 Task: Look for space in Ashland, United States from 24th August, 2023 to 10th September, 2023 for 8 adults, 2 children in price range Rs.12000 to Rs.15000. Place can be entire place or shared room with 4 bedrooms having 8 beds and 4 bathrooms. Property type can be house, flat, guest house. Amenities needed are: wifi, TV, free parkinig on premises, gym, breakfast. Booking option can be shelf check-in. Required host language is English.
Action: Mouse moved to (492, 97)
Screenshot: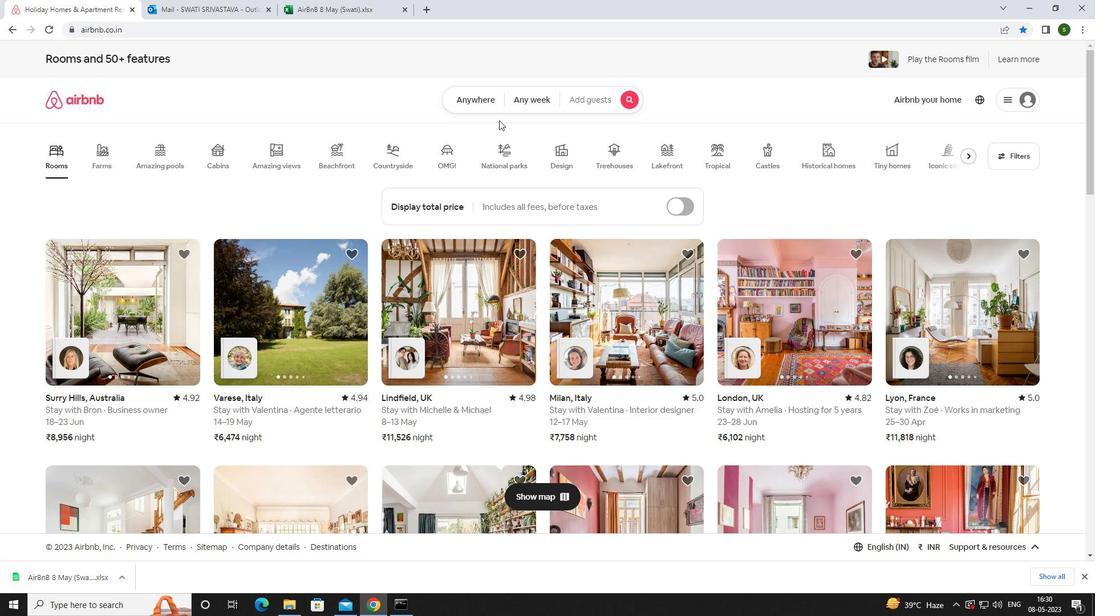 
Action: Mouse pressed left at (492, 97)
Screenshot: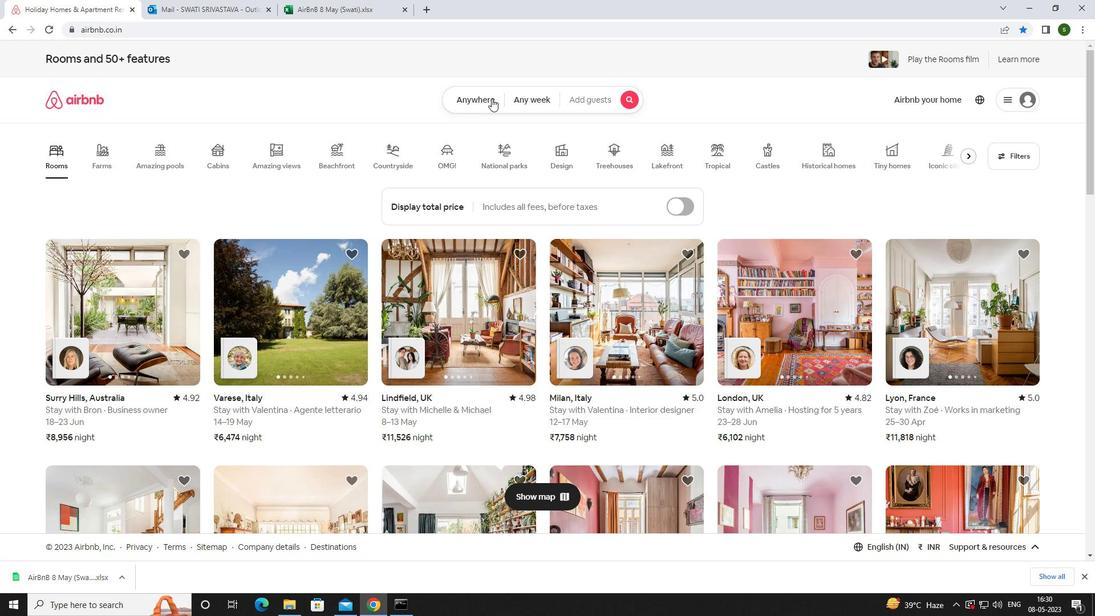 
Action: Mouse moved to (432, 143)
Screenshot: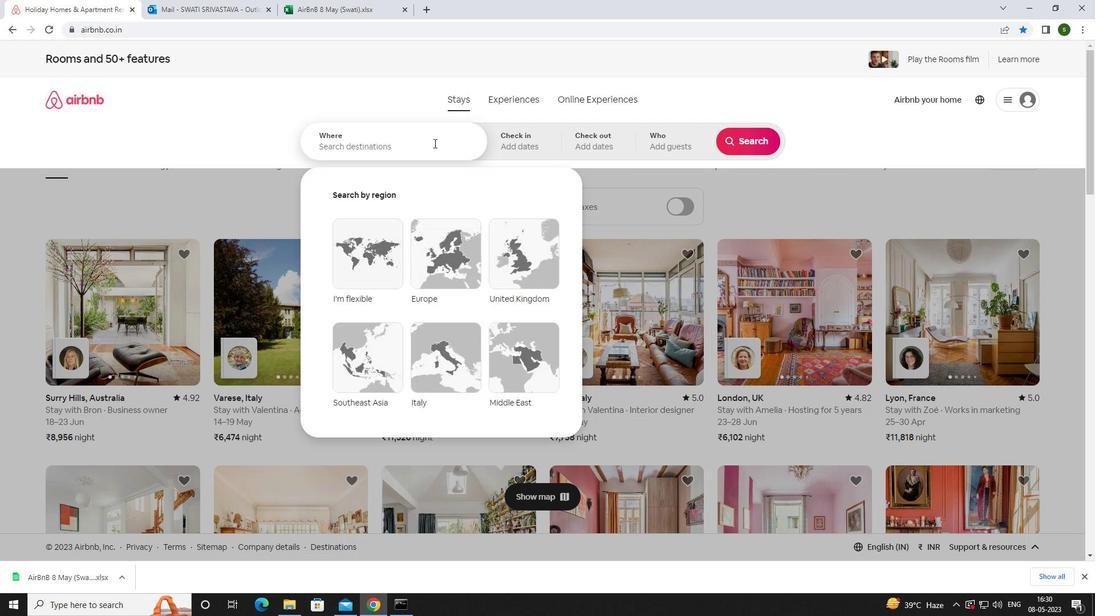 
Action: Mouse pressed left at (432, 143)
Screenshot: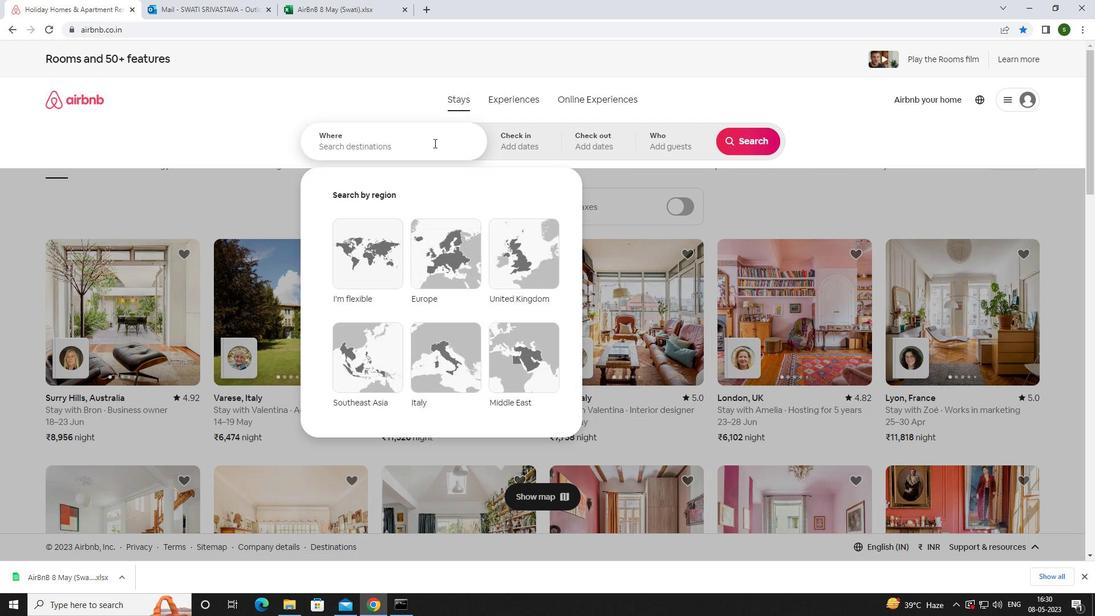 
Action: Mouse moved to (432, 143)
Screenshot: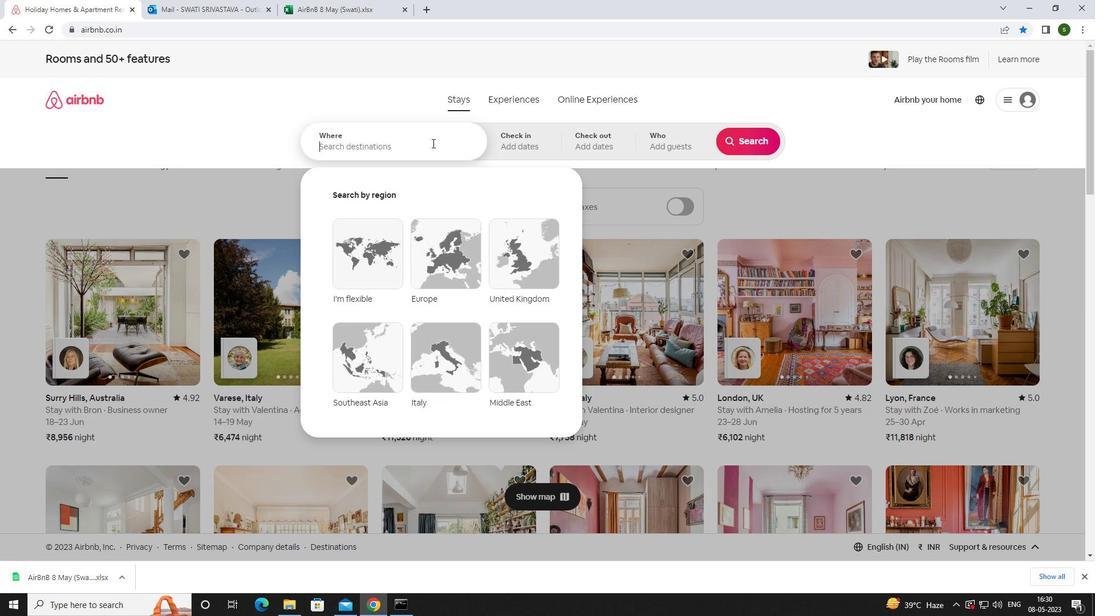 
Action: Key pressed <Key.caps_lock>a<Key.caps_lock>shlan
Screenshot: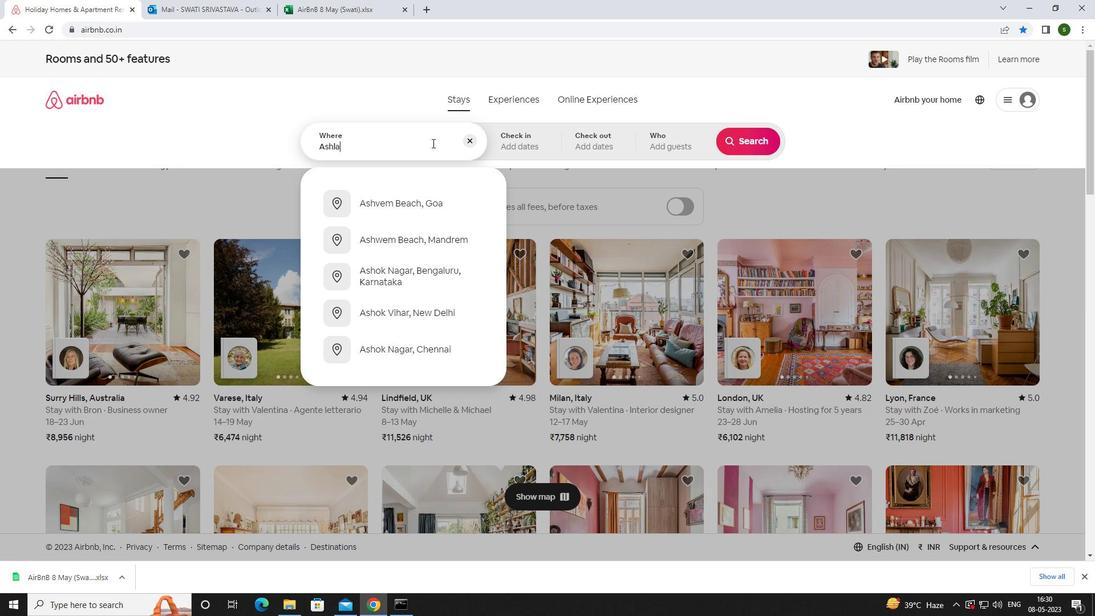 
Action: Mouse moved to (432, 143)
Screenshot: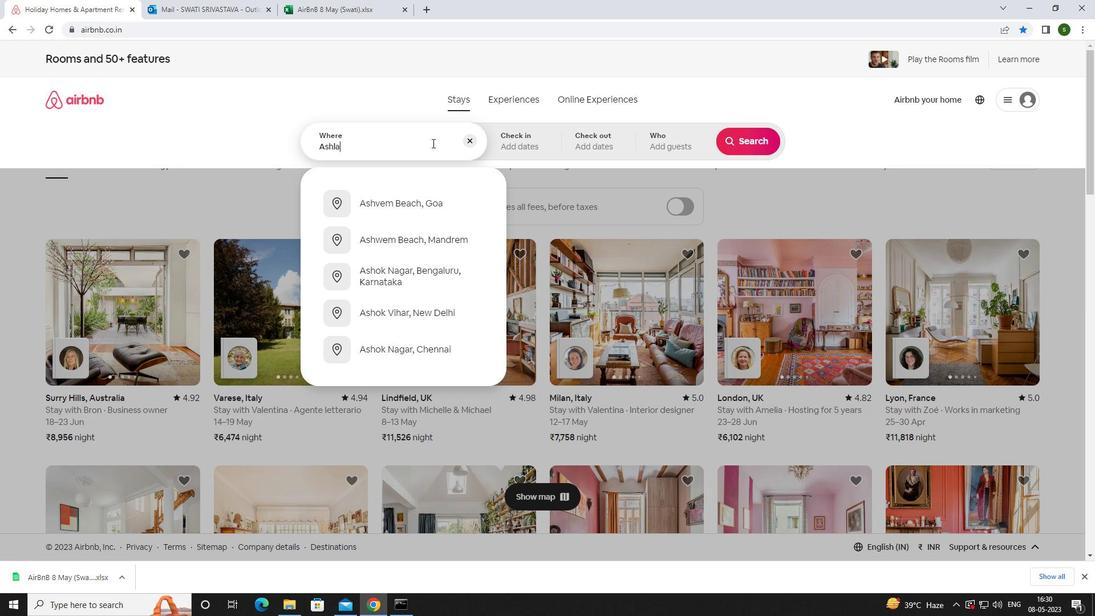 
Action: Key pressed d,<Key.space><Key.caps_lock>u<Key.caps_lock>nited<Key.space><Key.caps_lock>
Screenshot: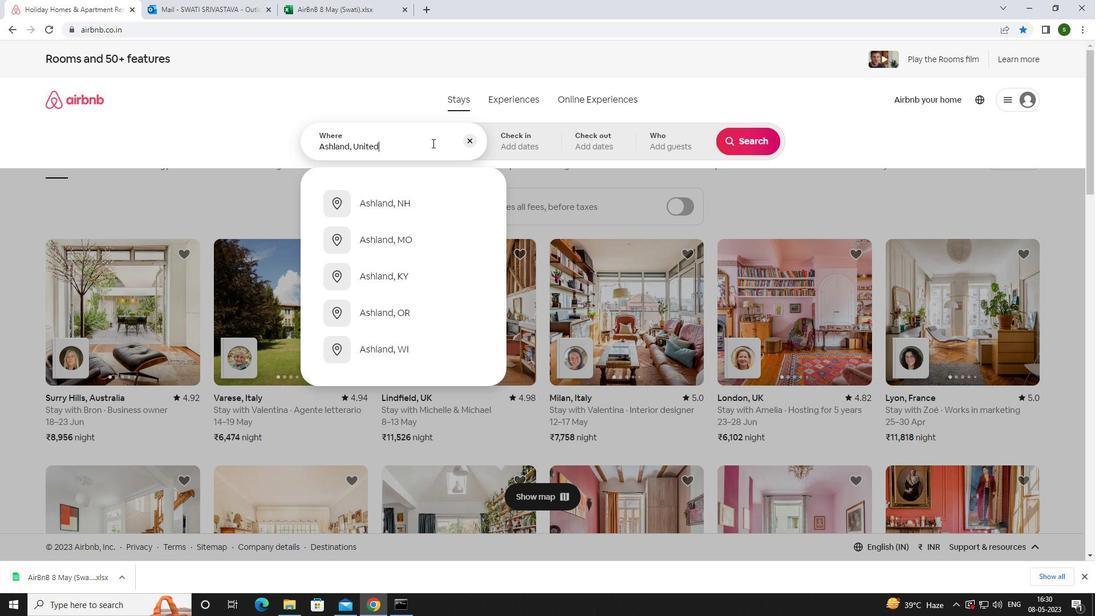 
Action: Mouse moved to (433, 143)
Screenshot: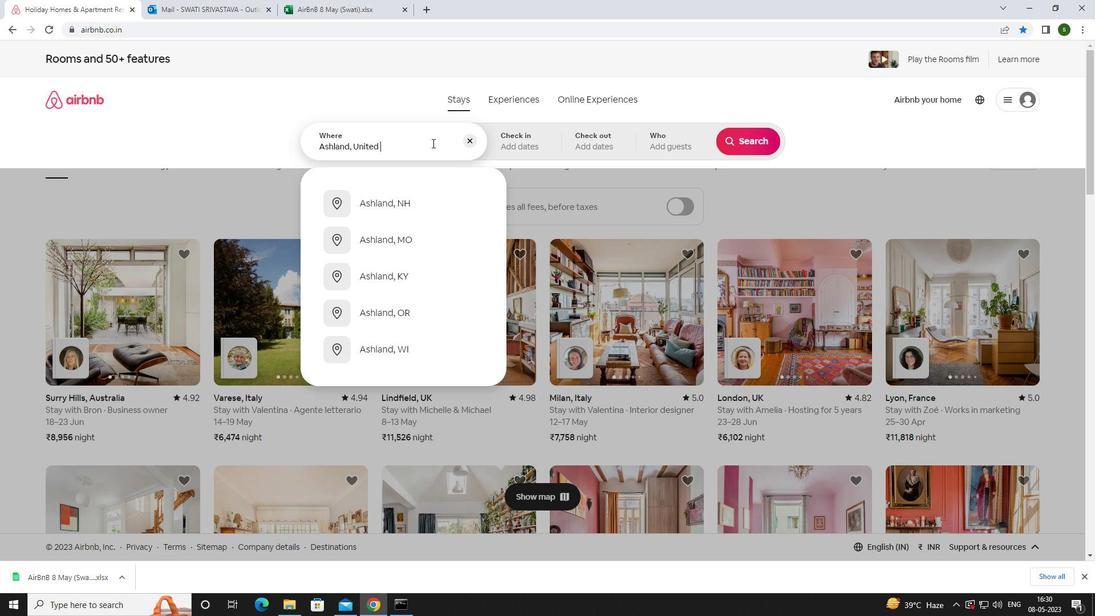 
Action: Key pressed s<Key.caps_lock>tates<Key.enter>
Screenshot: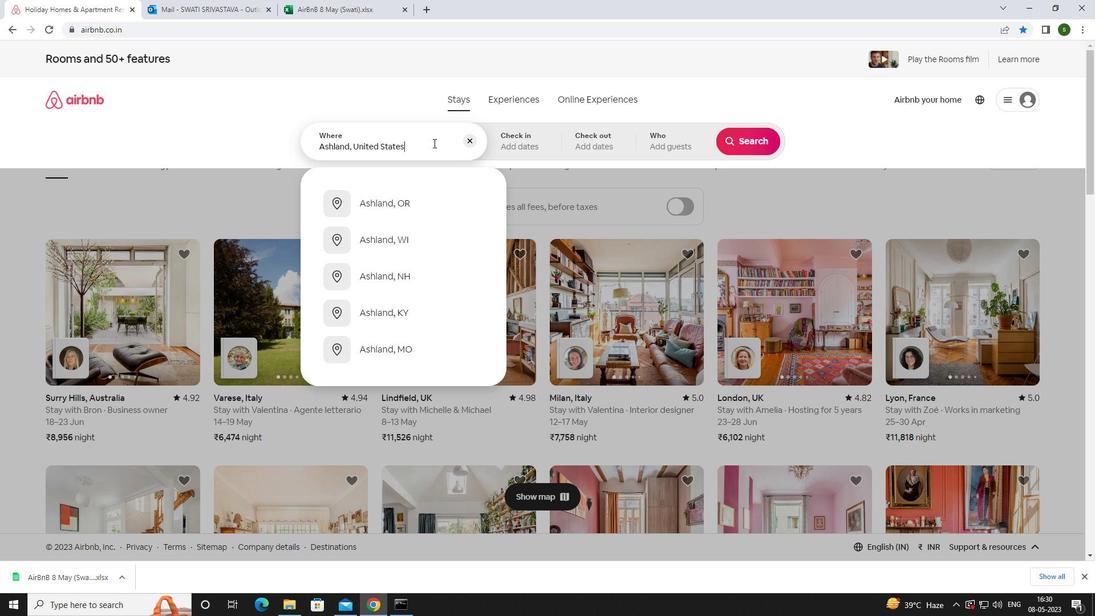 
Action: Mouse moved to (744, 235)
Screenshot: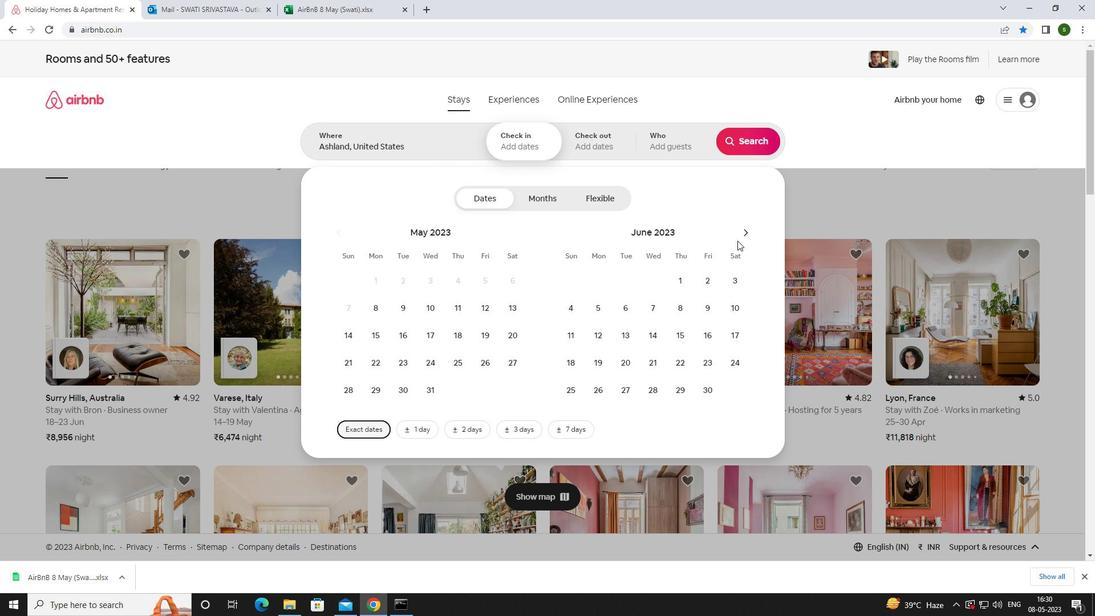 
Action: Mouse pressed left at (744, 235)
Screenshot: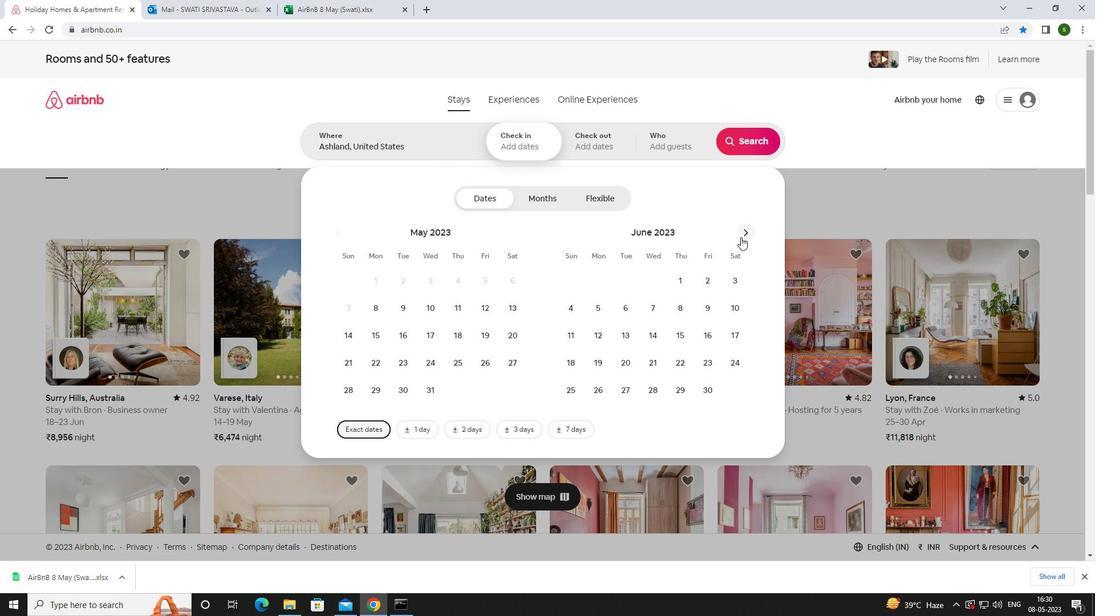 
Action: Mouse pressed left at (744, 235)
Screenshot: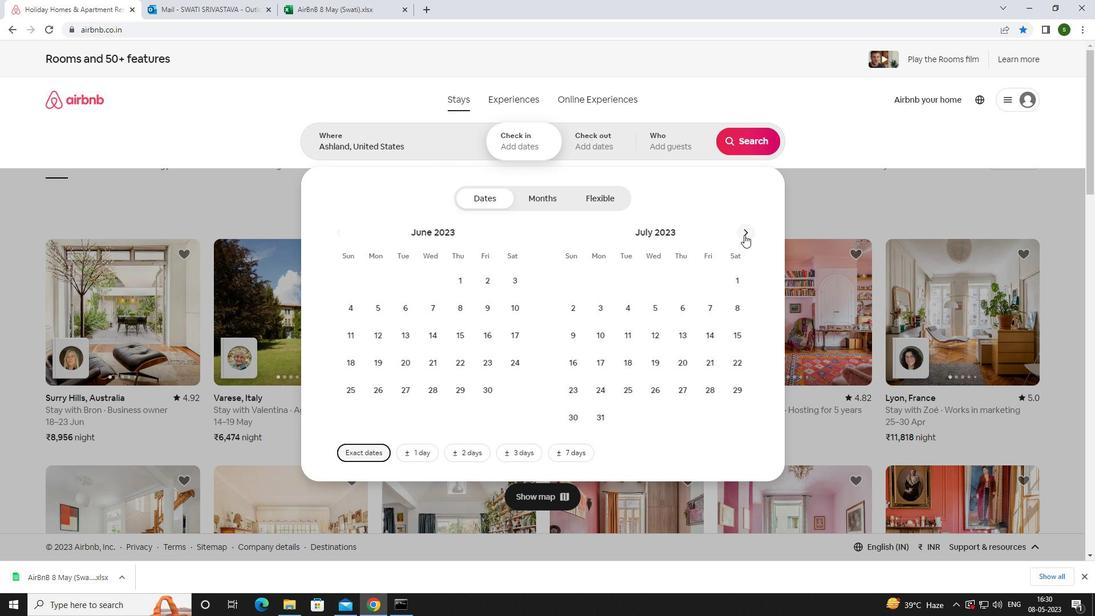 
Action: Mouse moved to (680, 364)
Screenshot: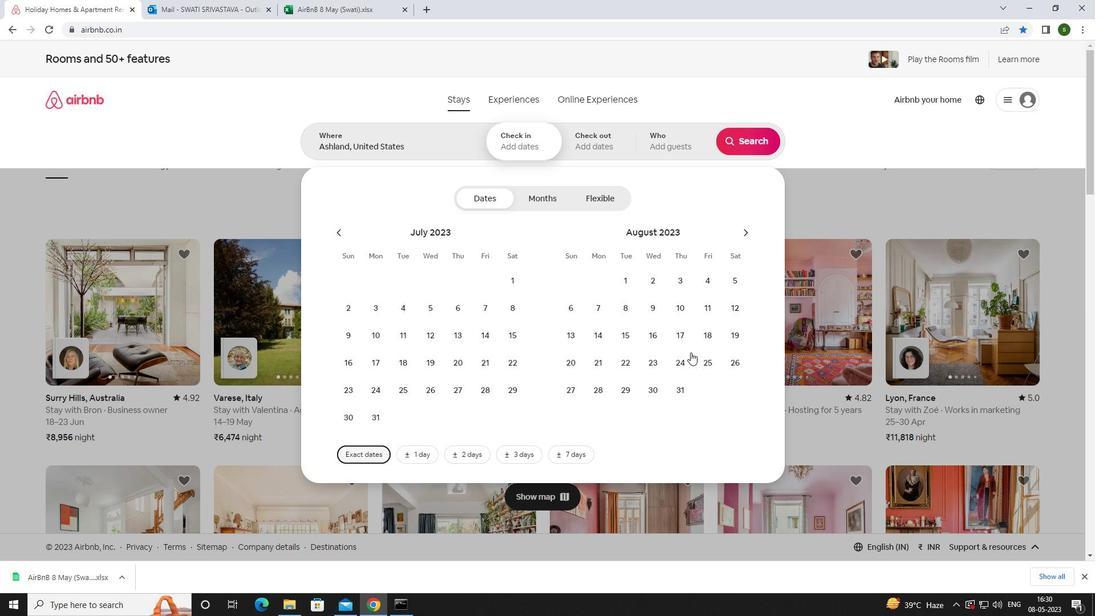 
Action: Mouse pressed left at (680, 364)
Screenshot: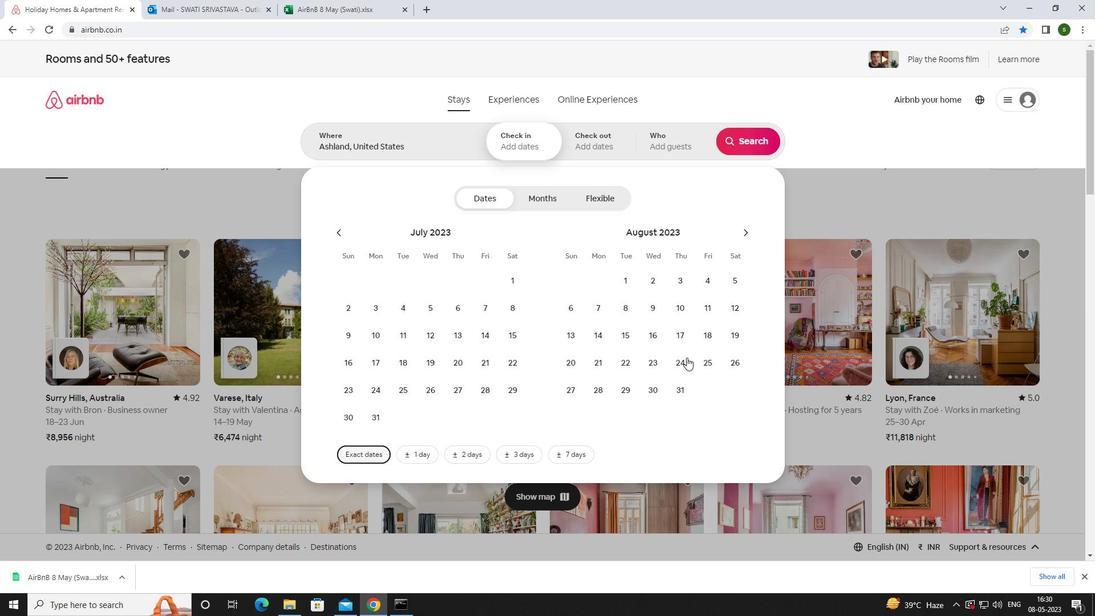 
Action: Mouse moved to (743, 232)
Screenshot: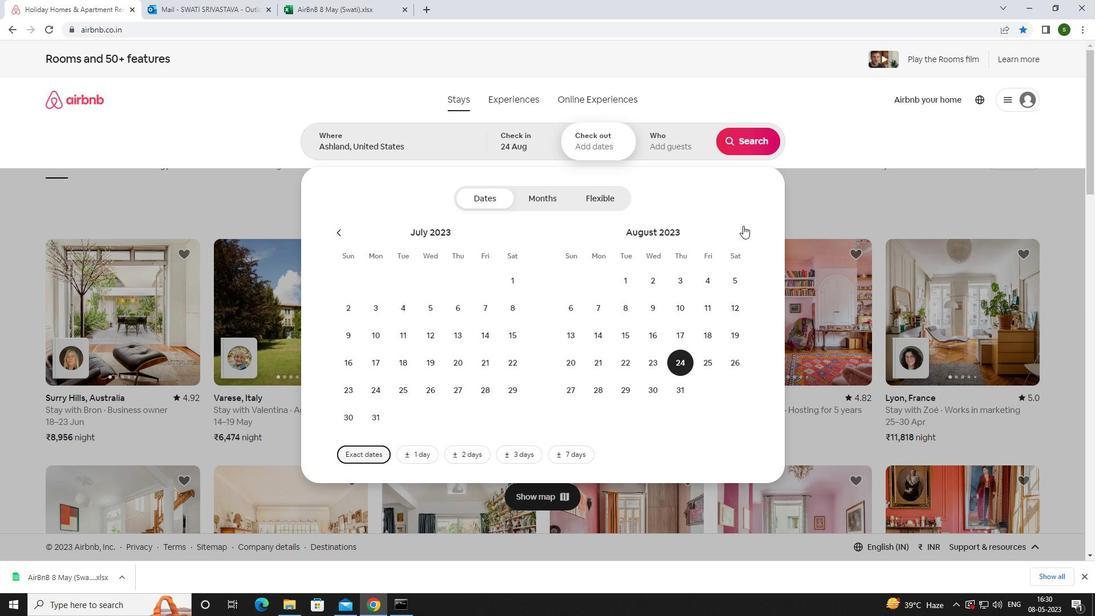 
Action: Mouse pressed left at (743, 232)
Screenshot: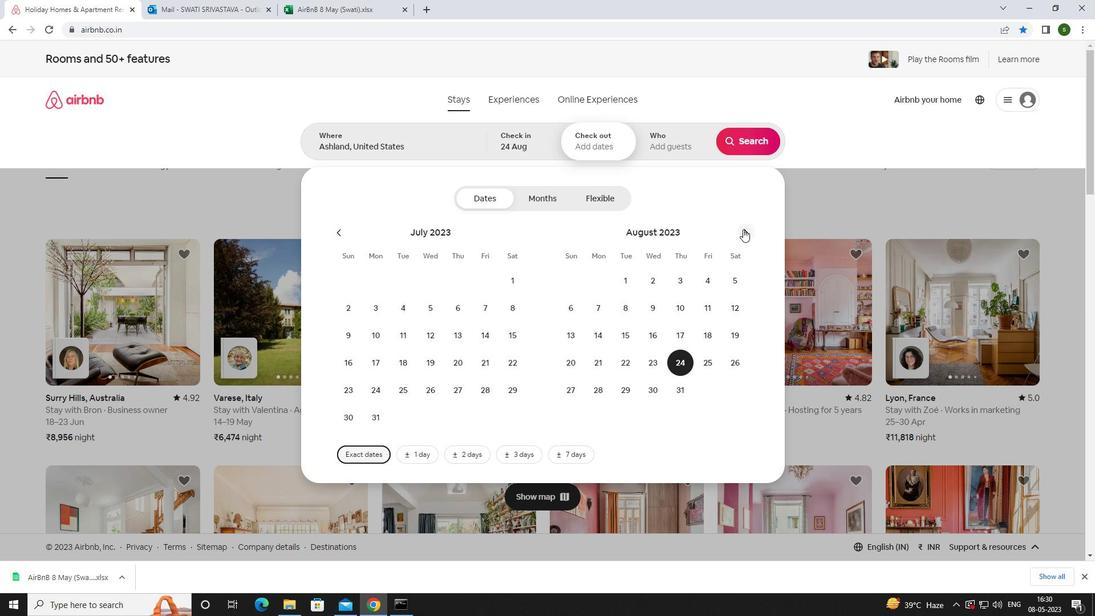 
Action: Mouse moved to (571, 333)
Screenshot: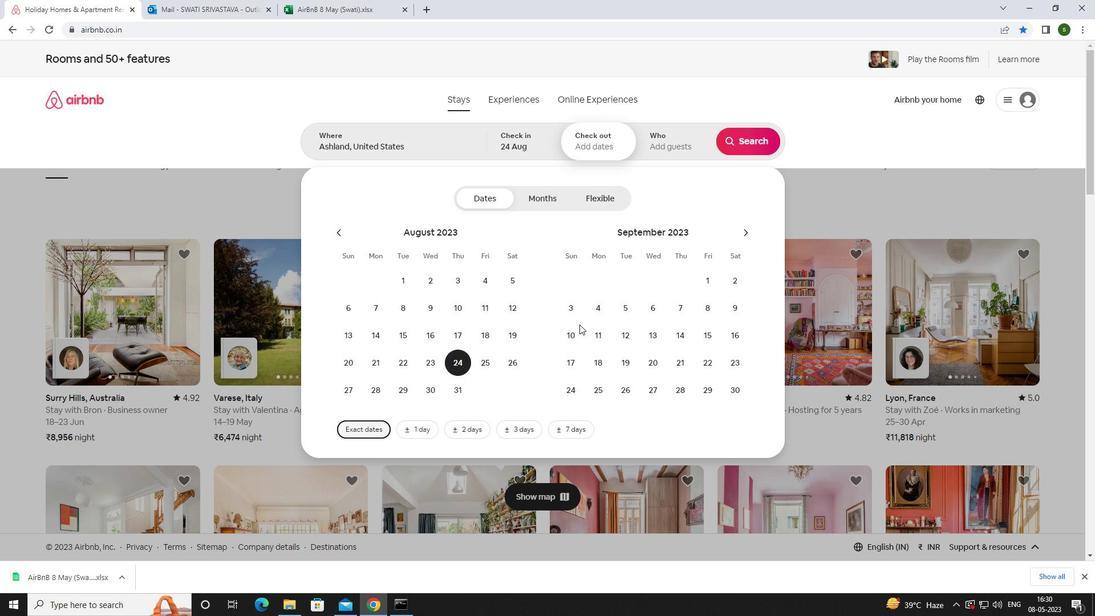 
Action: Mouse pressed left at (571, 333)
Screenshot: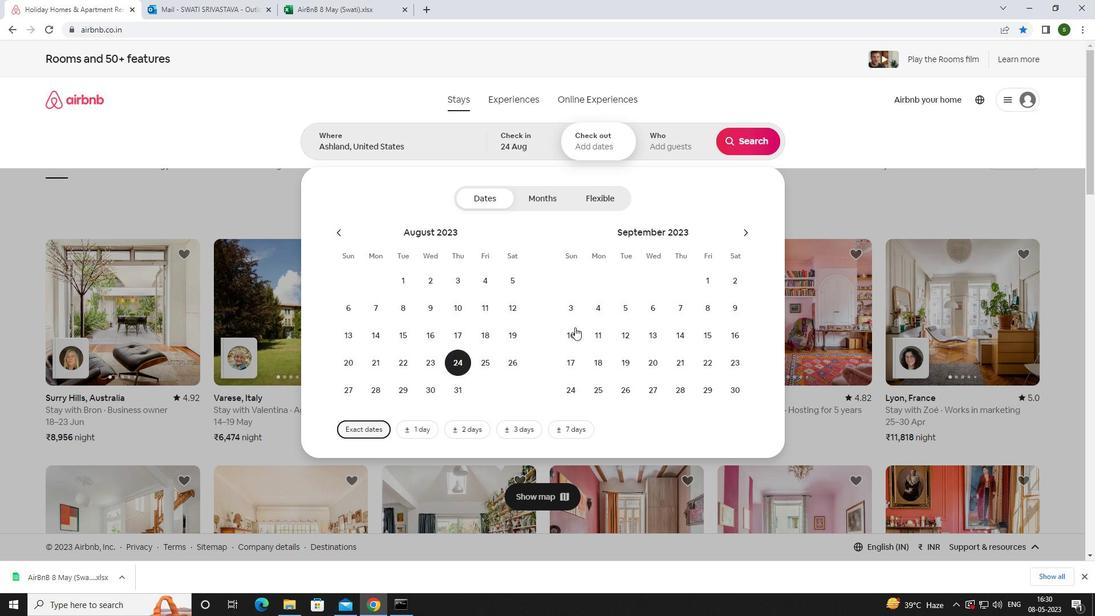 
Action: Mouse moved to (667, 142)
Screenshot: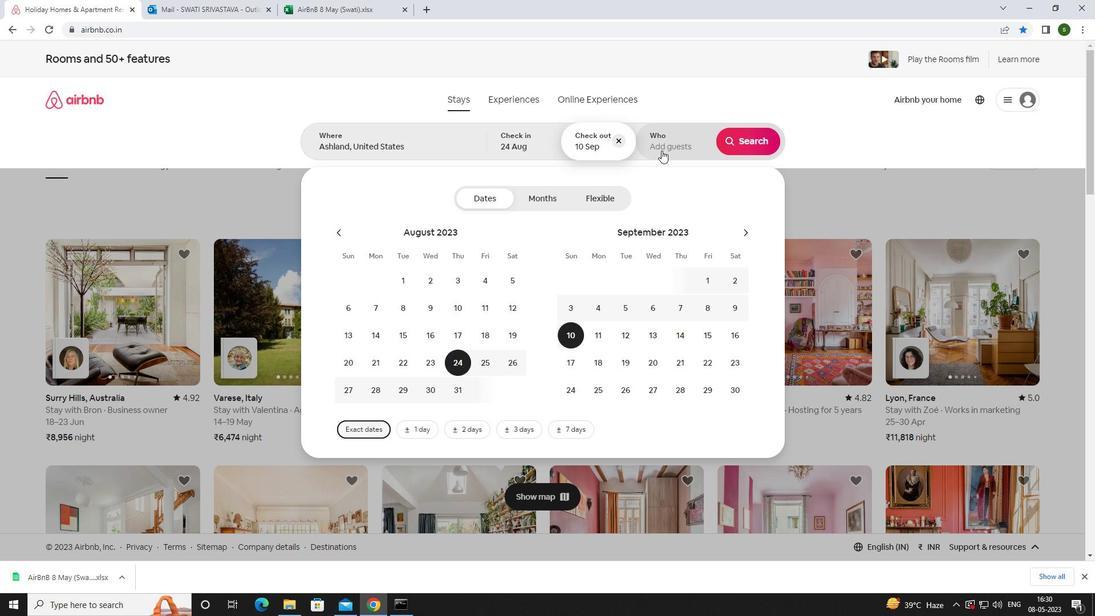
Action: Mouse pressed left at (667, 142)
Screenshot: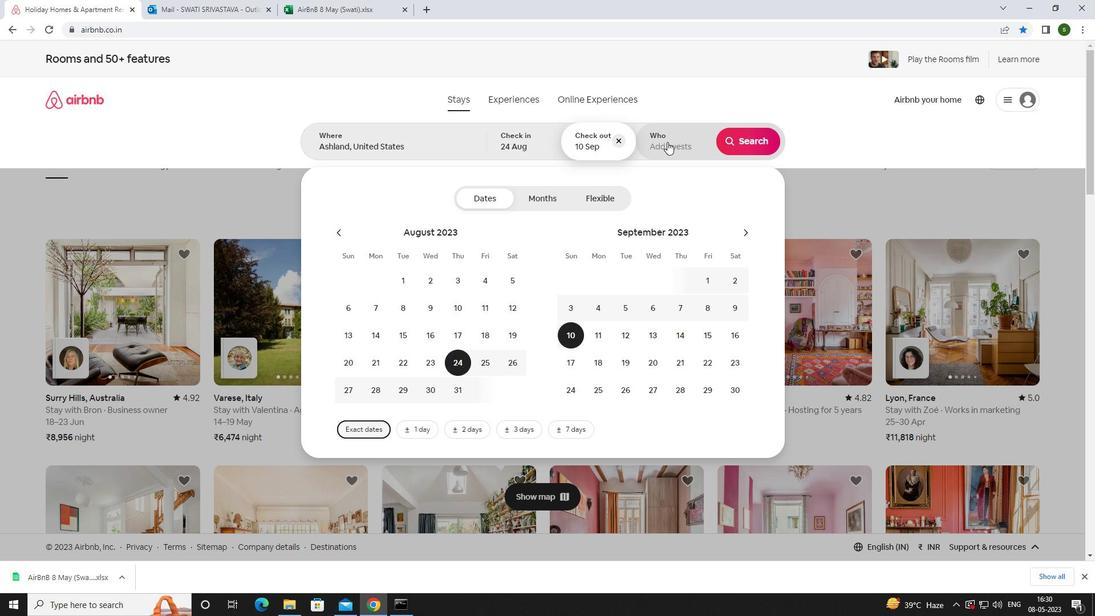 
Action: Mouse moved to (749, 199)
Screenshot: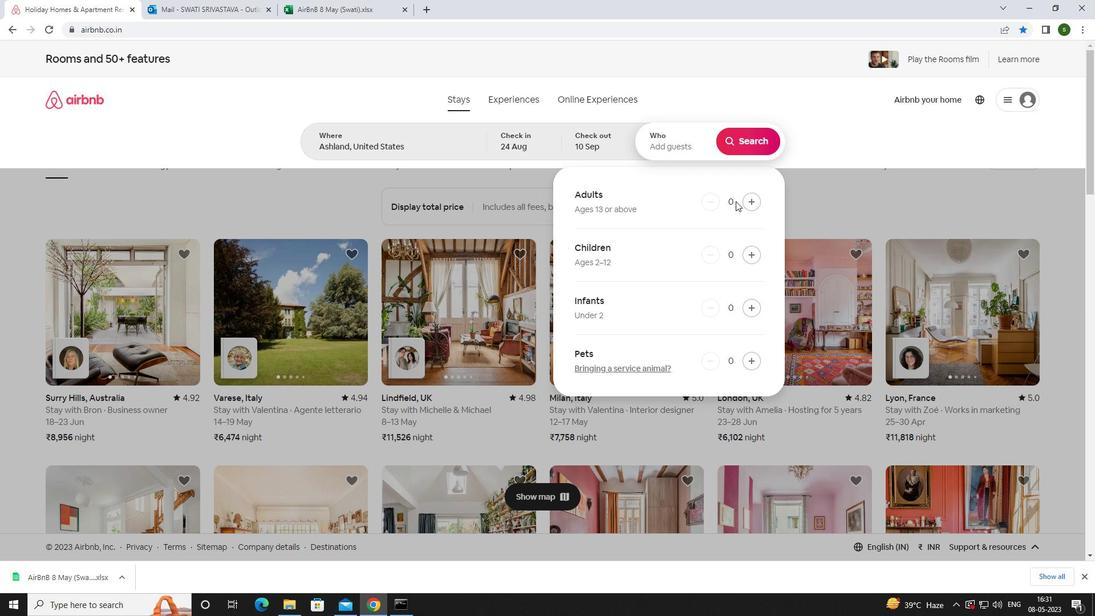 
Action: Mouse pressed left at (749, 199)
Screenshot: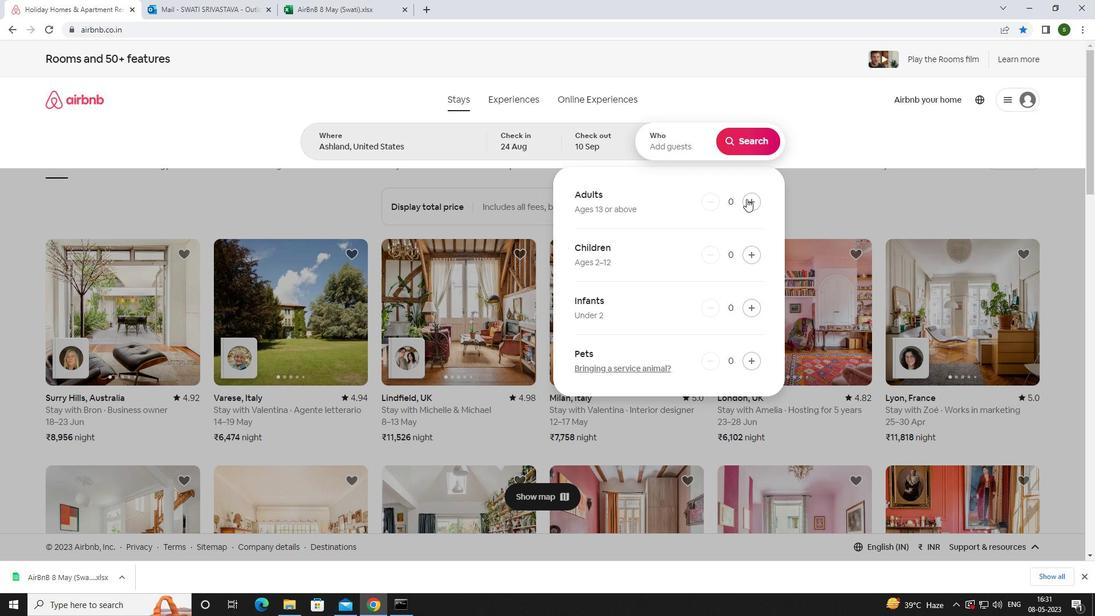 
Action: Mouse pressed left at (749, 199)
Screenshot: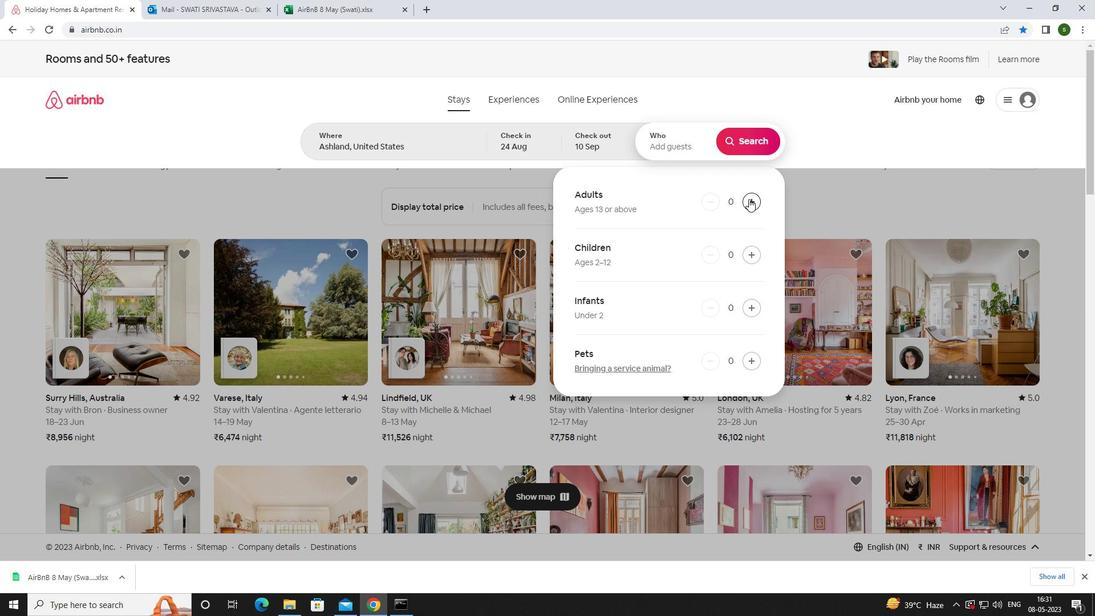 
Action: Mouse pressed left at (749, 199)
Screenshot: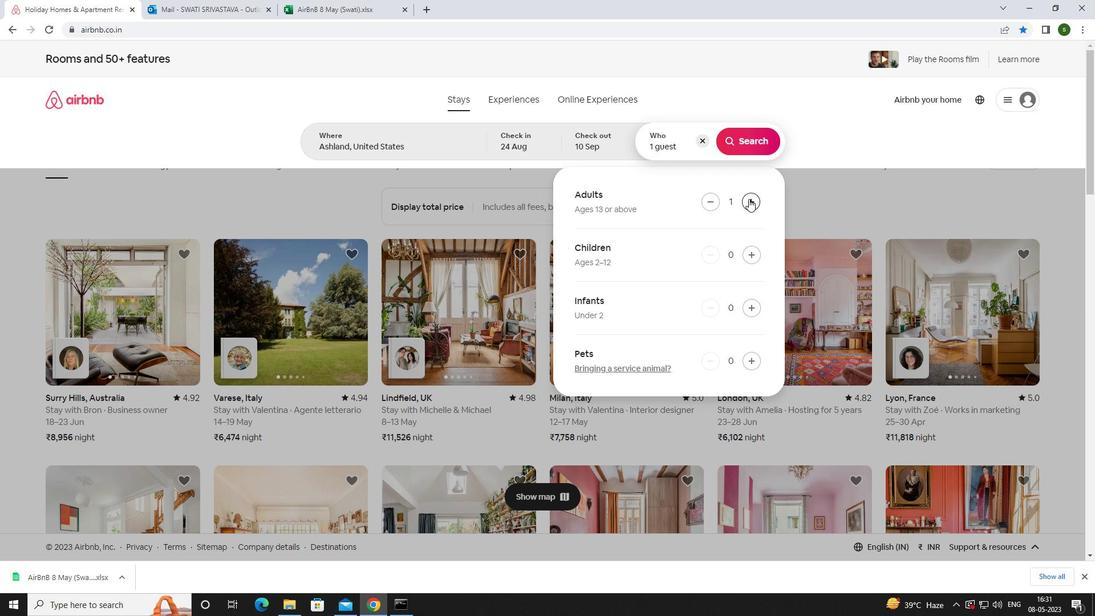 
Action: Mouse pressed left at (749, 199)
Screenshot: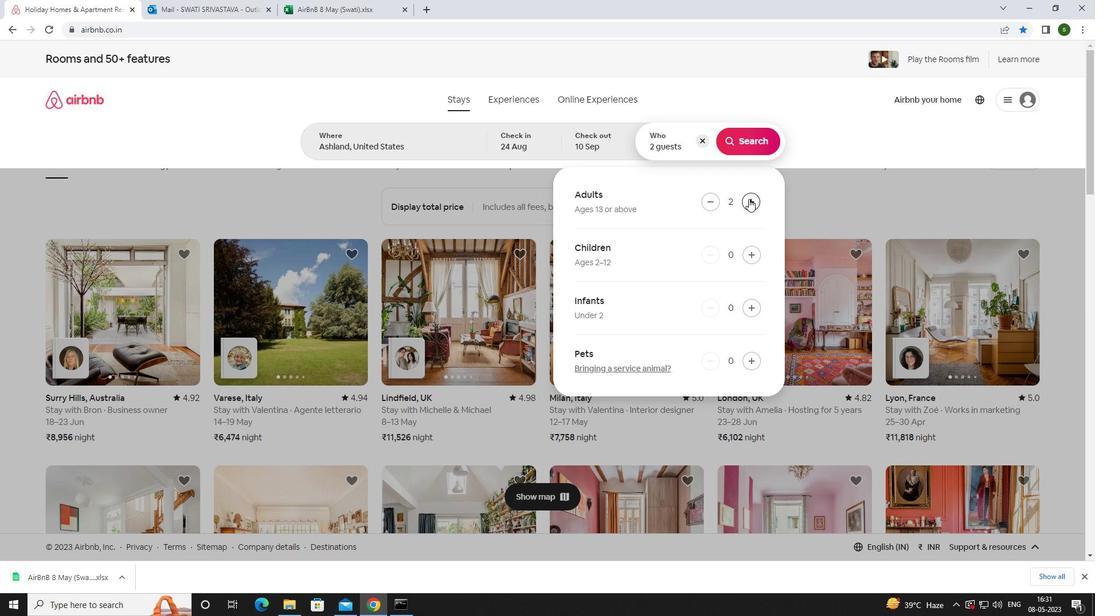 
Action: Mouse pressed left at (749, 199)
Screenshot: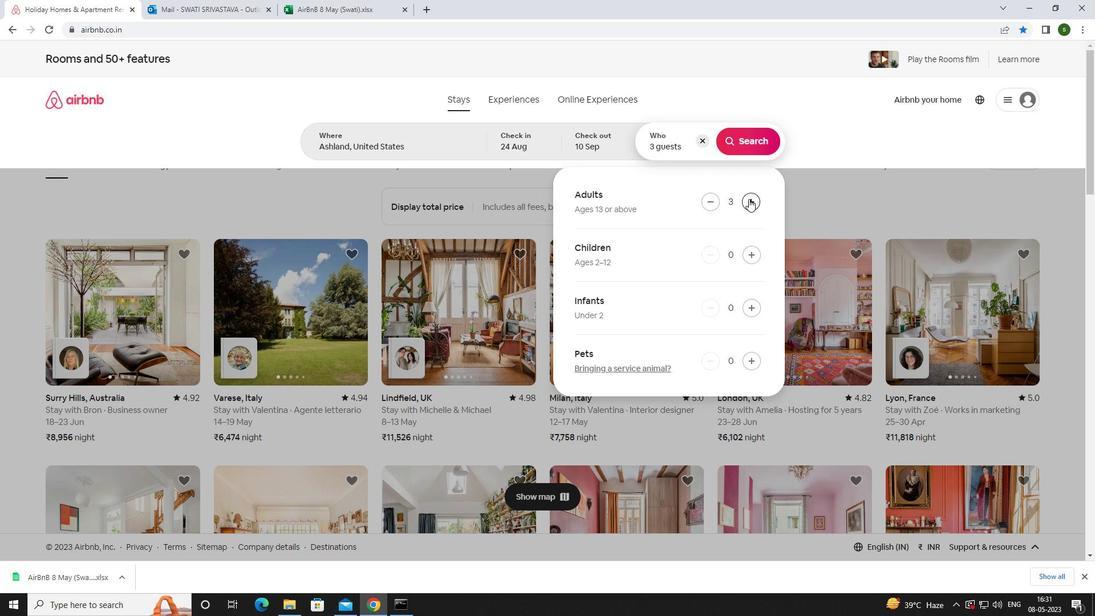 
Action: Mouse pressed left at (749, 199)
Screenshot: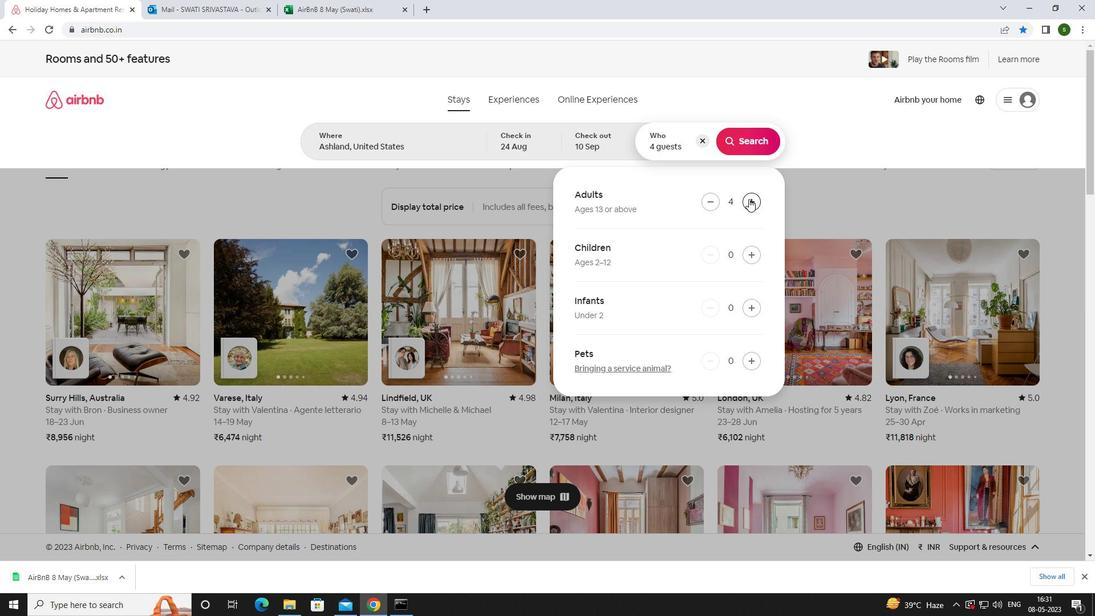 
Action: Mouse pressed left at (749, 199)
Screenshot: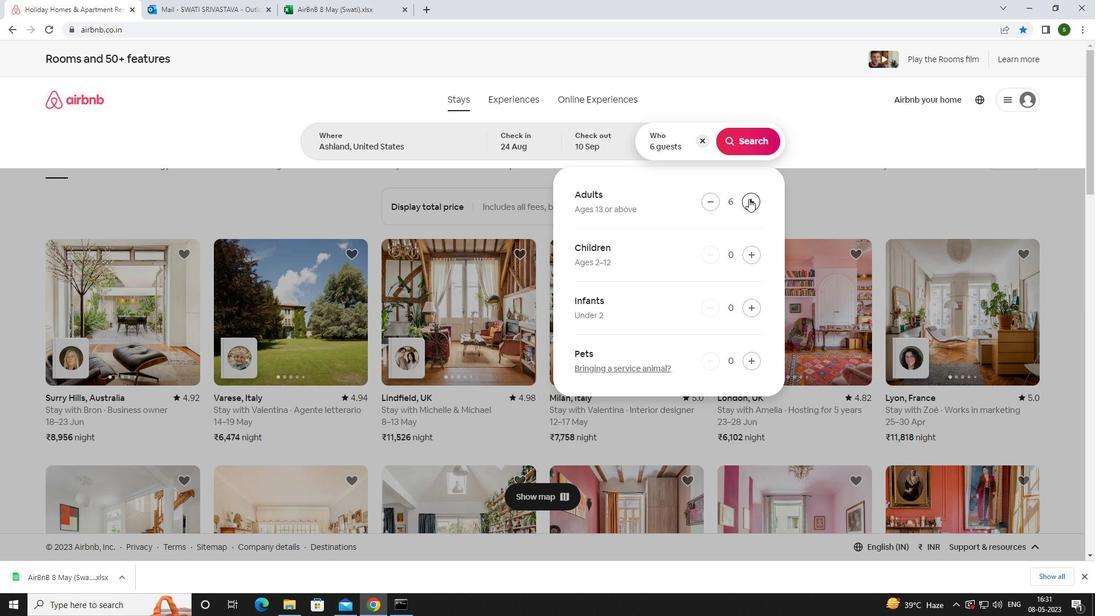 
Action: Mouse pressed left at (749, 199)
Screenshot: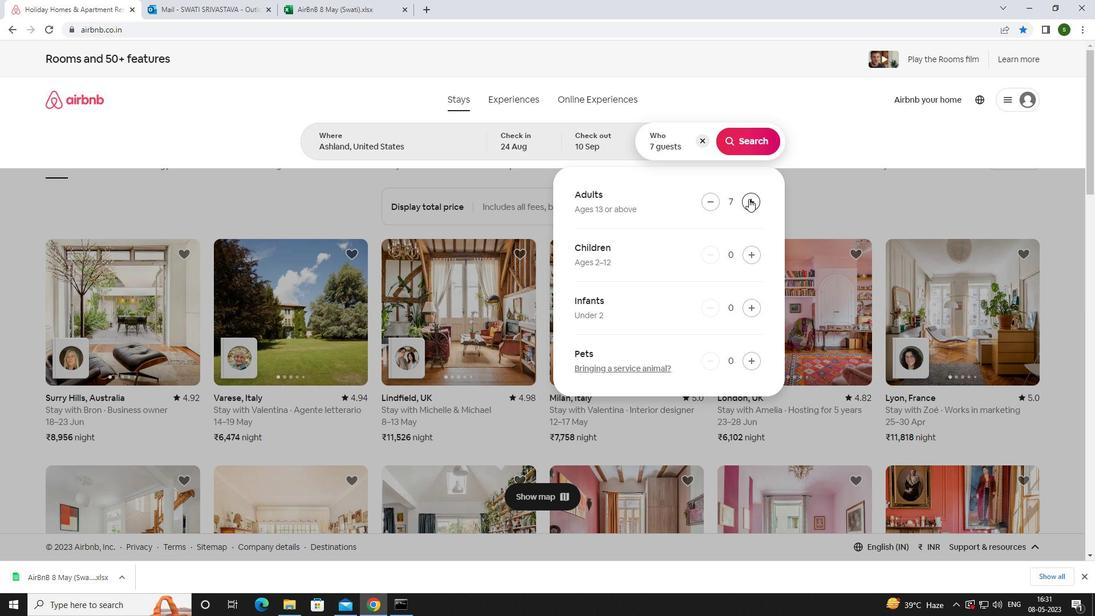 
Action: Mouse moved to (748, 246)
Screenshot: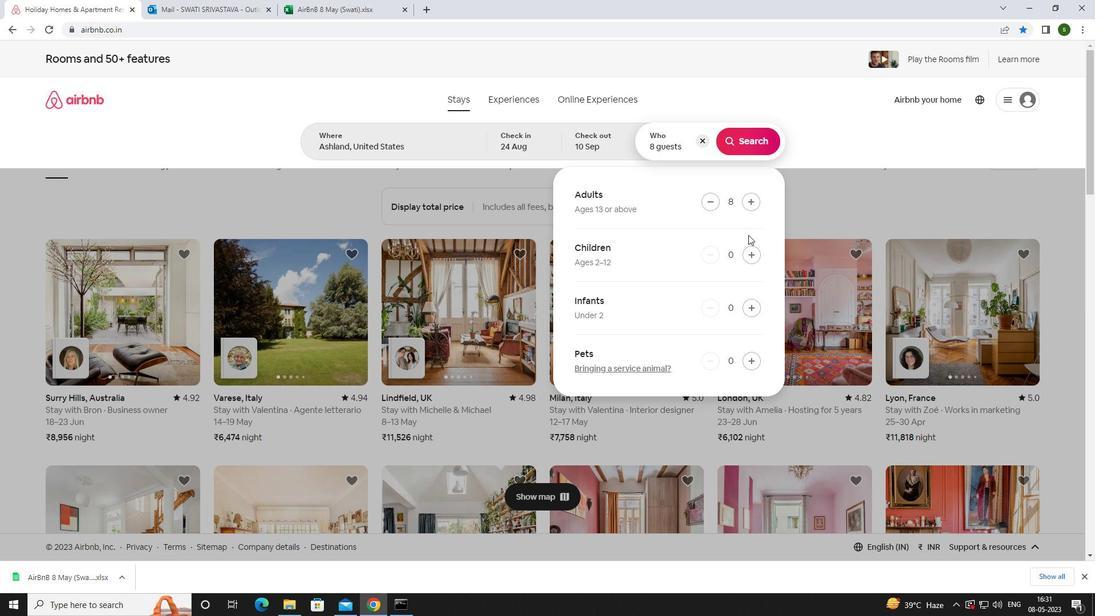 
Action: Mouse pressed left at (748, 246)
Screenshot: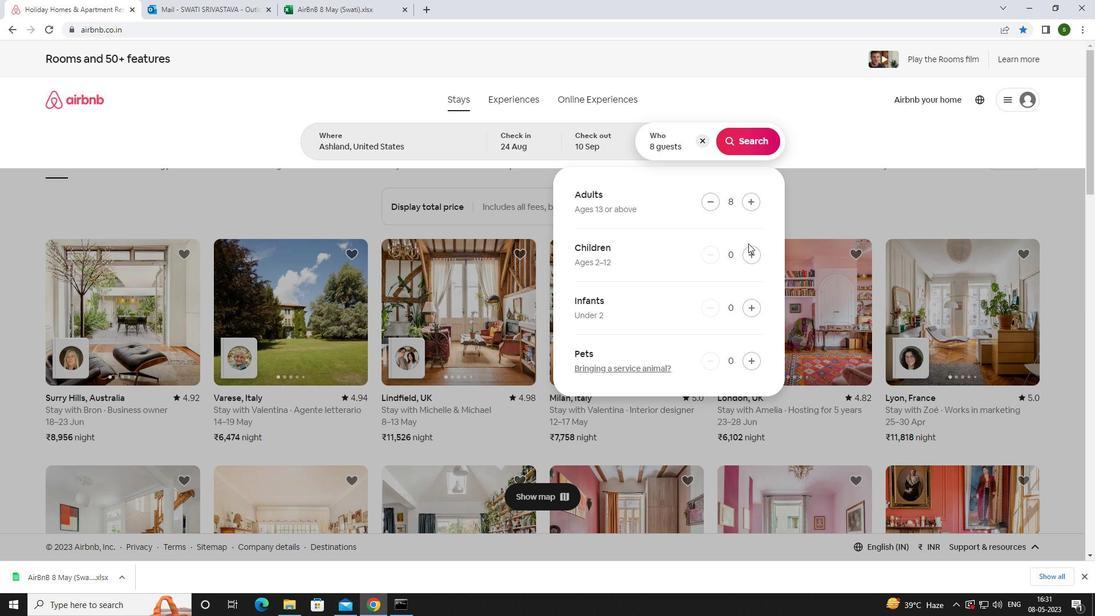 
Action: Mouse moved to (748, 246)
Screenshot: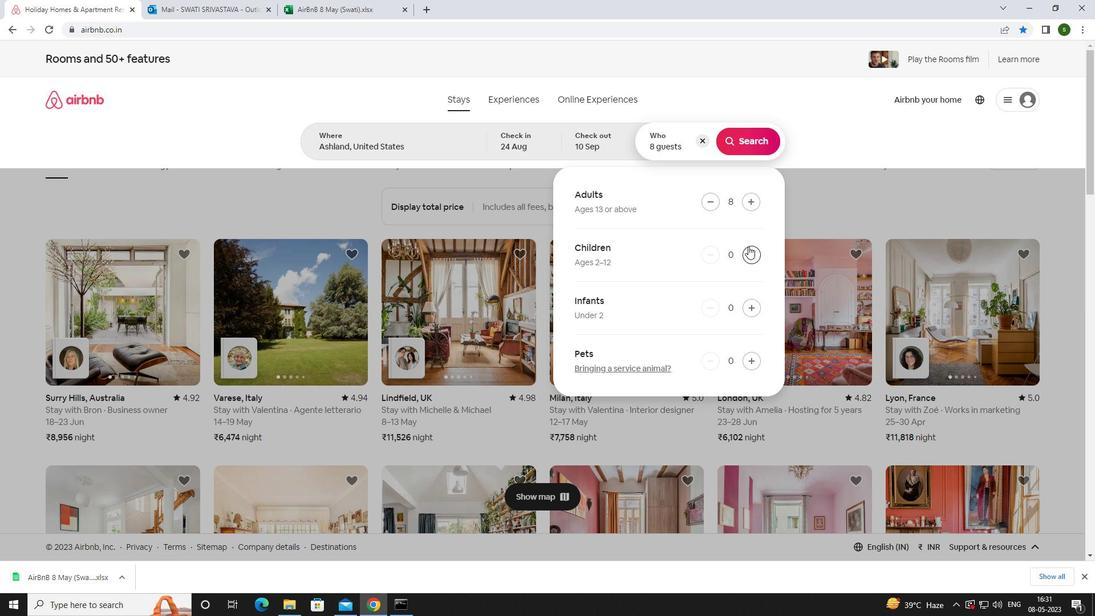 
Action: Mouse pressed left at (748, 246)
Screenshot: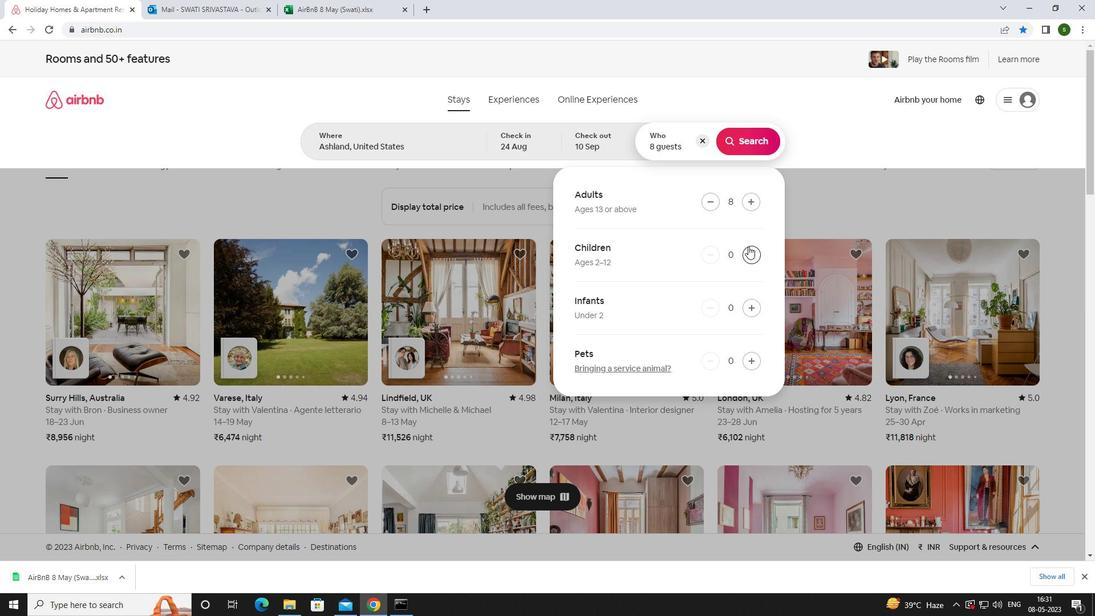 
Action: Mouse moved to (739, 147)
Screenshot: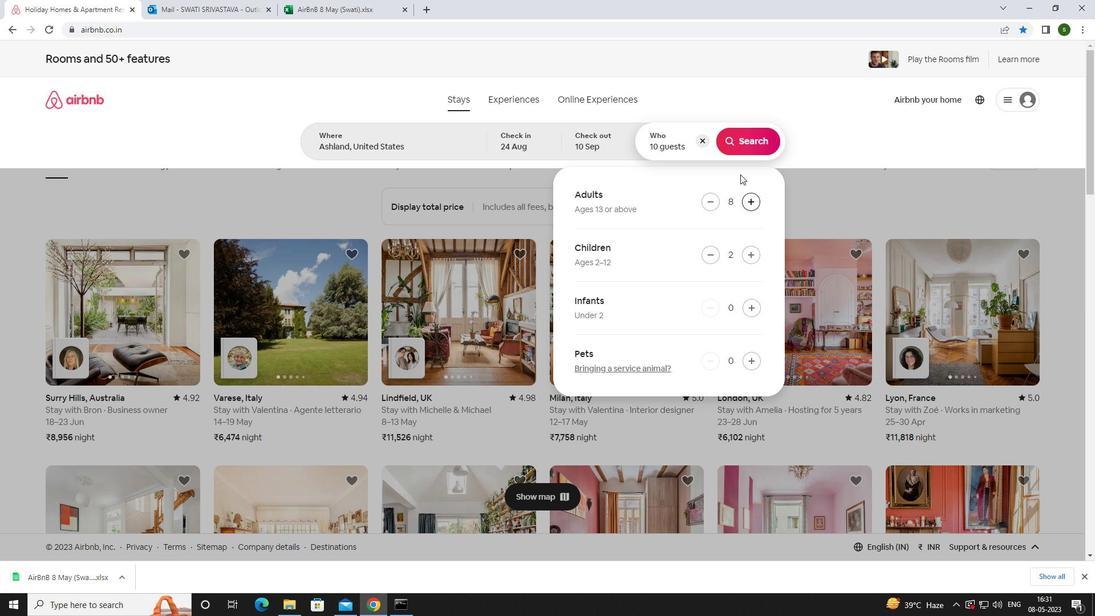
Action: Mouse pressed left at (739, 147)
Screenshot: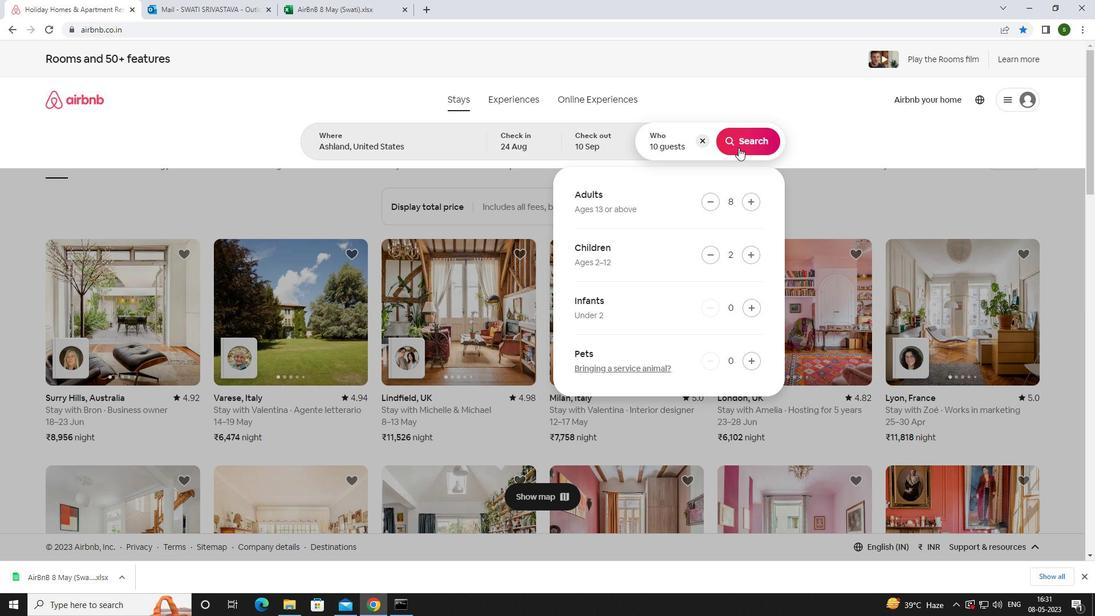 
Action: Mouse moved to (1045, 103)
Screenshot: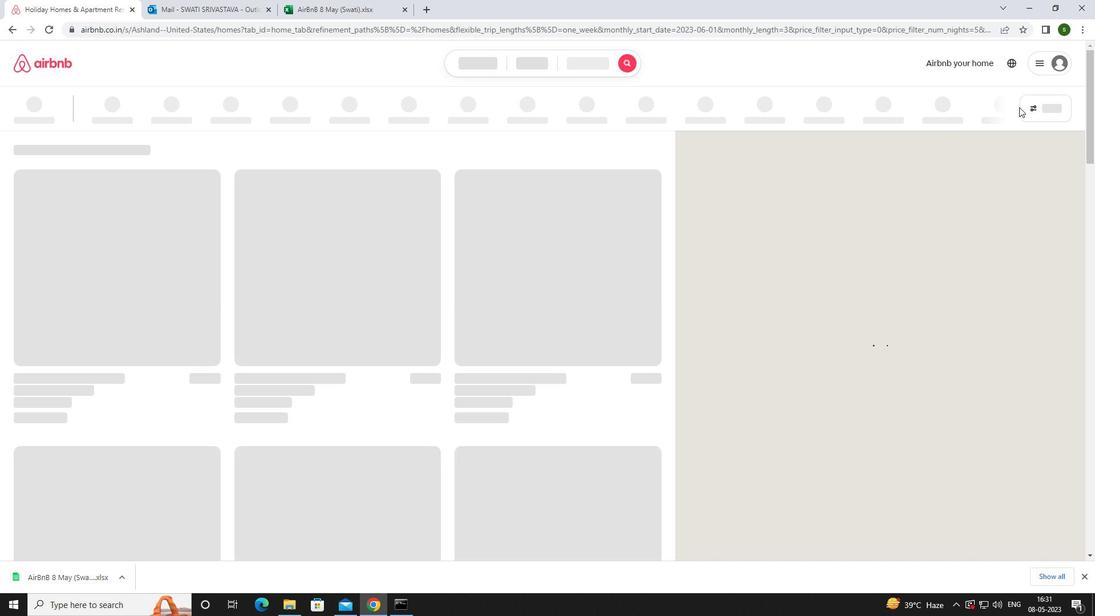 
Action: Mouse pressed left at (1045, 103)
Screenshot: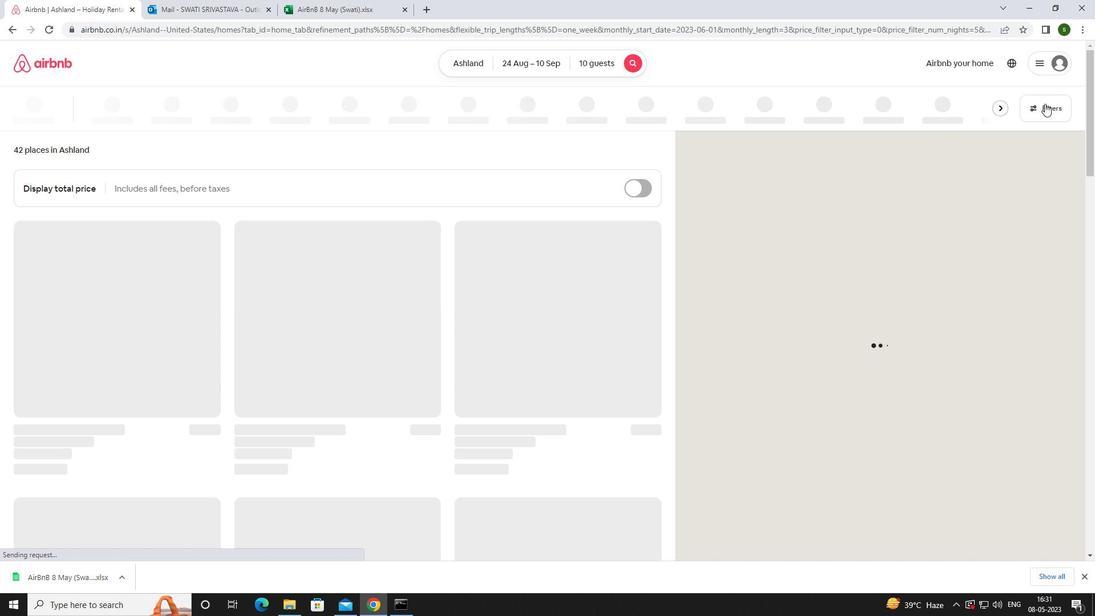 
Action: Mouse moved to (450, 387)
Screenshot: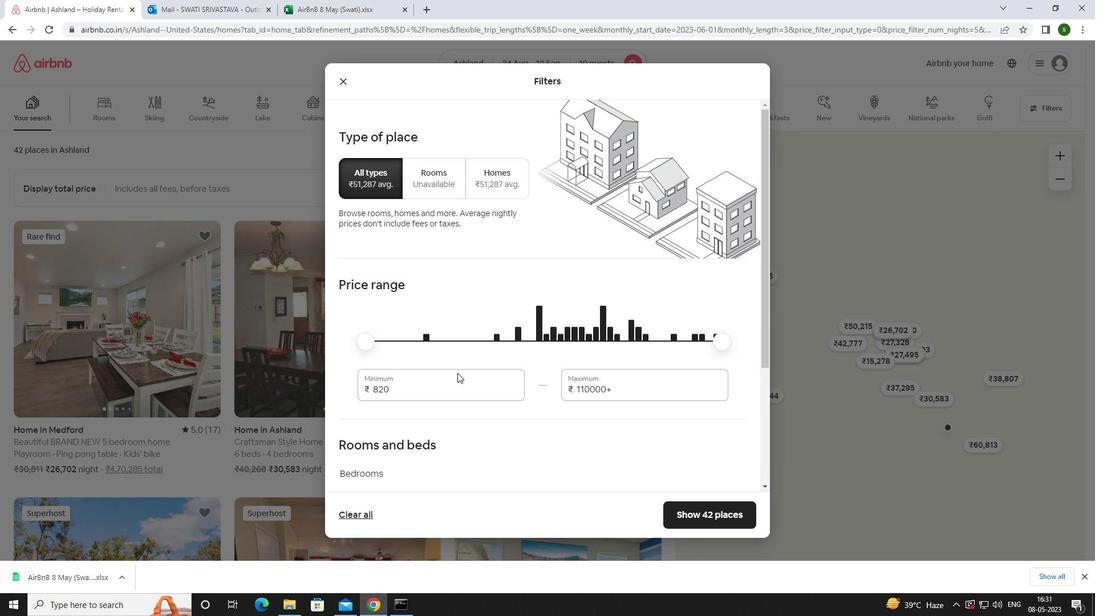 
Action: Mouse pressed left at (450, 387)
Screenshot: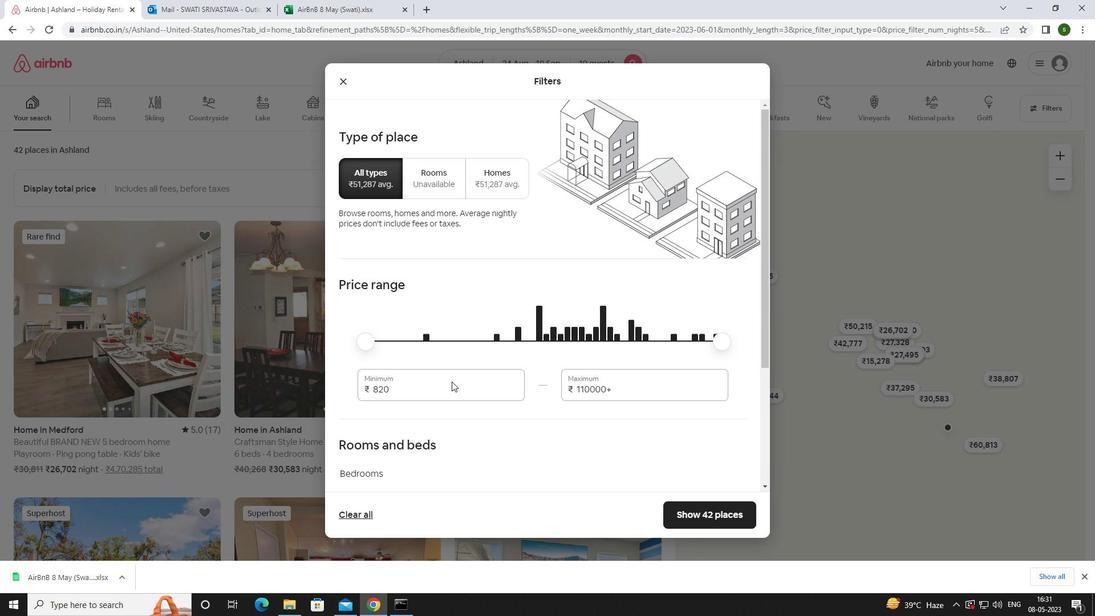 
Action: Mouse moved to (450, 388)
Screenshot: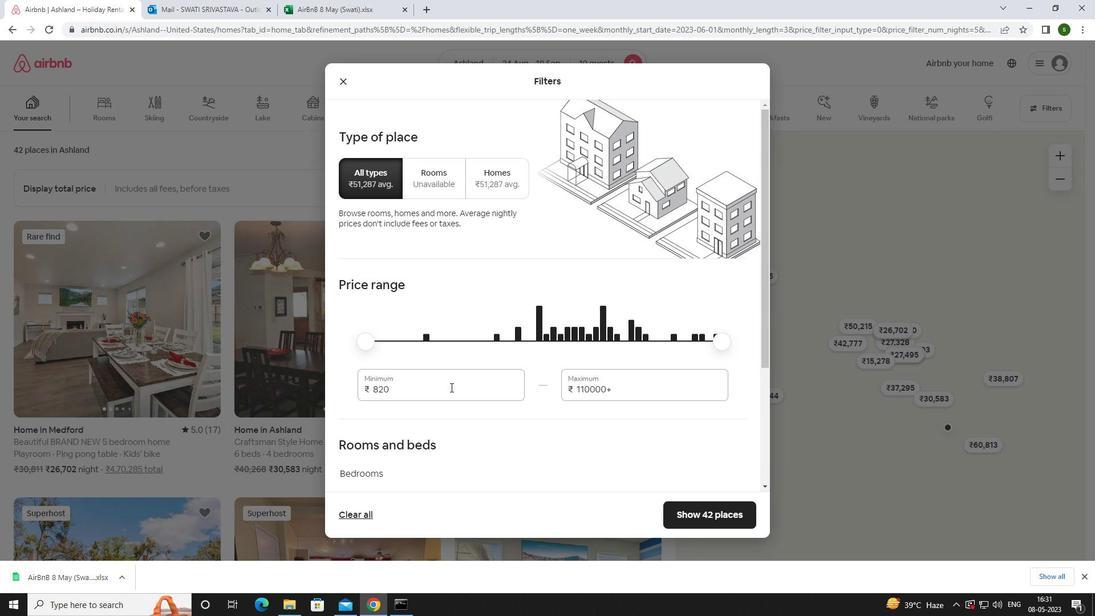 
Action: Key pressed <Key.backspace><Key.backspace><Key.backspace>12000
Screenshot: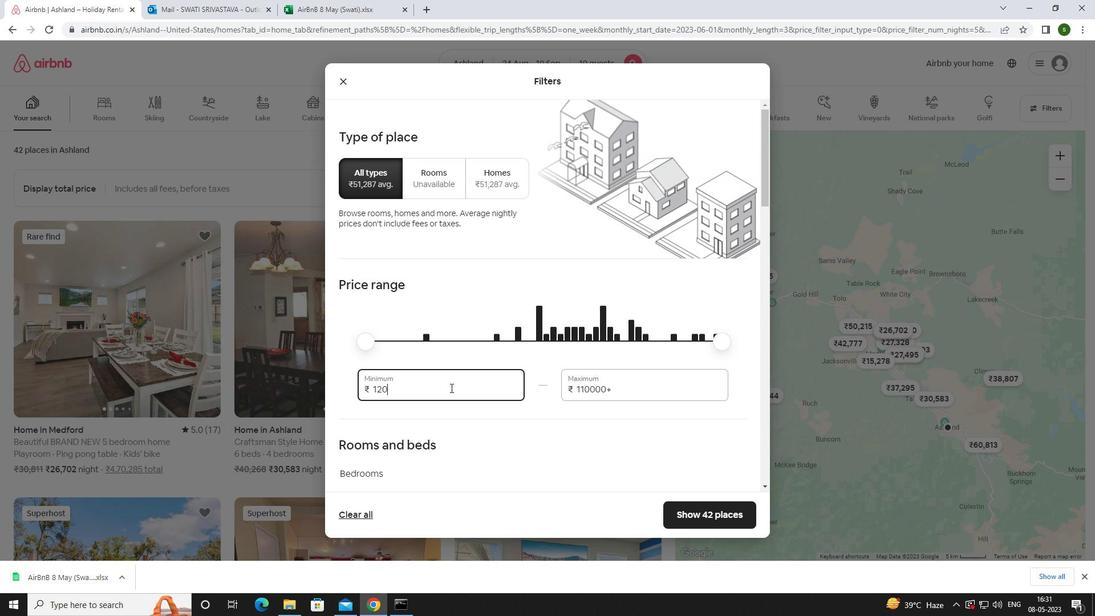 
Action: Mouse moved to (632, 392)
Screenshot: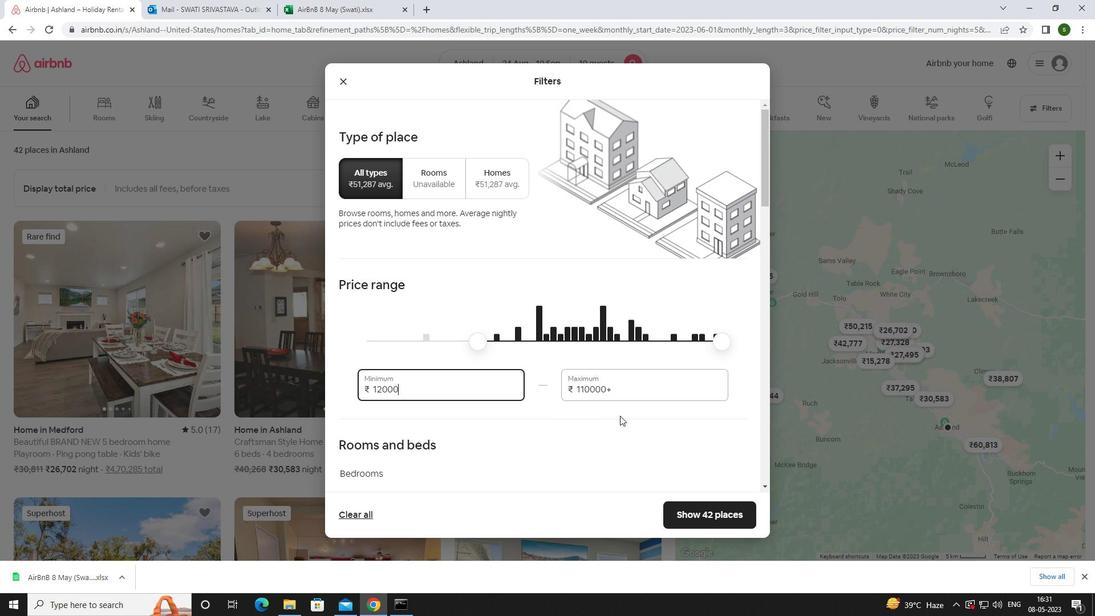 
Action: Mouse pressed left at (632, 392)
Screenshot: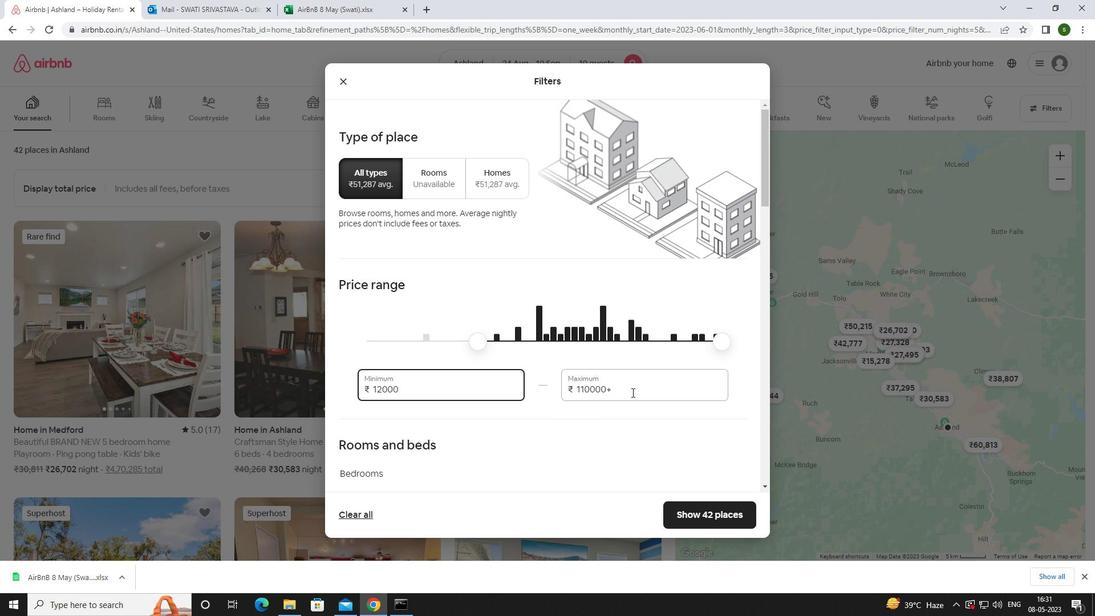 
Action: Key pressed <Key.backspace><Key.backspace><Key.backspace><Key.backspace><Key.backspace><Key.backspace><Key.backspace><Key.backspace><Key.backspace><Key.backspace><Key.backspace><Key.backspace>15000
Screenshot: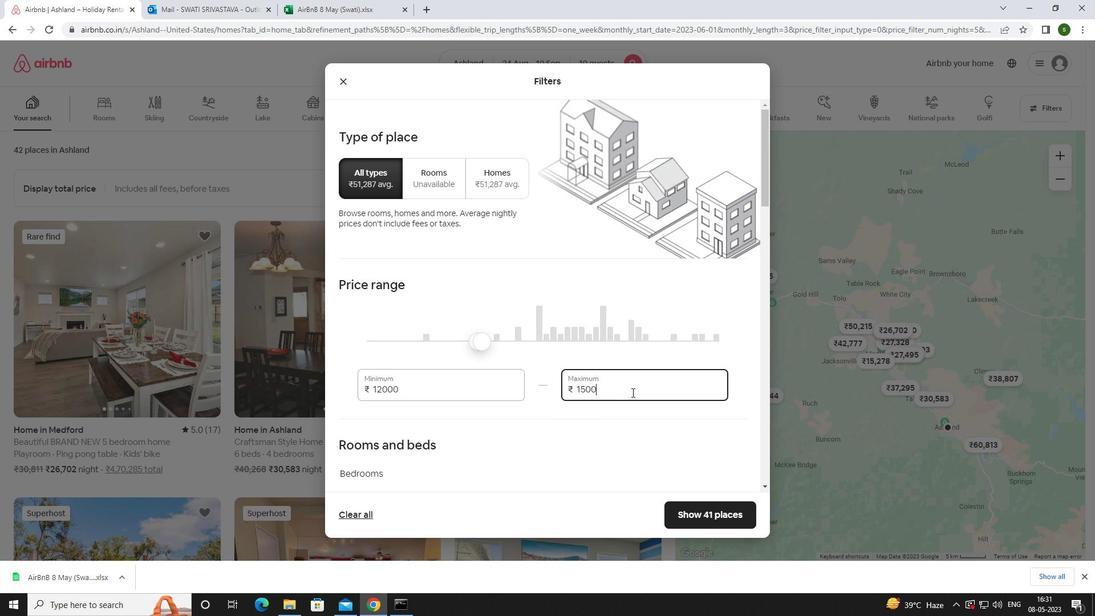 
Action: Mouse moved to (547, 416)
Screenshot: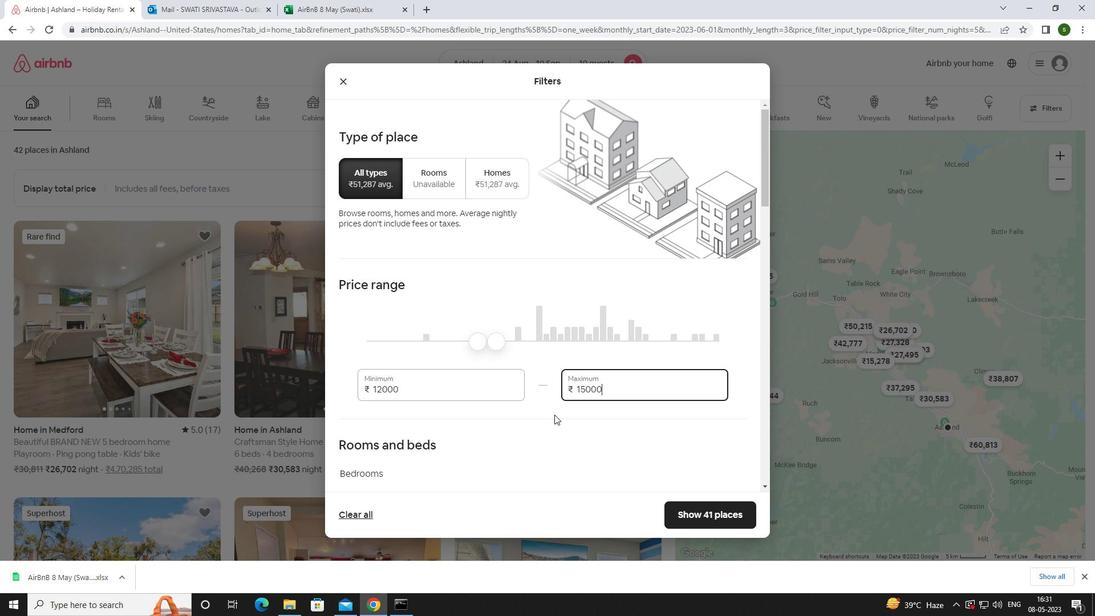 
Action: Mouse scrolled (547, 415) with delta (0, 0)
Screenshot: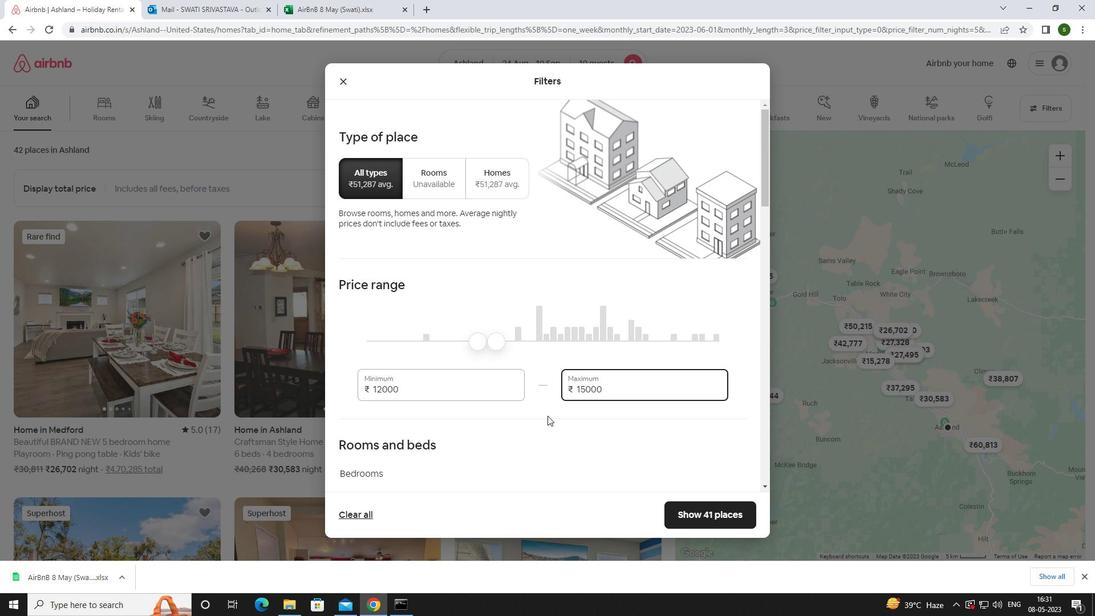 
Action: Mouse moved to (547, 416)
Screenshot: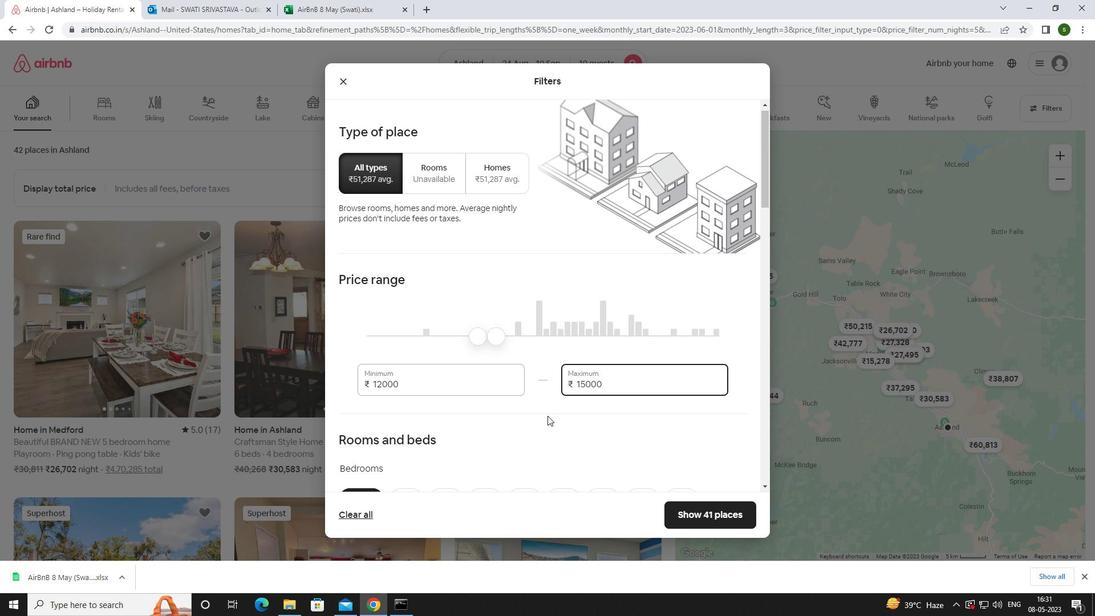 
Action: Mouse scrolled (547, 415) with delta (0, 0)
Screenshot: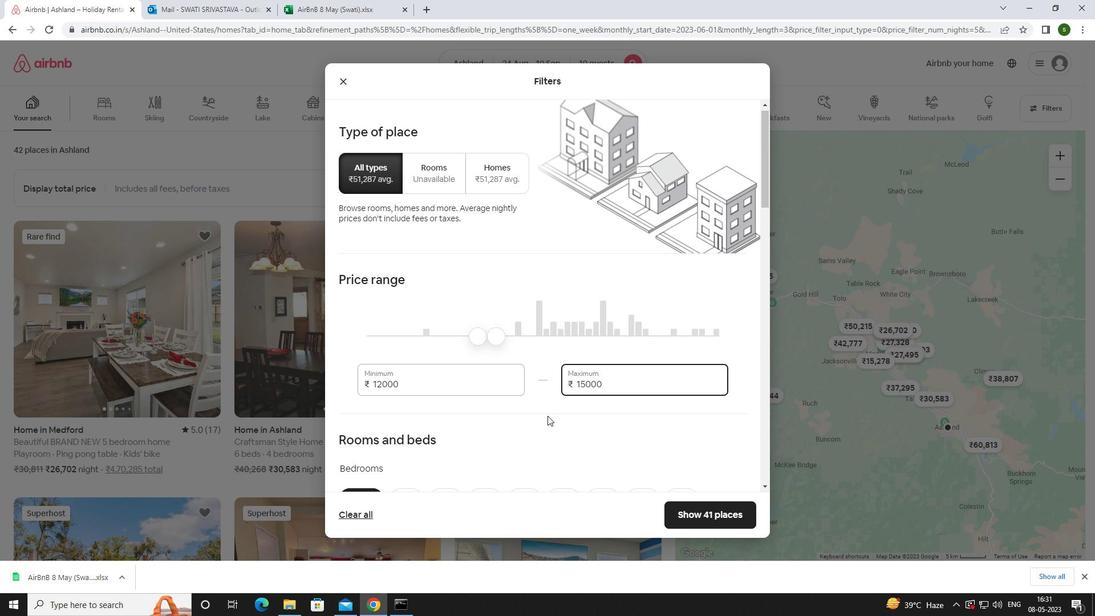 
Action: Mouse scrolled (547, 415) with delta (0, 0)
Screenshot: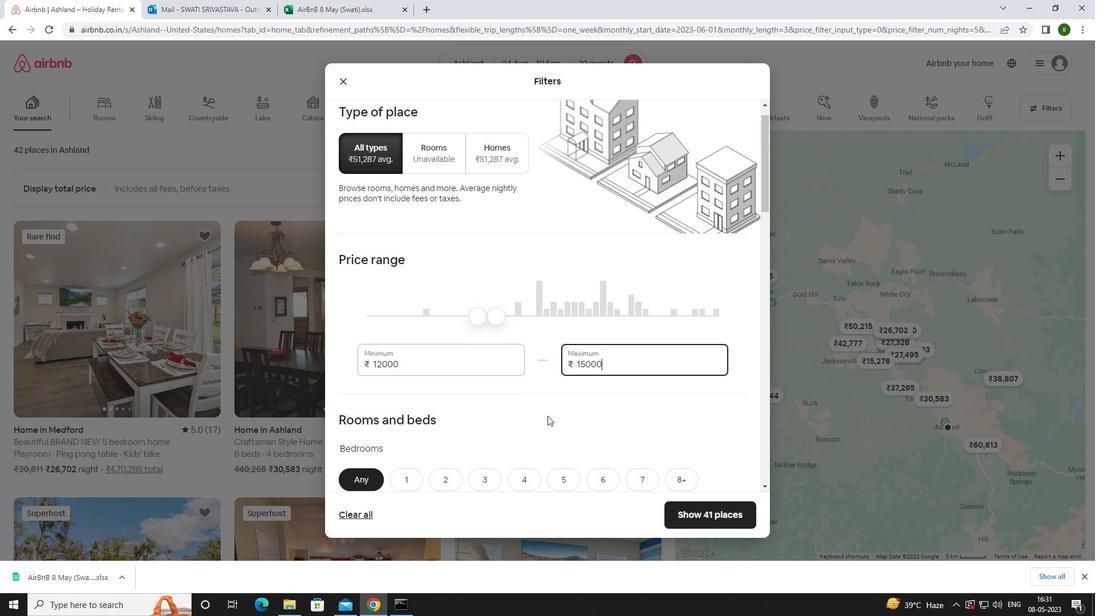 
Action: Mouse scrolled (547, 415) with delta (0, 0)
Screenshot: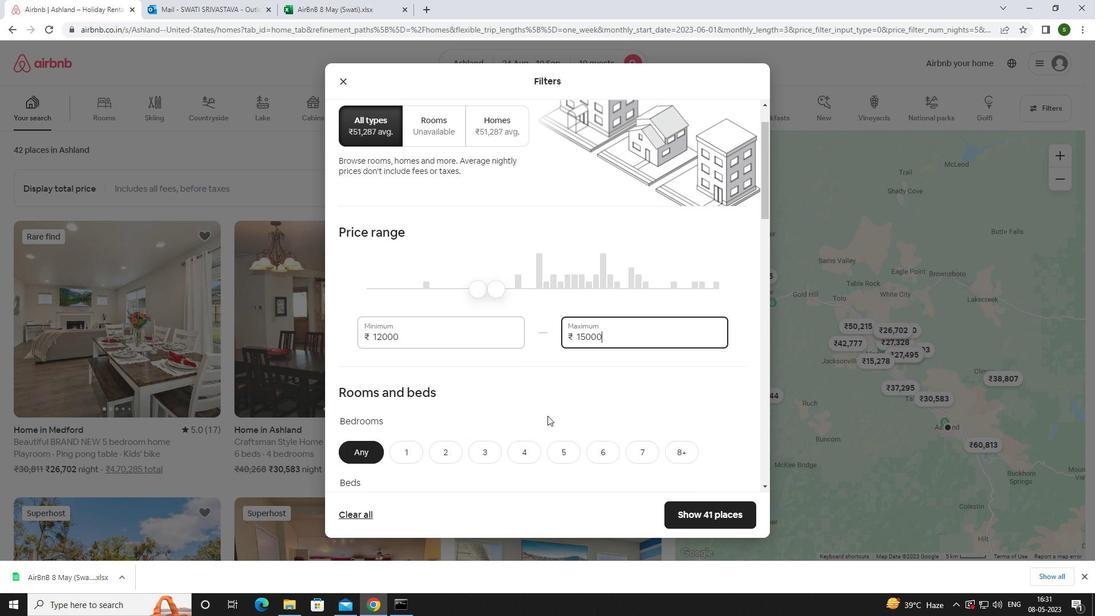 
Action: Mouse moved to (525, 280)
Screenshot: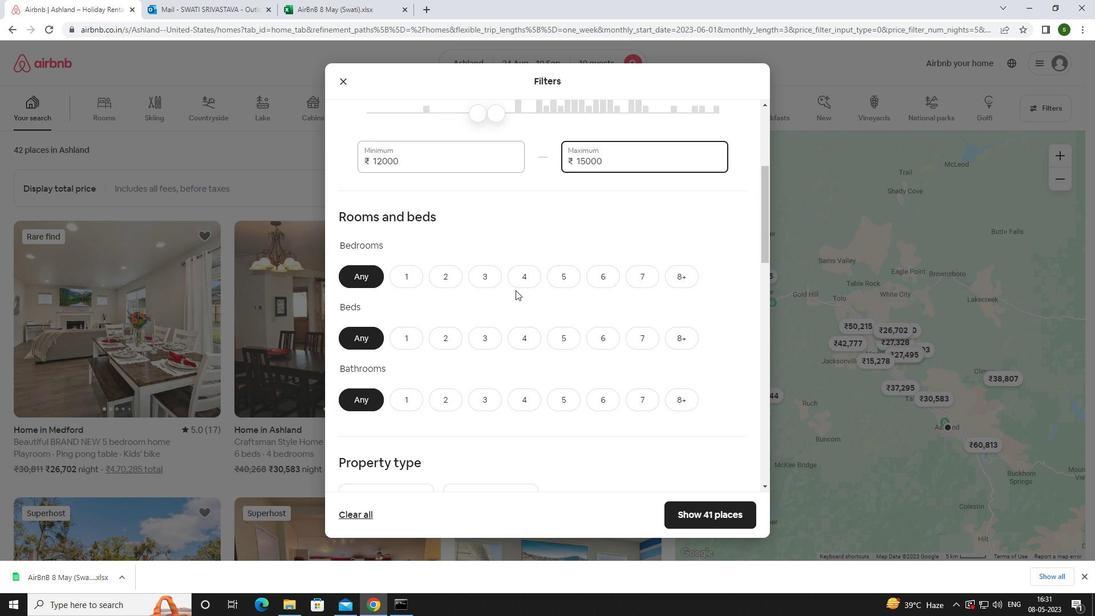 
Action: Mouse pressed left at (525, 280)
Screenshot: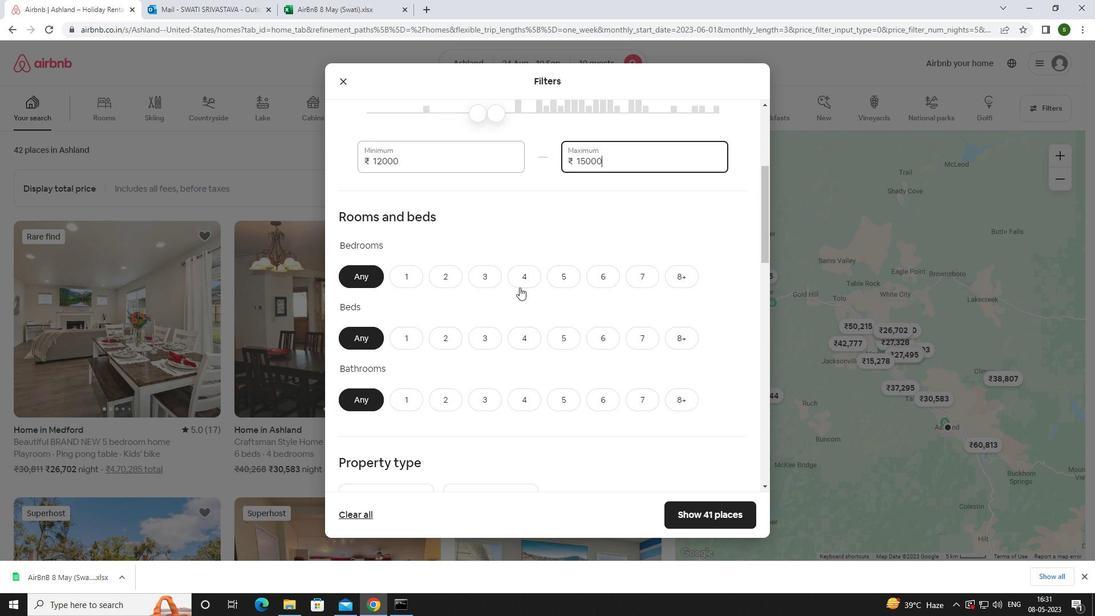 
Action: Mouse moved to (692, 331)
Screenshot: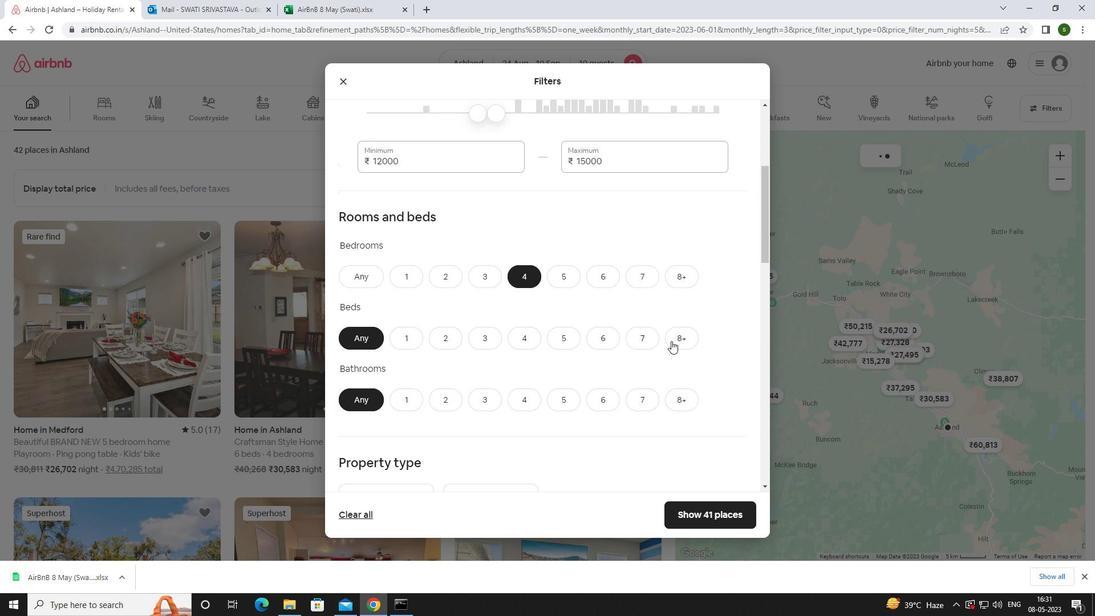
Action: Mouse pressed left at (692, 331)
Screenshot: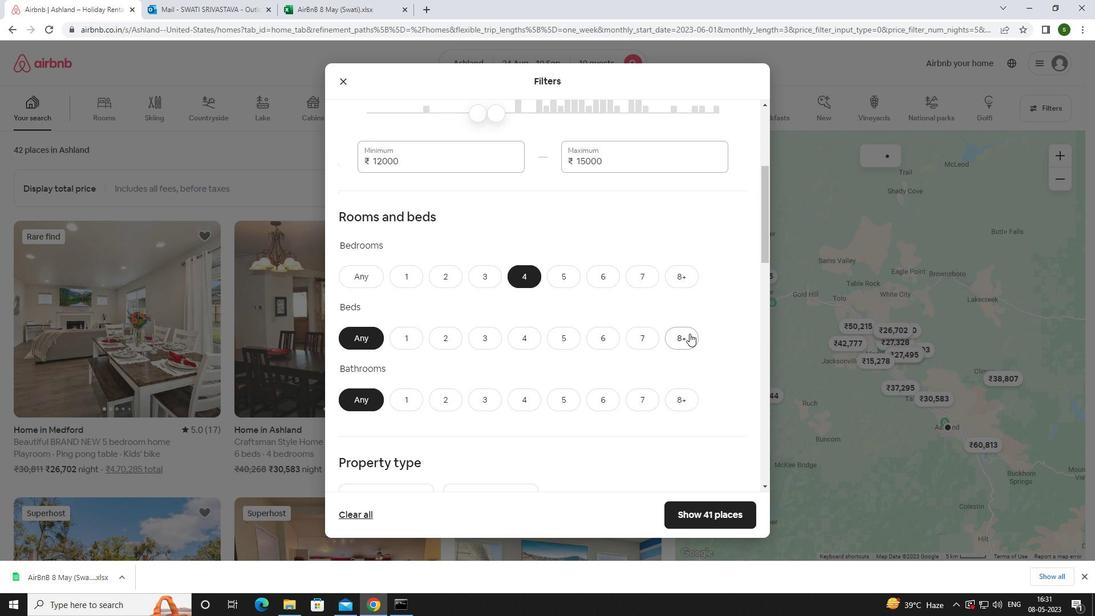 
Action: Mouse moved to (522, 400)
Screenshot: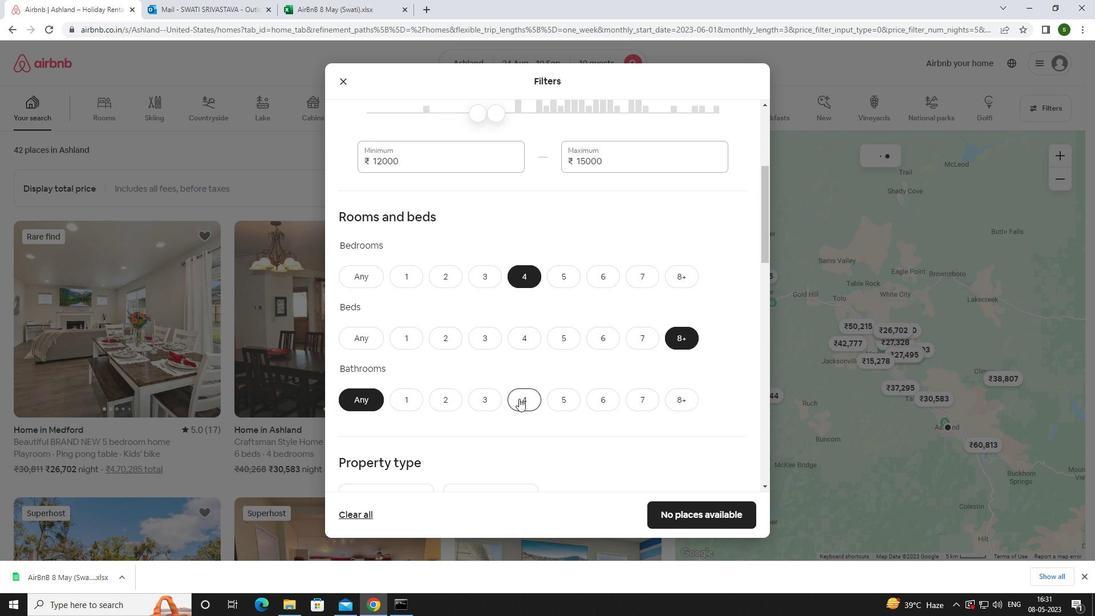 
Action: Mouse pressed left at (522, 400)
Screenshot: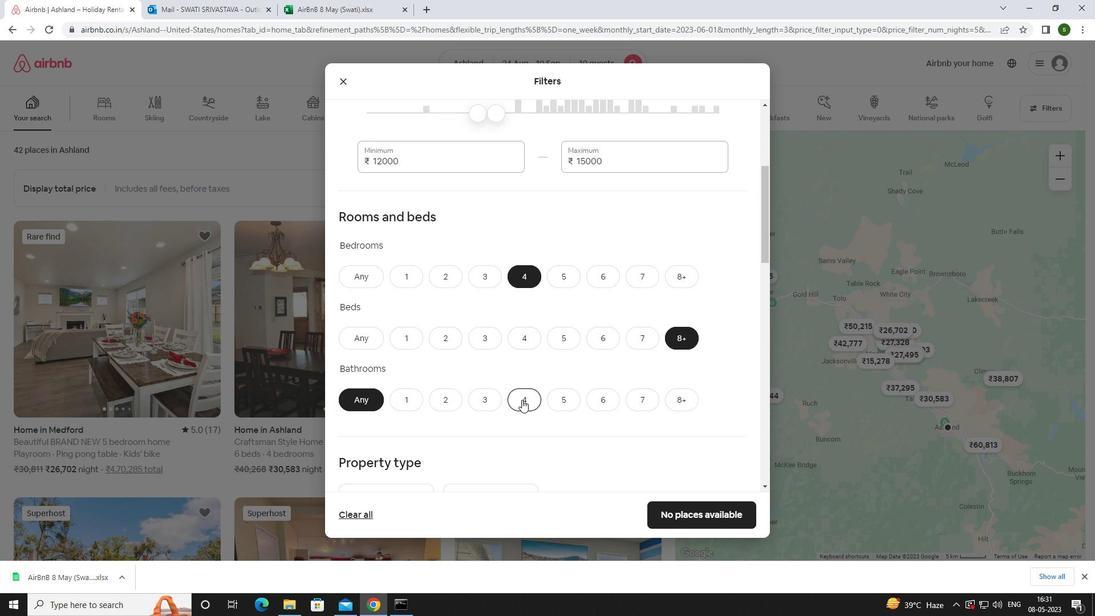 
Action: Mouse scrolled (522, 399) with delta (0, 0)
Screenshot: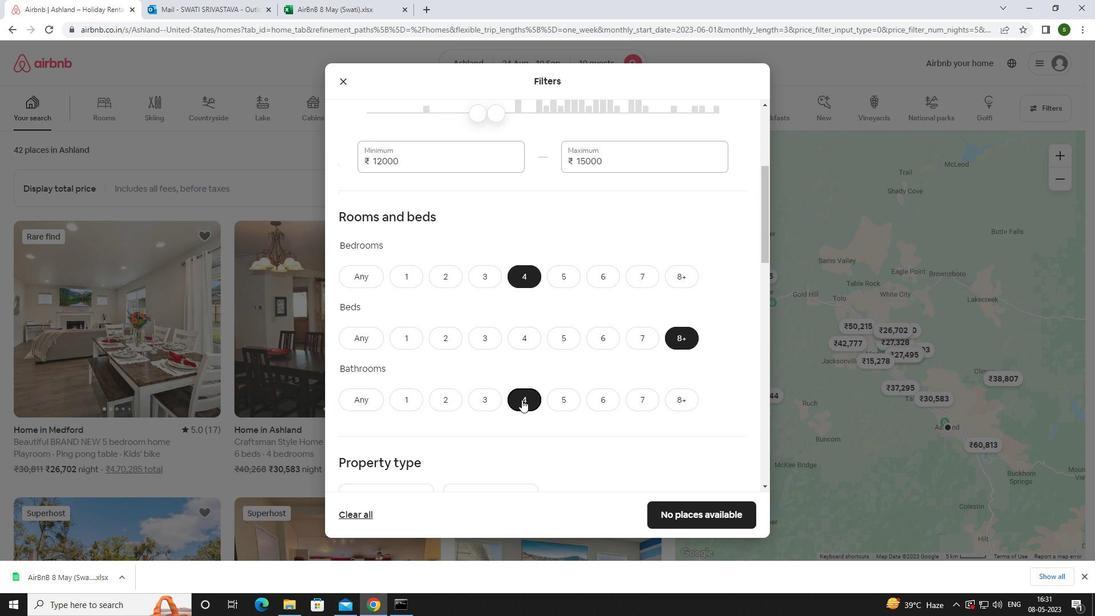 
Action: Mouse scrolled (522, 399) with delta (0, 0)
Screenshot: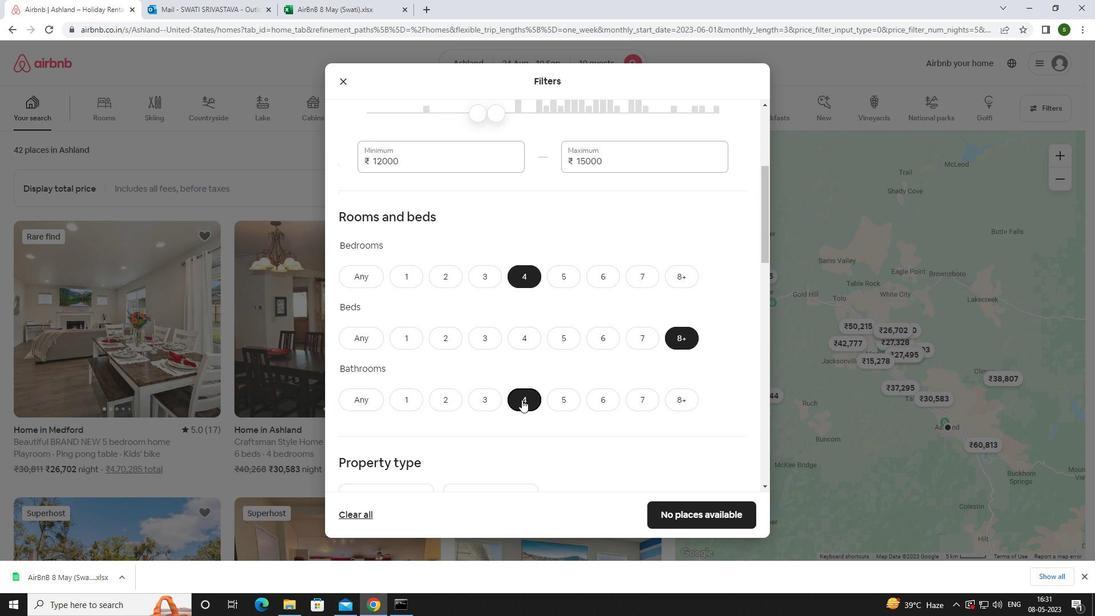 
Action: Mouse scrolled (522, 399) with delta (0, 0)
Screenshot: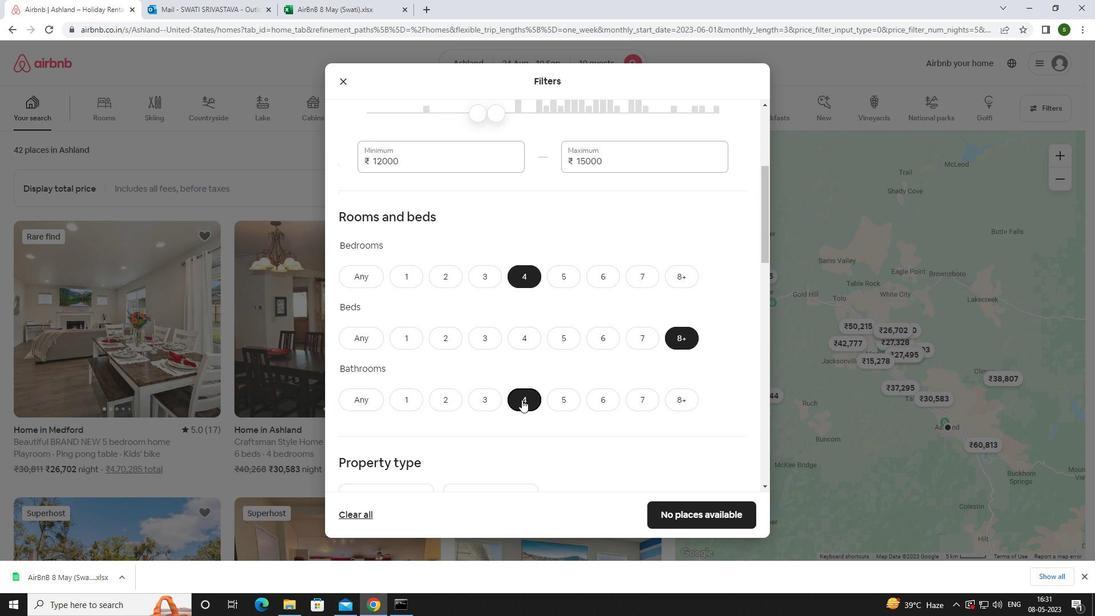 
Action: Mouse moved to (383, 348)
Screenshot: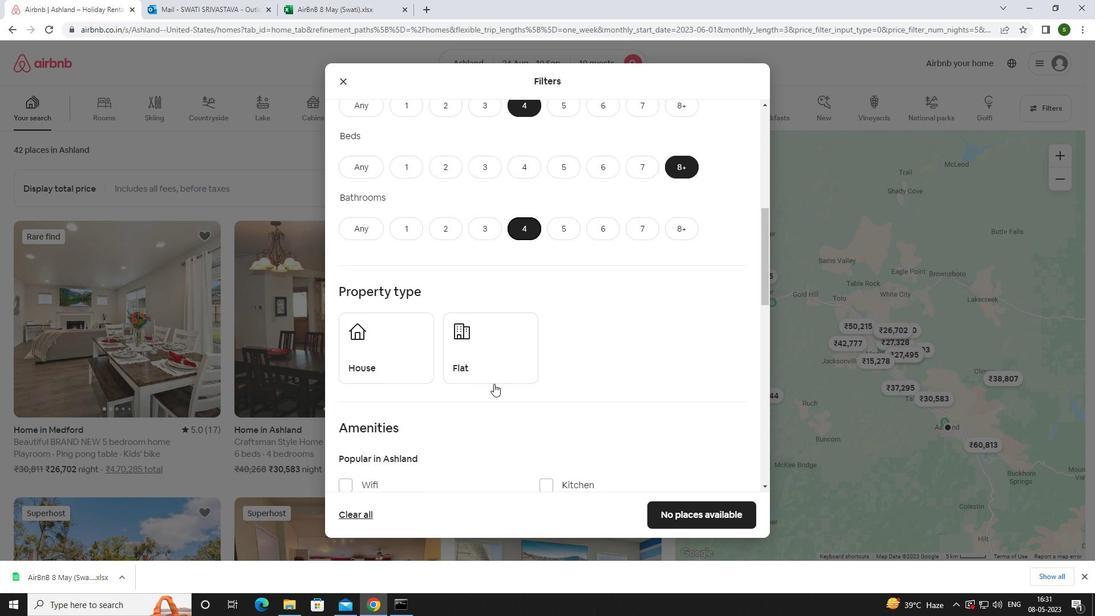 
Action: Mouse pressed left at (383, 348)
Screenshot: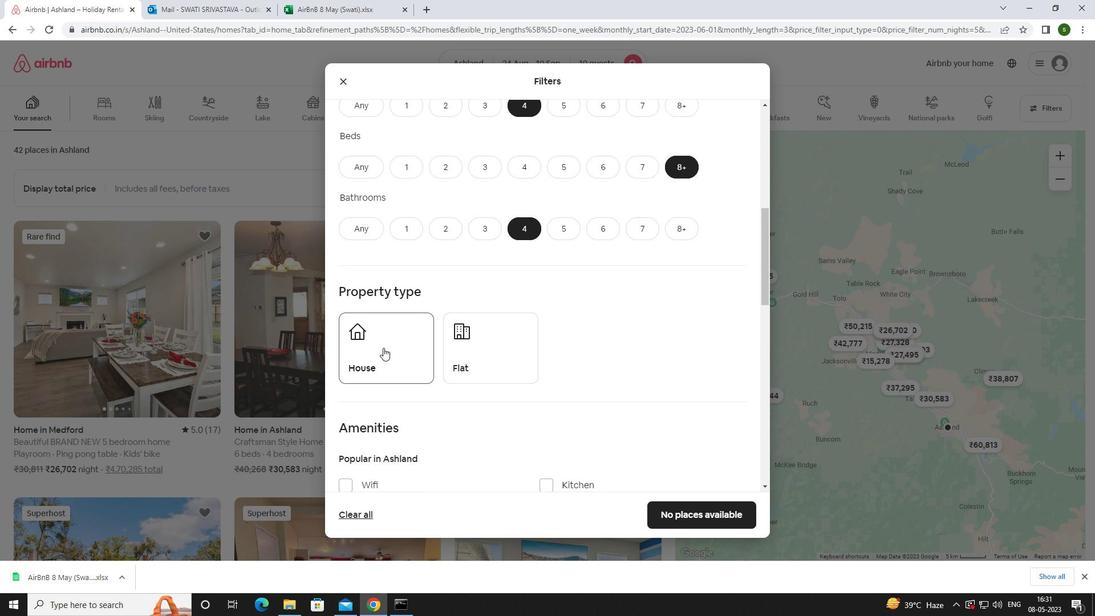 
Action: Mouse moved to (485, 352)
Screenshot: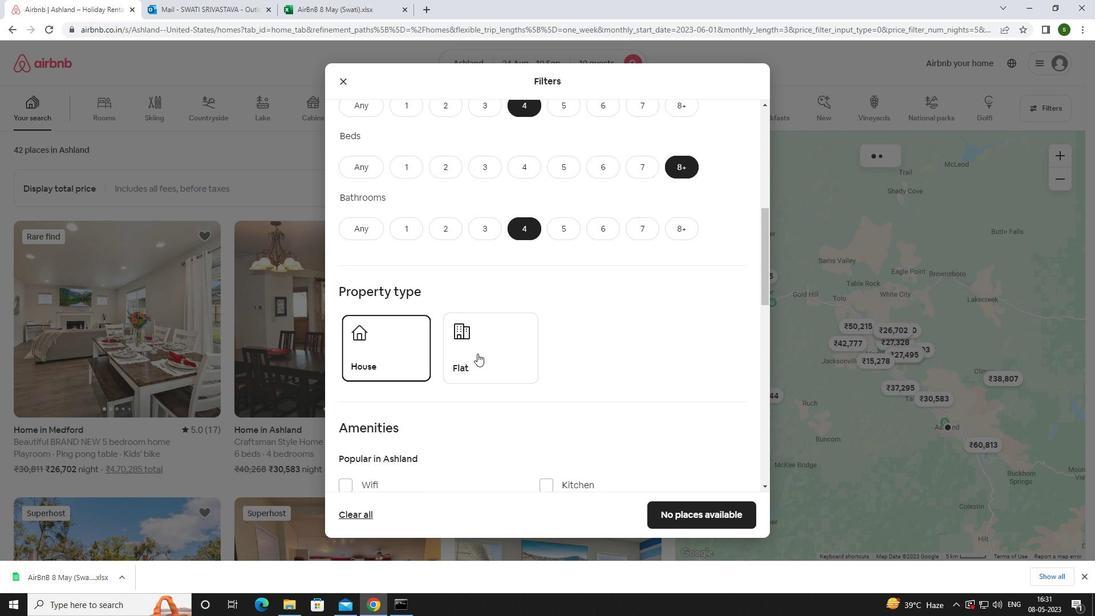 
Action: Mouse pressed left at (485, 352)
Screenshot: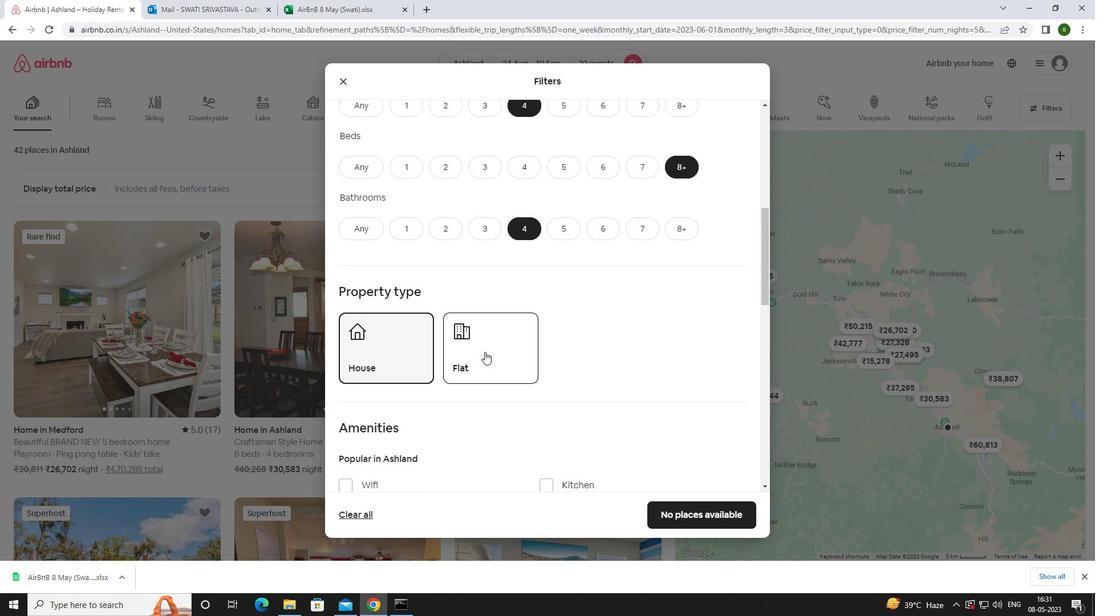 
Action: Mouse scrolled (485, 351) with delta (0, 0)
Screenshot: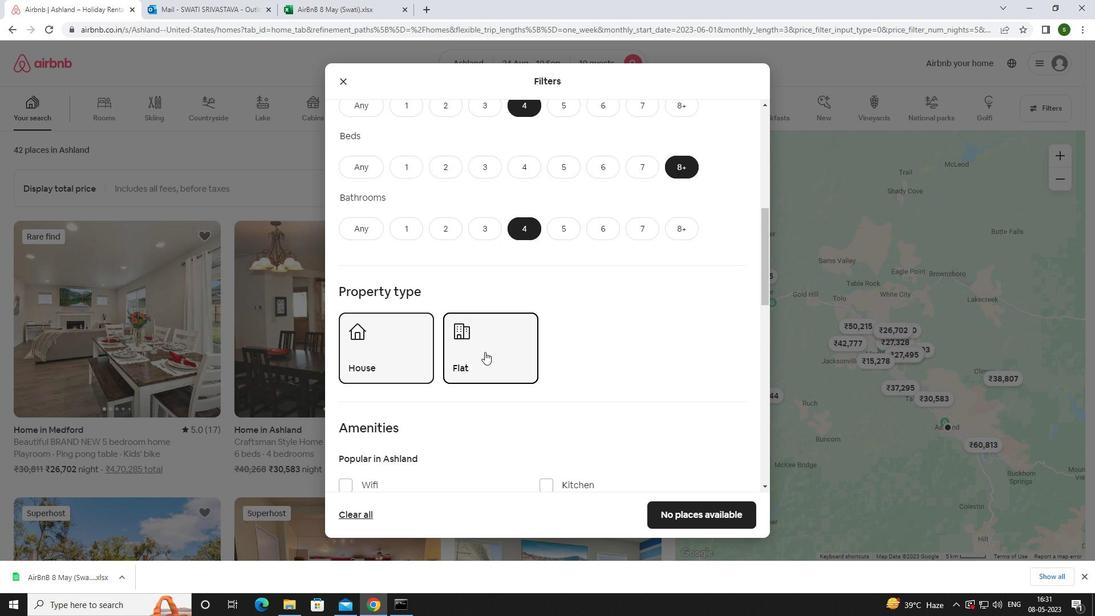 
Action: Mouse scrolled (485, 351) with delta (0, 0)
Screenshot: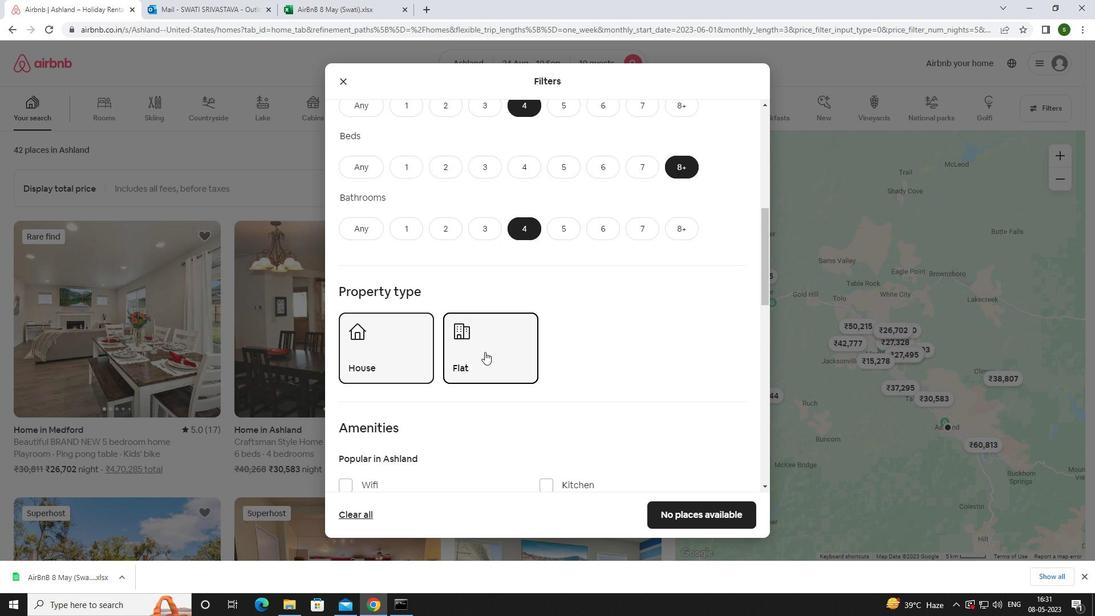
Action: Mouse moved to (378, 371)
Screenshot: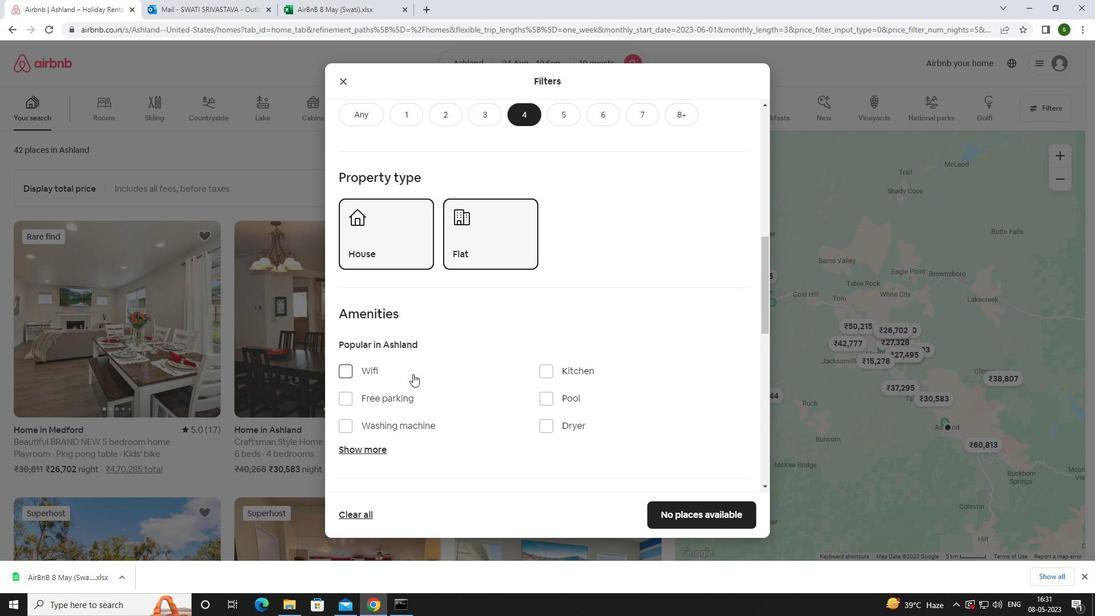
Action: Mouse pressed left at (378, 371)
Screenshot: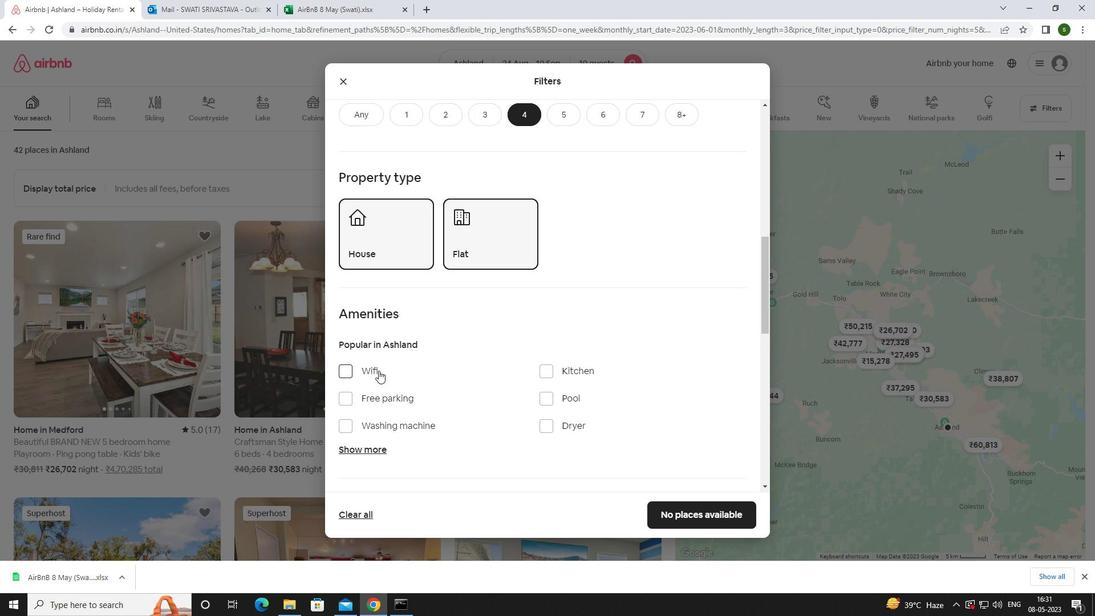 
Action: Mouse moved to (393, 397)
Screenshot: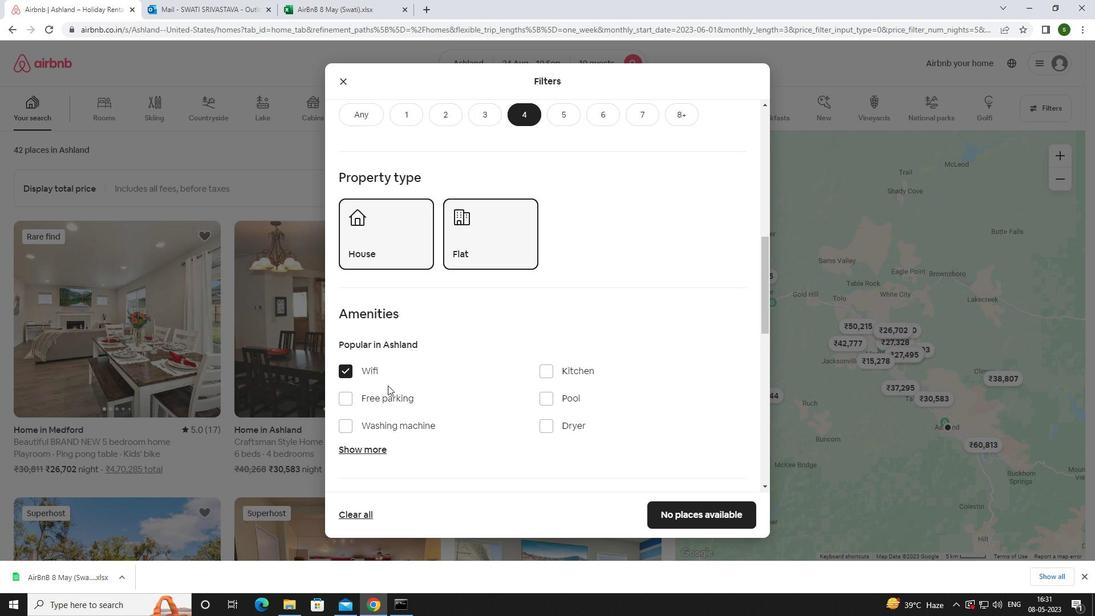 
Action: Mouse pressed left at (393, 397)
Screenshot: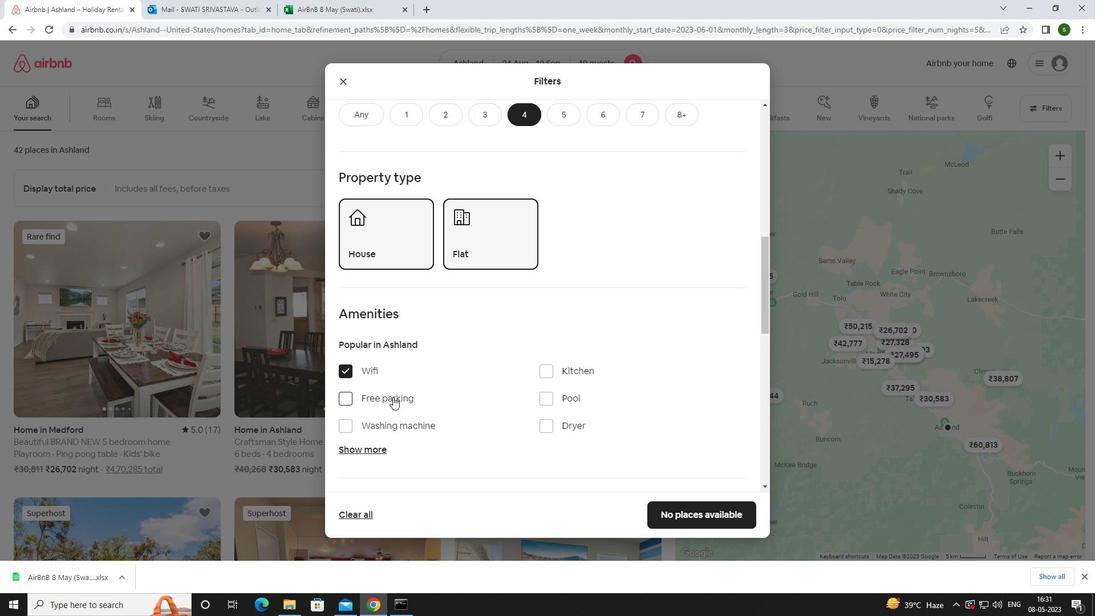 
Action: Mouse moved to (369, 445)
Screenshot: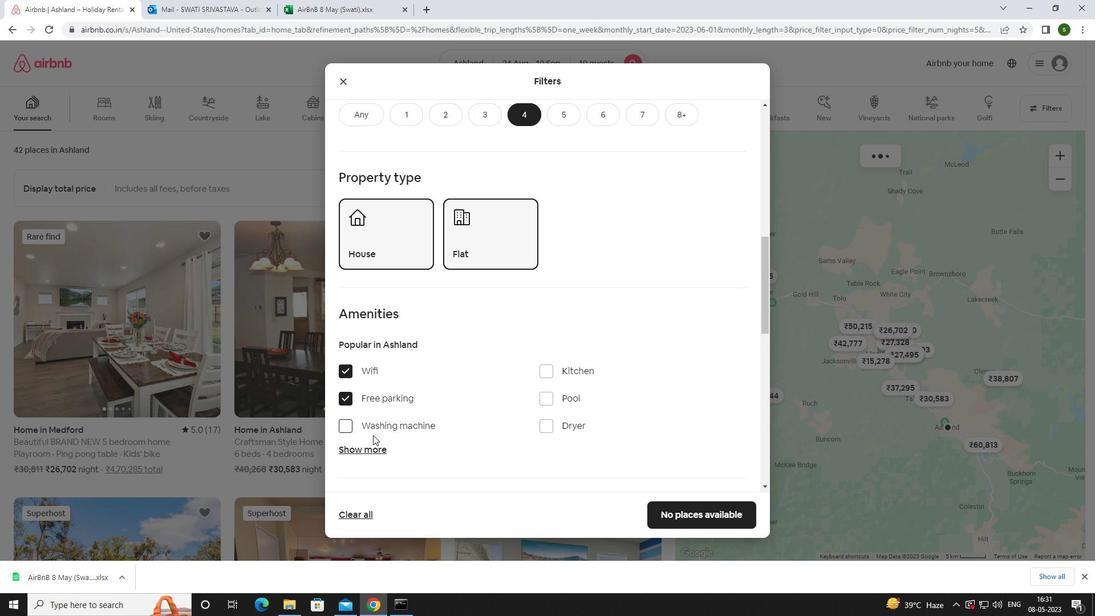 
Action: Mouse pressed left at (369, 445)
Screenshot: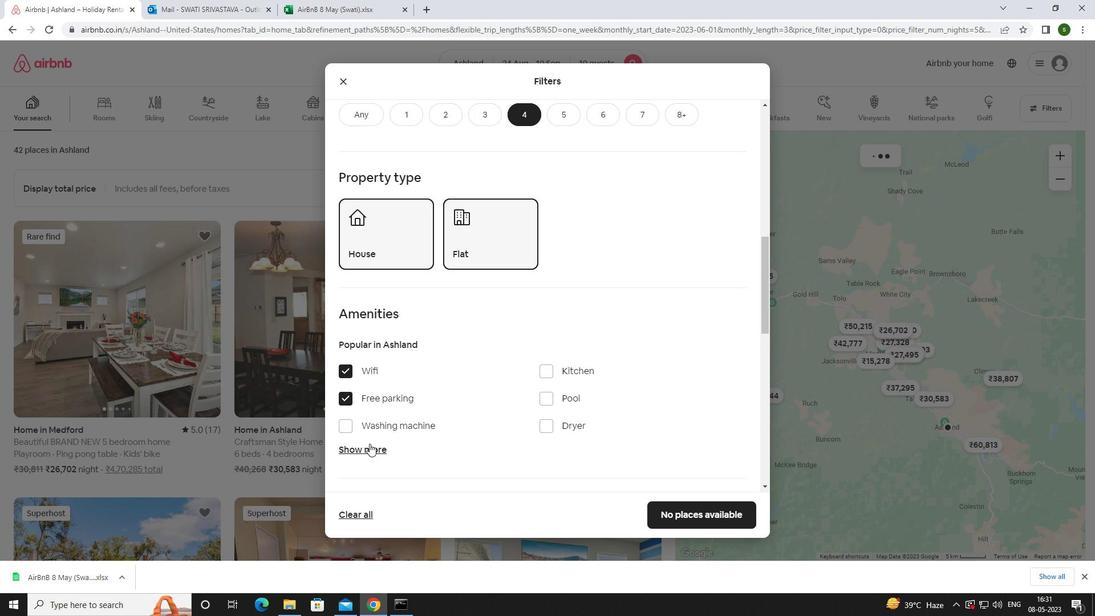 
Action: Mouse moved to (445, 405)
Screenshot: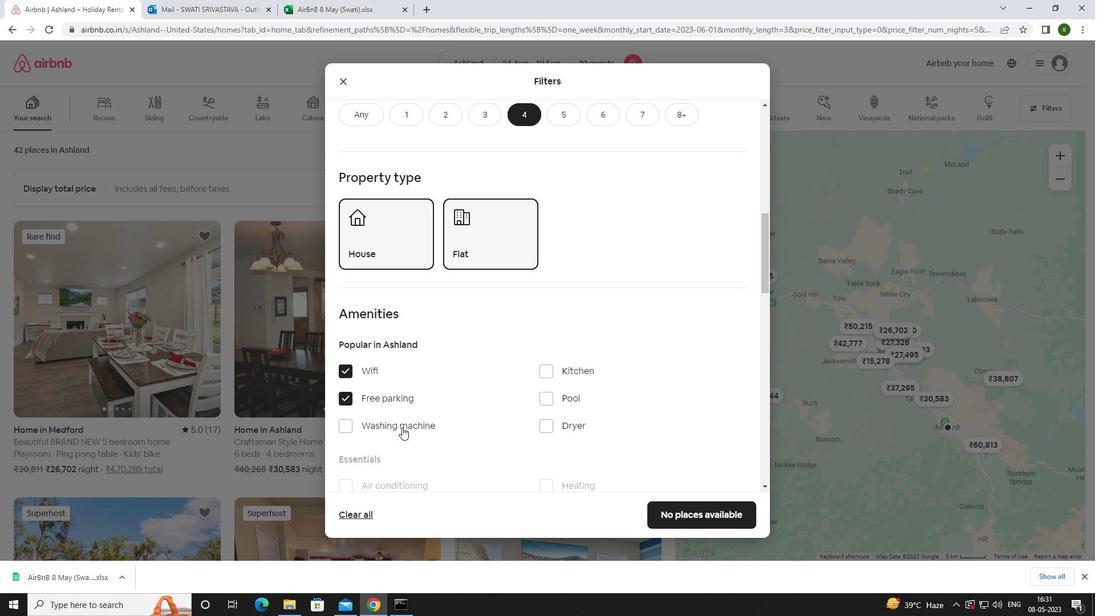 
Action: Mouse scrolled (445, 404) with delta (0, 0)
Screenshot: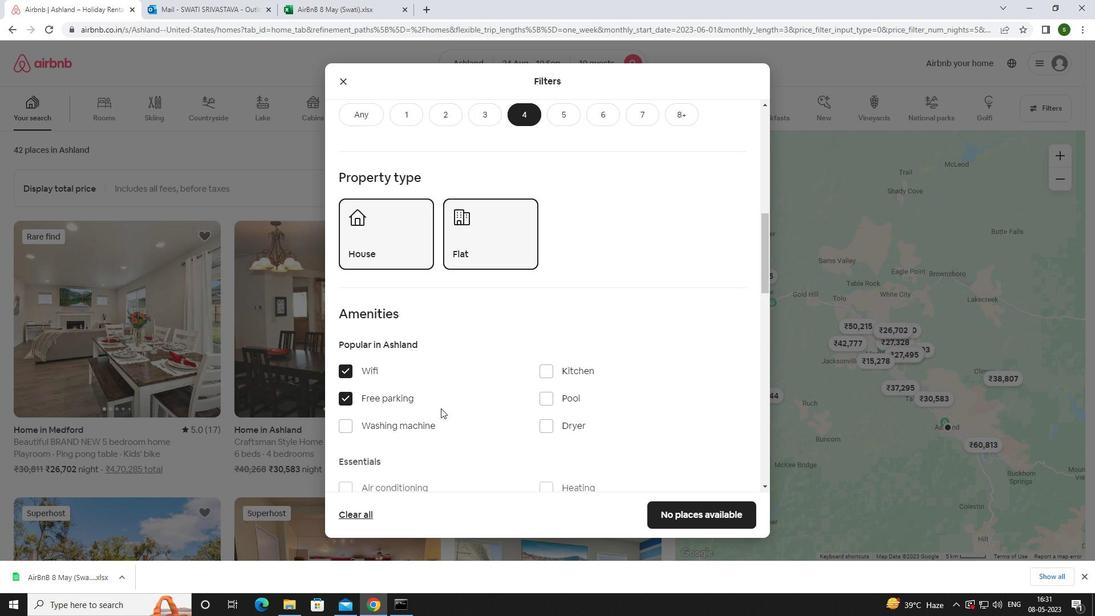 
Action: Mouse scrolled (445, 404) with delta (0, 0)
Screenshot: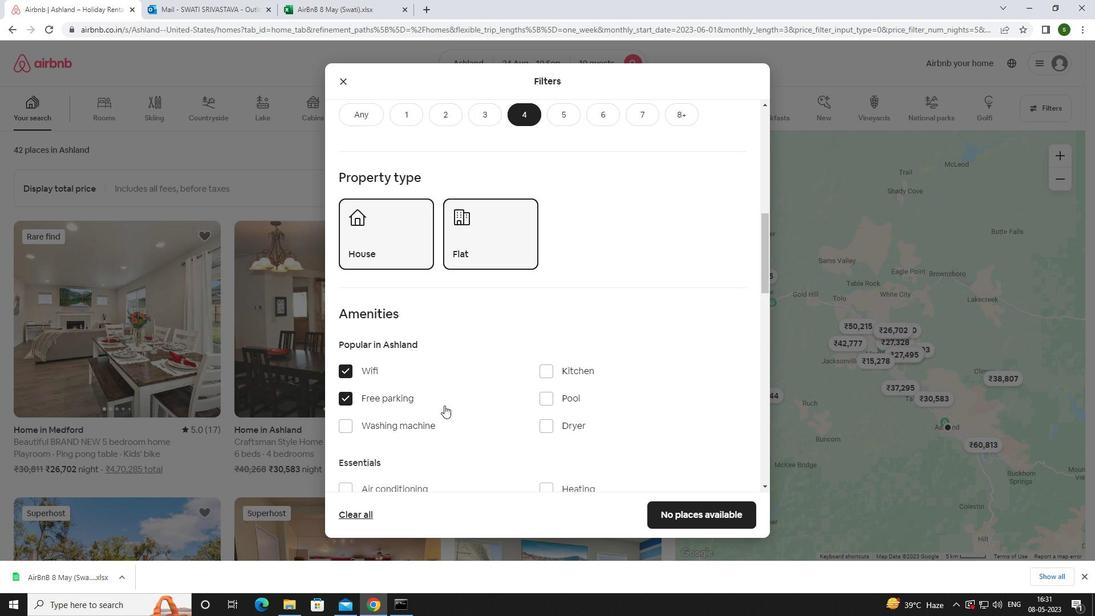 
Action: Mouse moved to (543, 405)
Screenshot: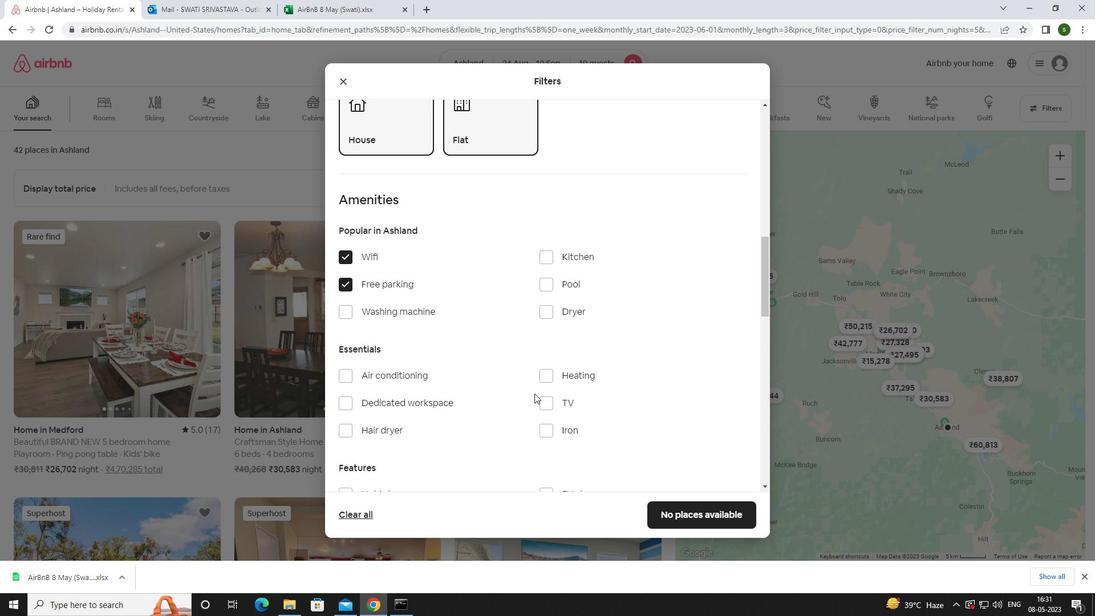 
Action: Mouse pressed left at (543, 405)
Screenshot: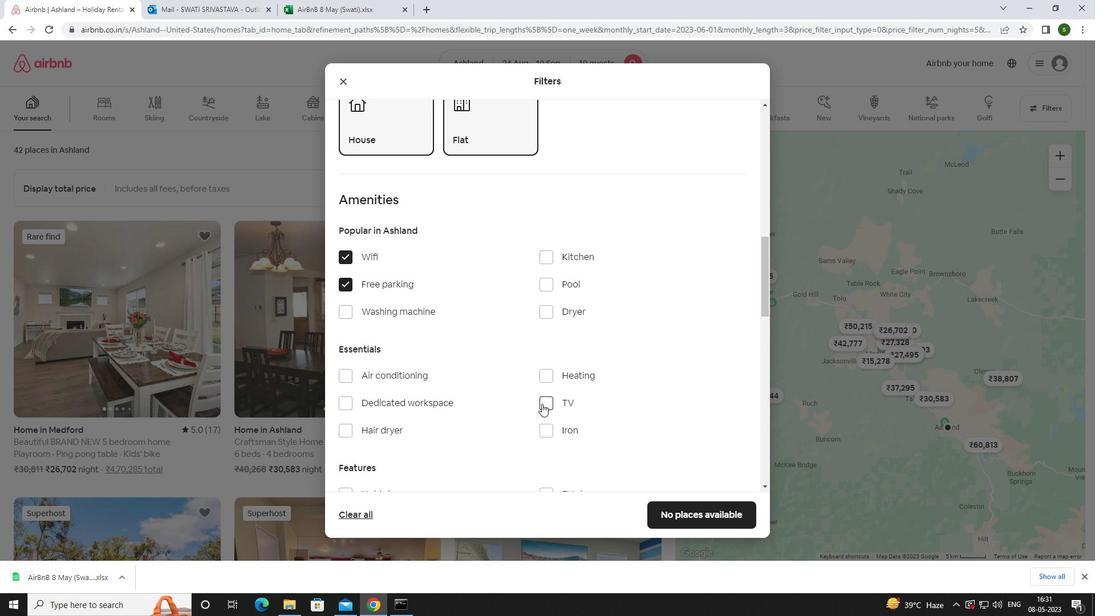 
Action: Mouse moved to (476, 379)
Screenshot: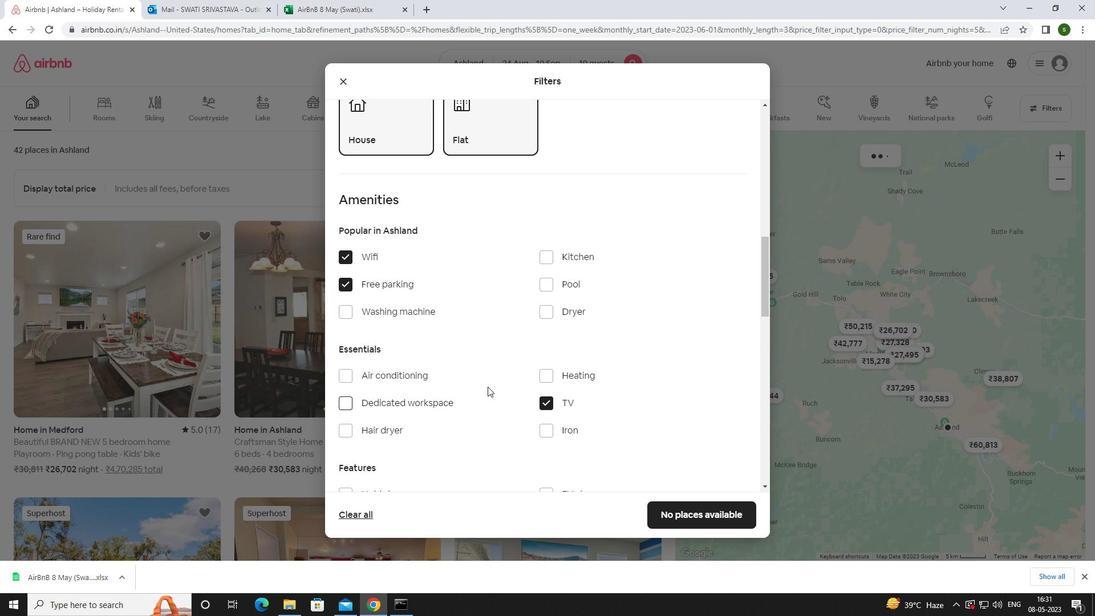 
Action: Mouse scrolled (476, 378) with delta (0, 0)
Screenshot: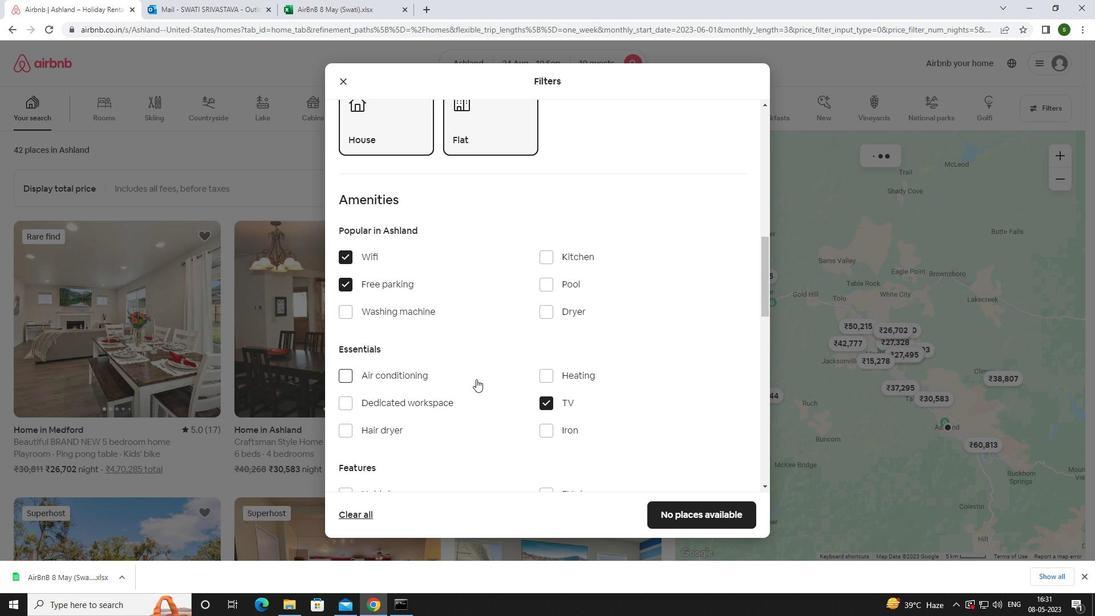 
Action: Mouse scrolled (476, 378) with delta (0, 0)
Screenshot: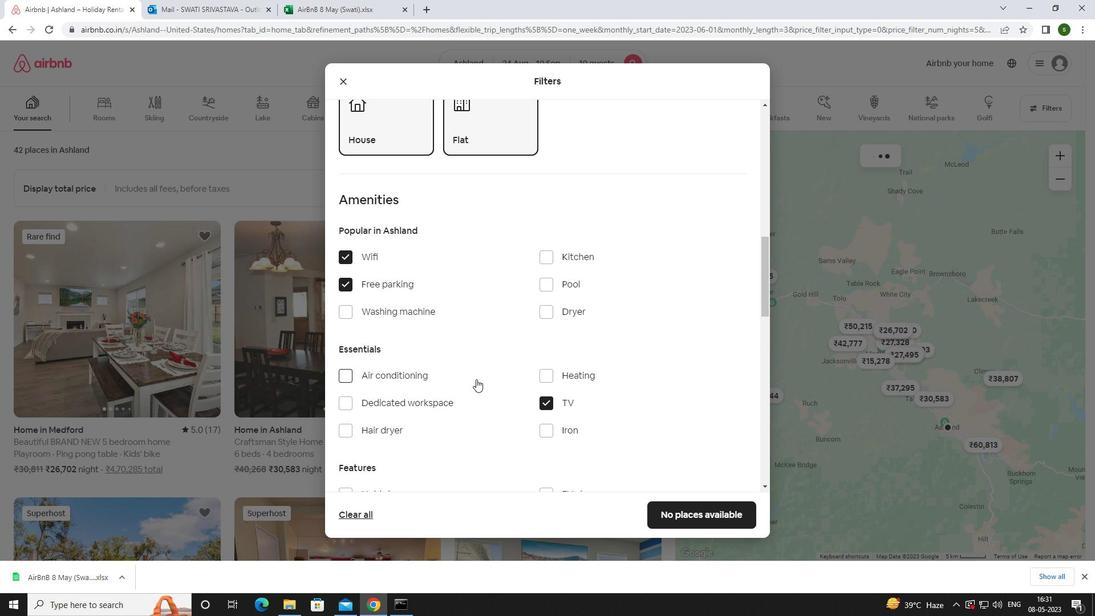 
Action: Mouse scrolled (476, 378) with delta (0, 0)
Screenshot: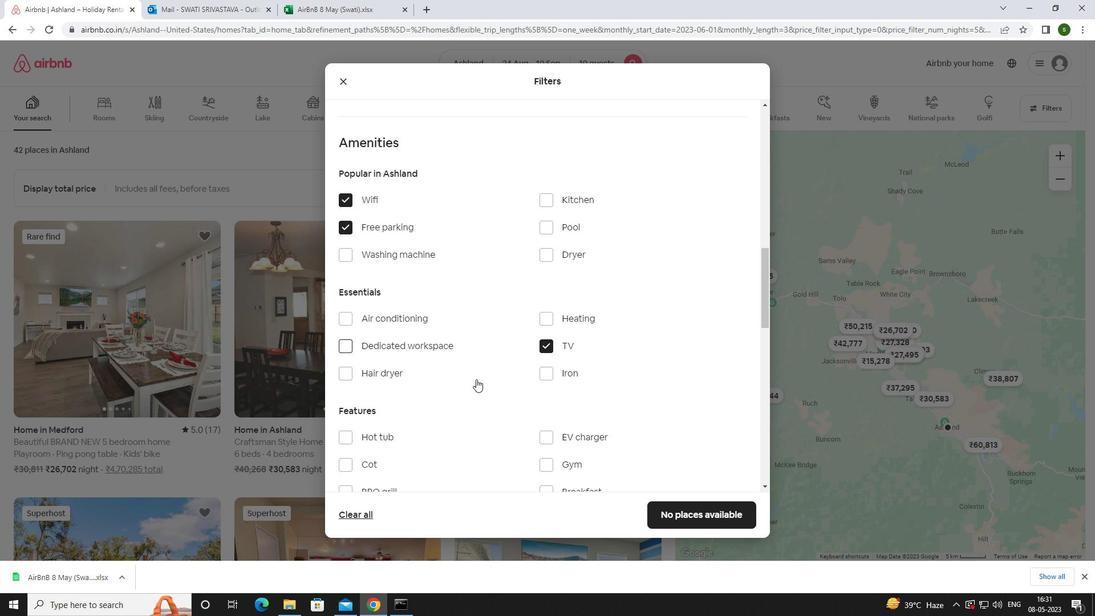 
Action: Mouse moved to (551, 353)
Screenshot: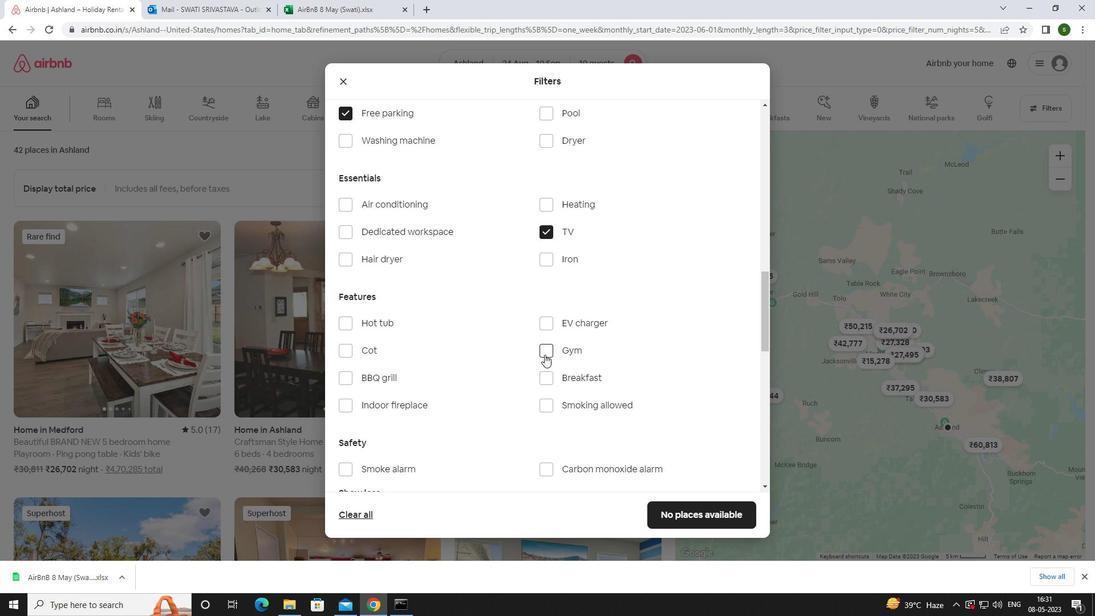 
Action: Mouse pressed left at (551, 353)
Screenshot: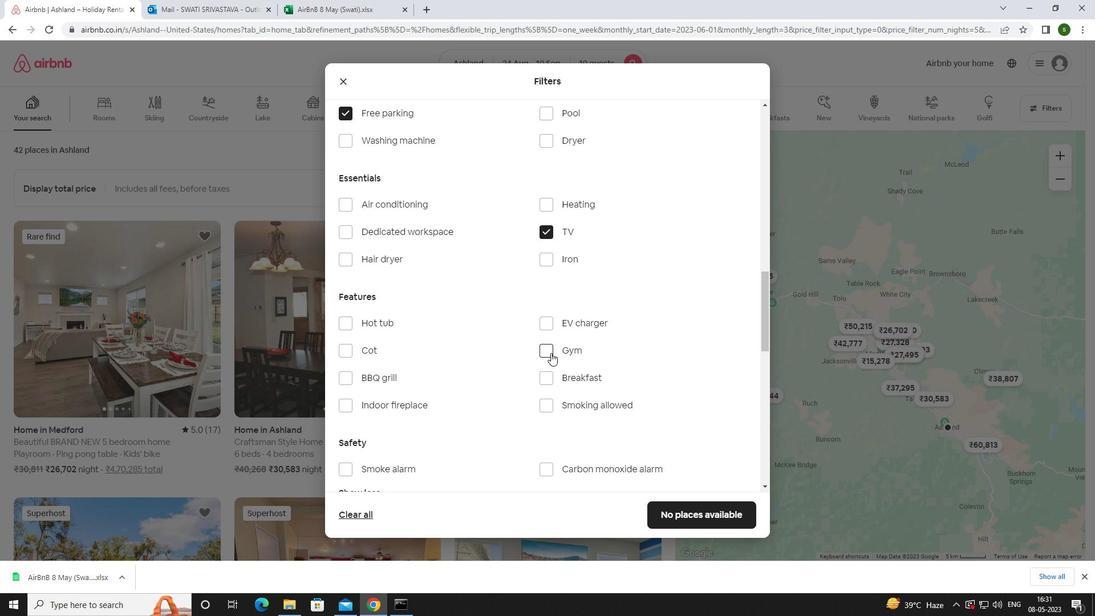 
Action: Mouse moved to (549, 376)
Screenshot: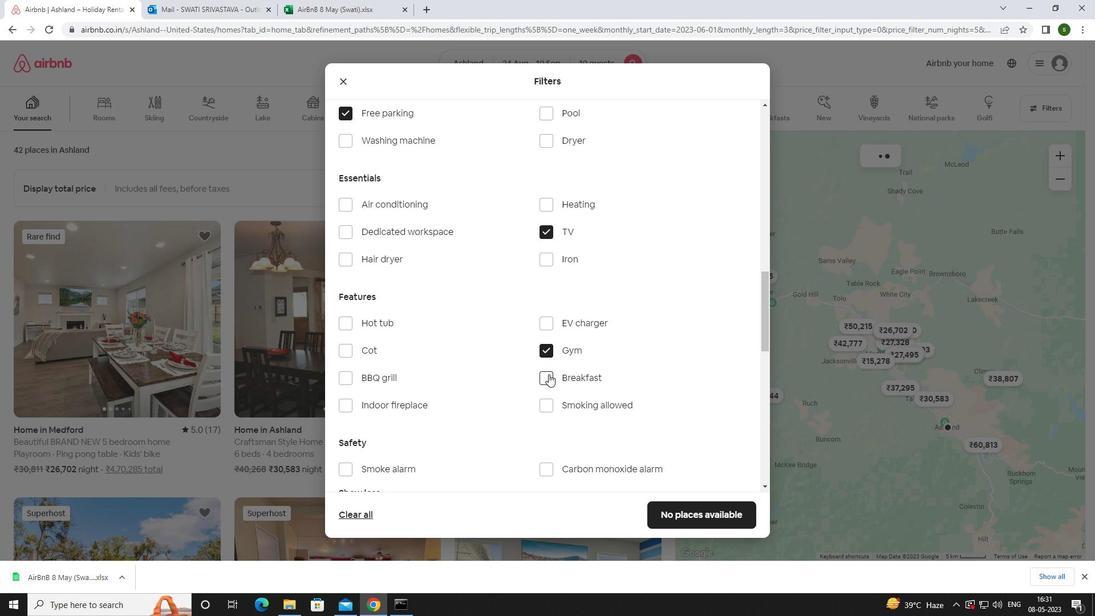 
Action: Mouse pressed left at (549, 376)
Screenshot: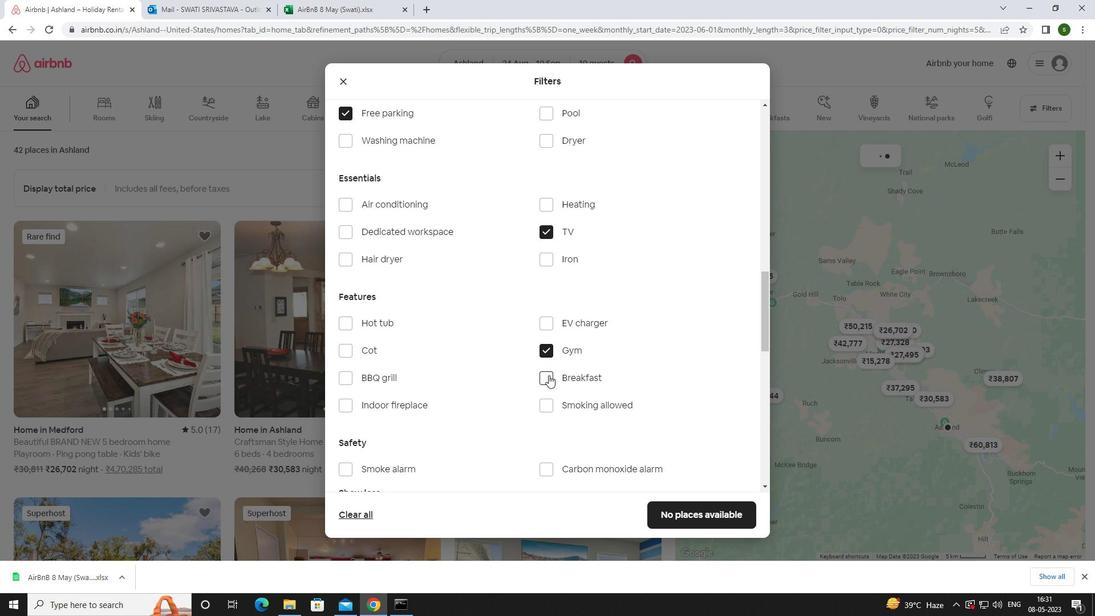 
Action: Mouse moved to (497, 371)
Screenshot: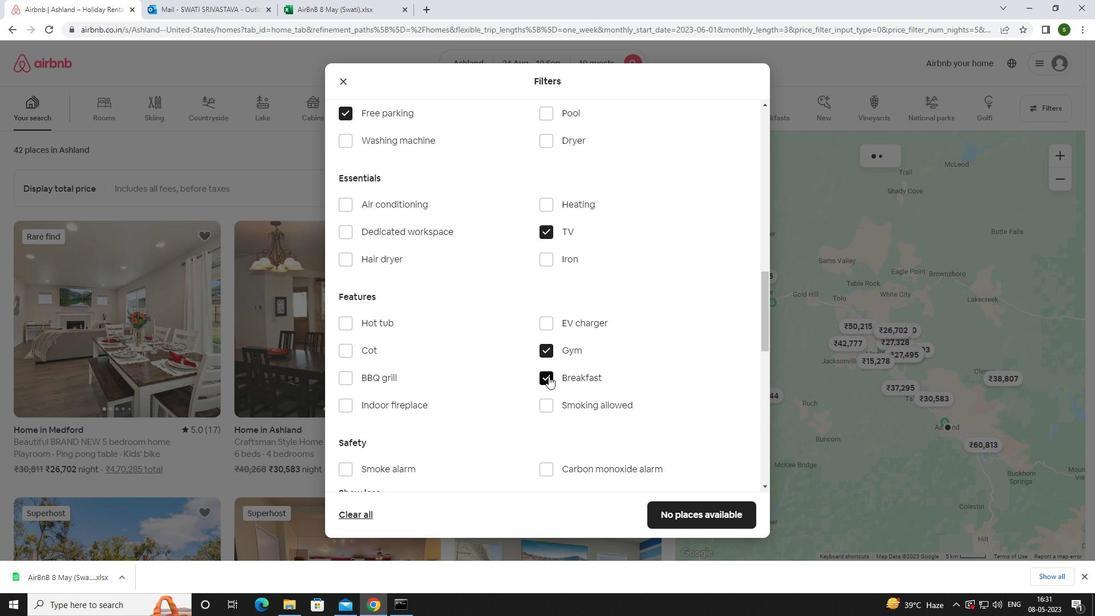 
Action: Mouse scrolled (497, 371) with delta (0, 0)
Screenshot: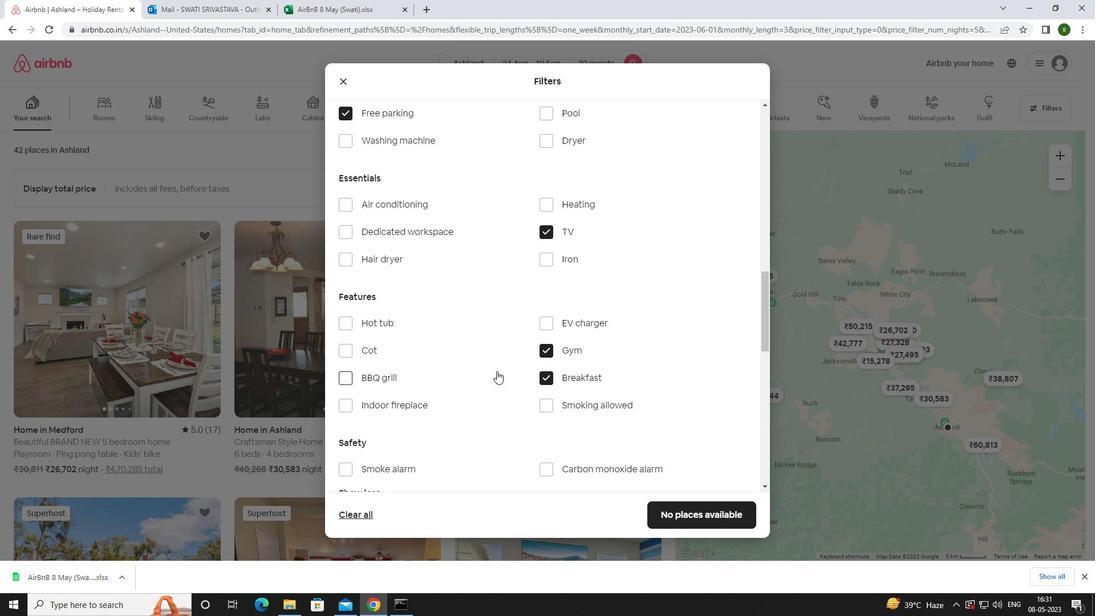 
Action: Mouse scrolled (497, 371) with delta (0, 0)
Screenshot: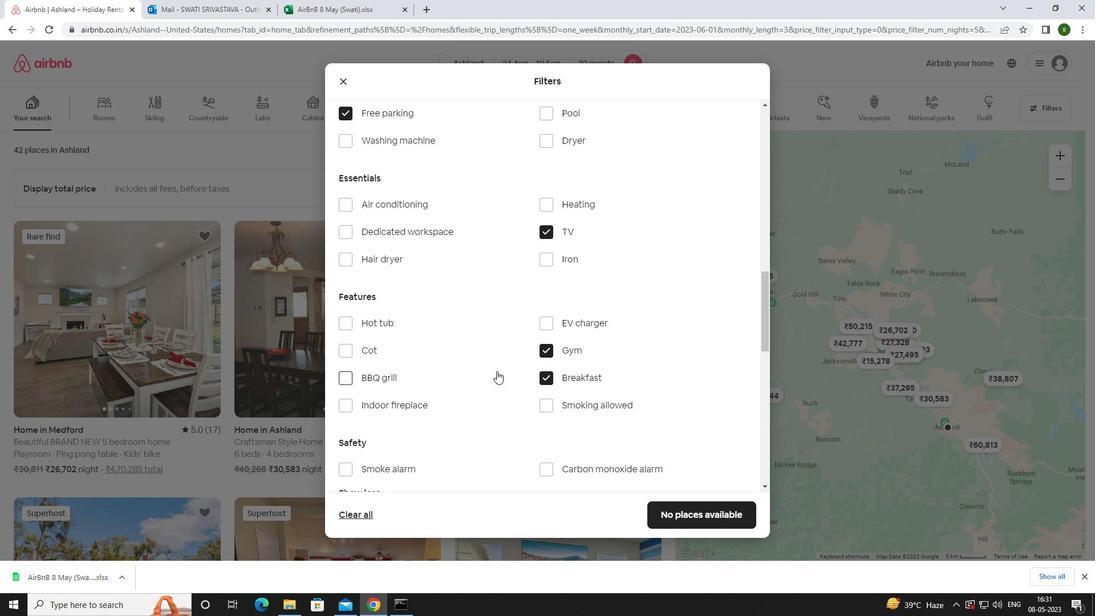 
Action: Mouse scrolled (497, 371) with delta (0, 0)
Screenshot: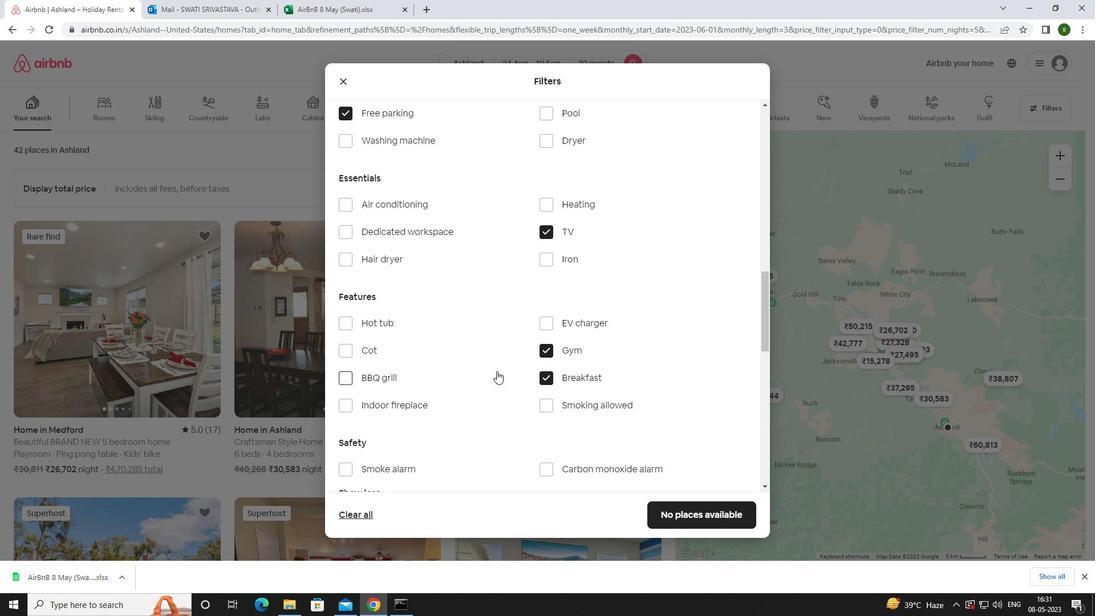 
Action: Mouse scrolled (497, 371) with delta (0, 0)
Screenshot: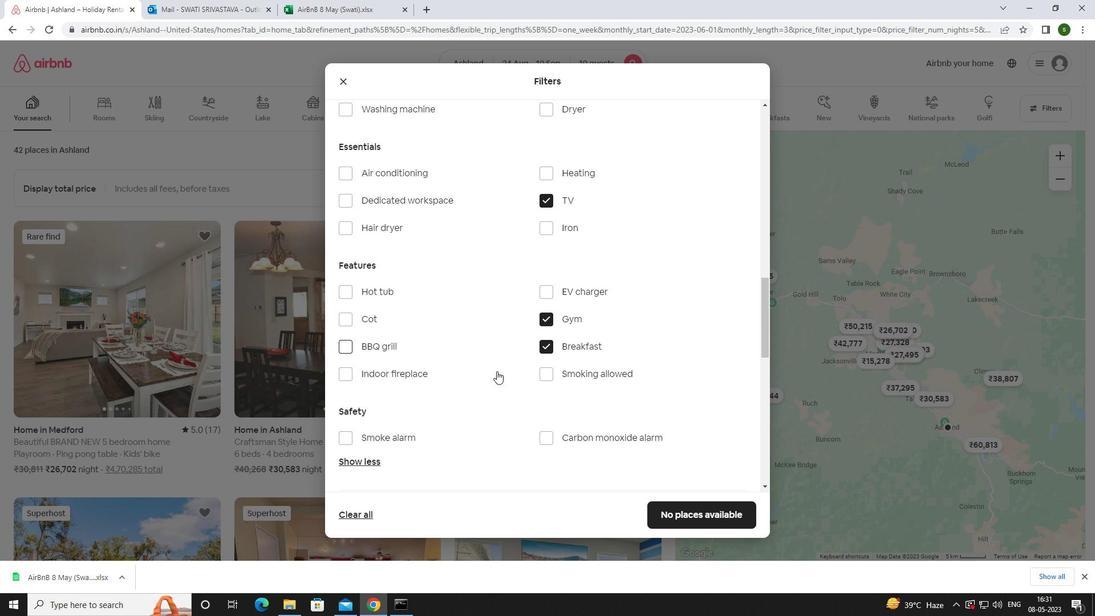 
Action: Mouse moved to (716, 394)
Screenshot: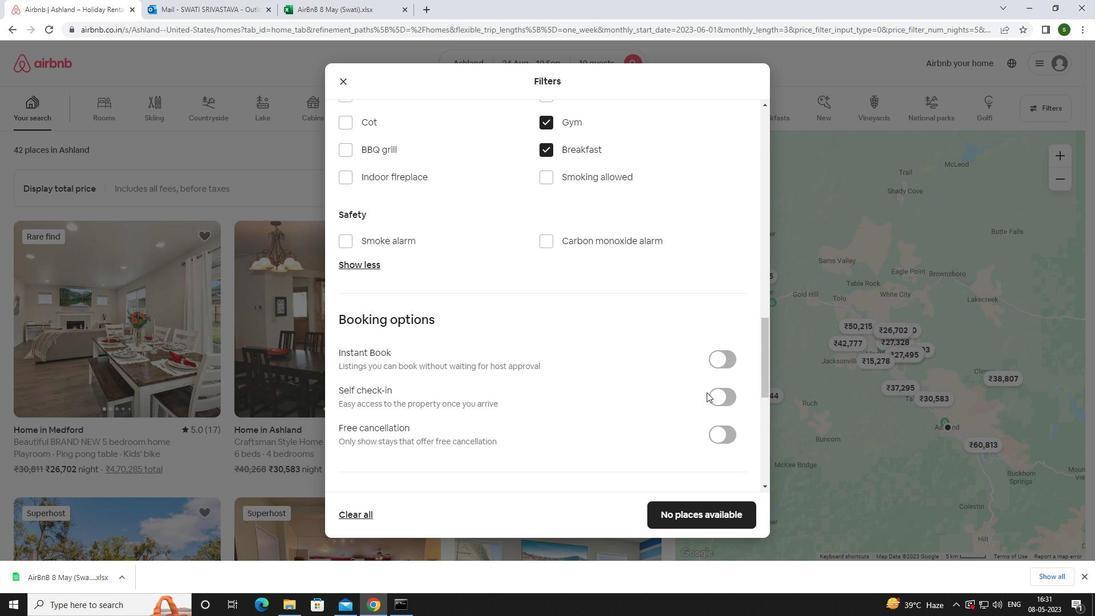 
Action: Mouse pressed left at (716, 394)
Screenshot: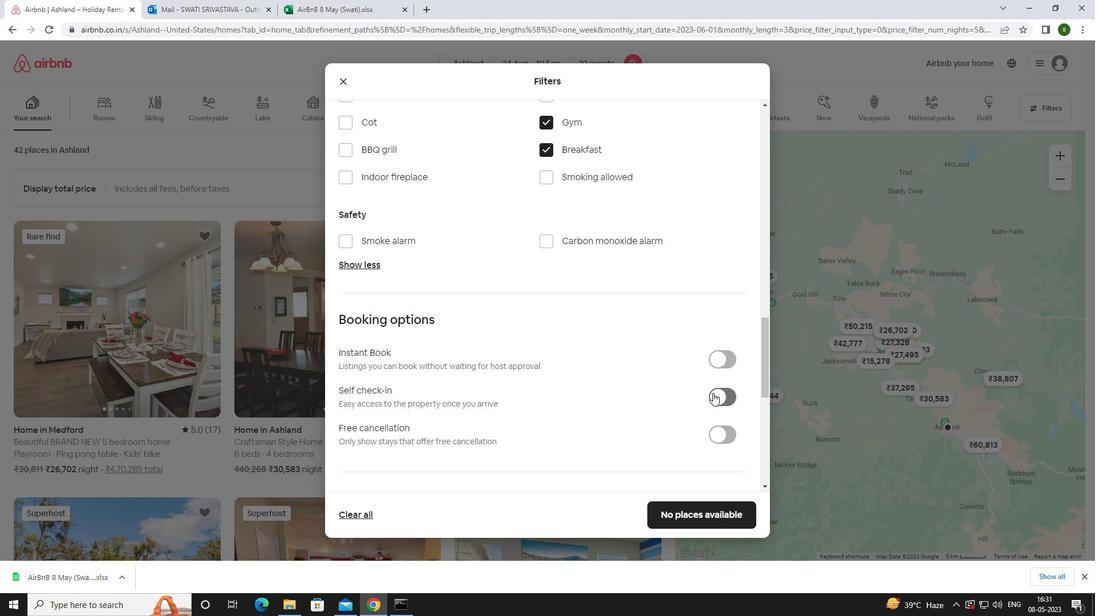 
Action: Mouse moved to (617, 384)
Screenshot: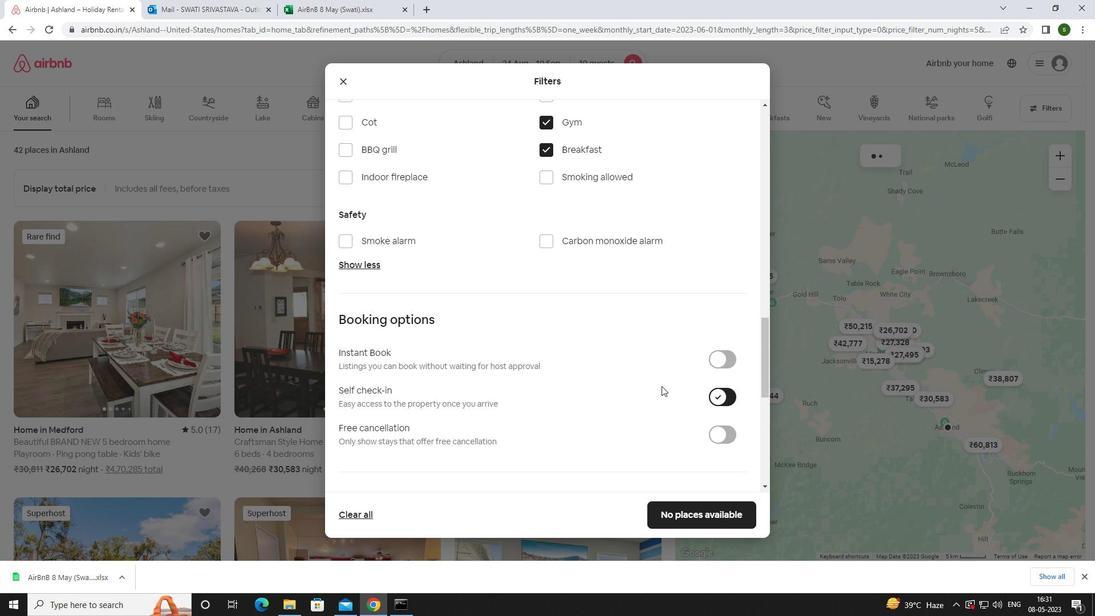 
Action: Mouse scrolled (617, 384) with delta (0, 0)
Screenshot: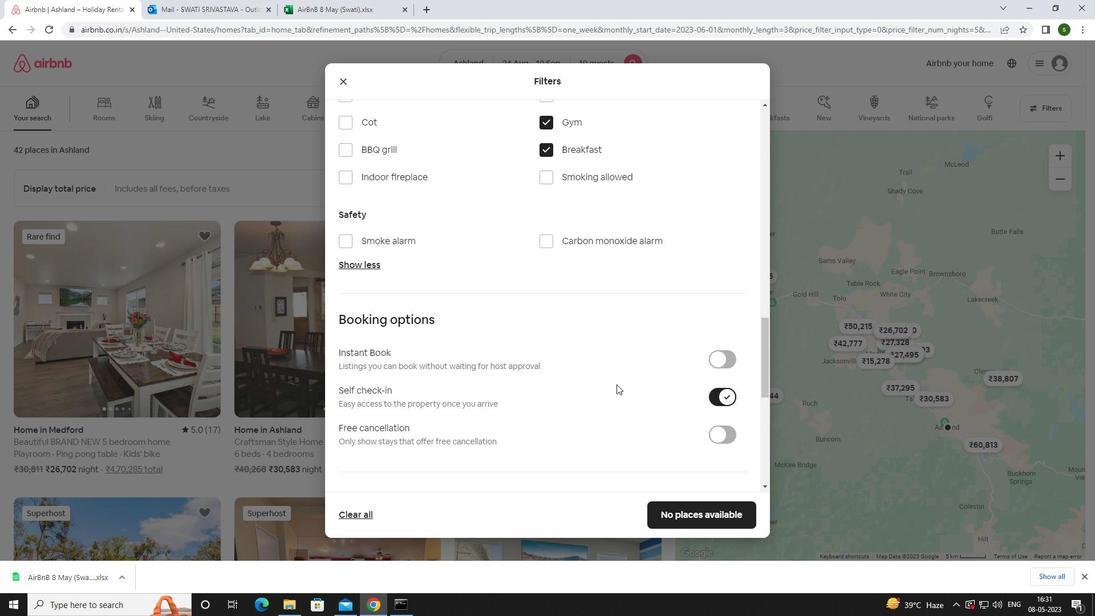 
Action: Mouse scrolled (617, 384) with delta (0, 0)
Screenshot: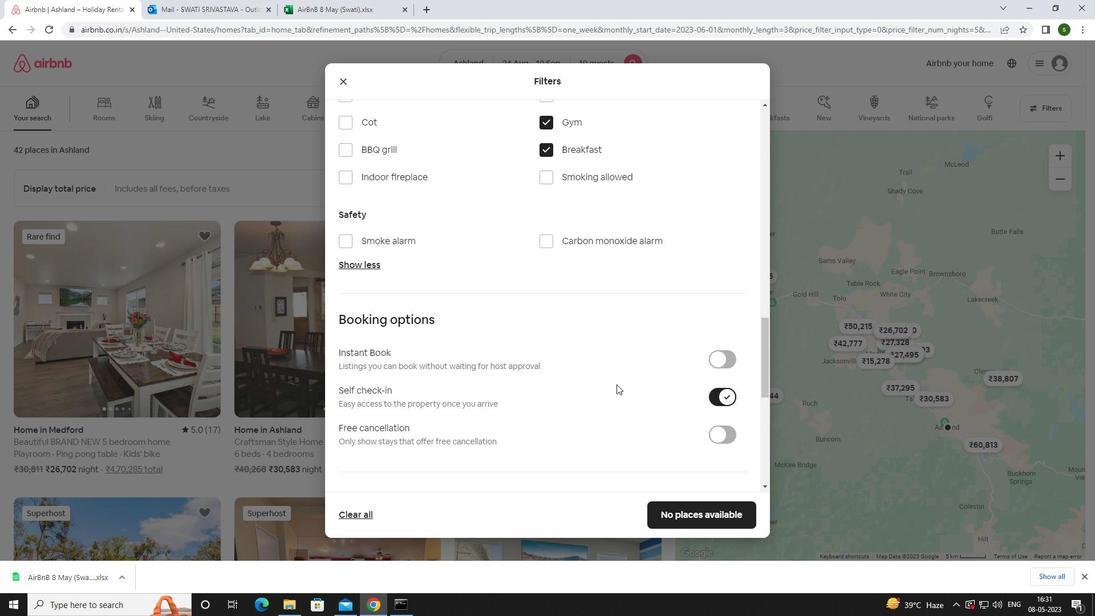 
Action: Mouse scrolled (617, 384) with delta (0, 0)
Screenshot: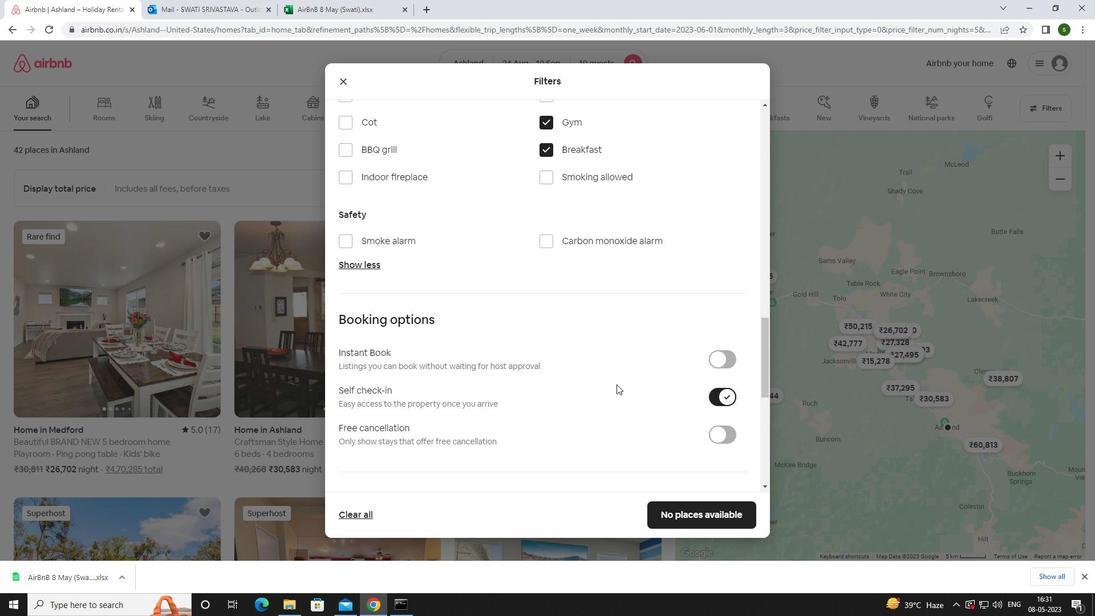 
Action: Mouse scrolled (617, 384) with delta (0, 0)
Screenshot: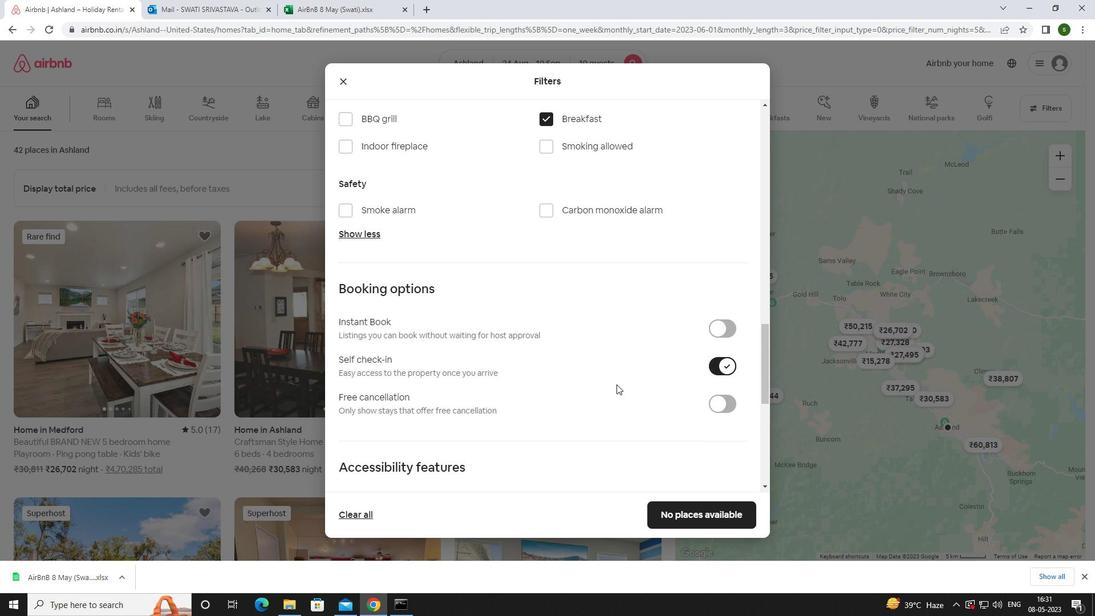 
Action: Mouse scrolled (617, 384) with delta (0, 0)
Screenshot: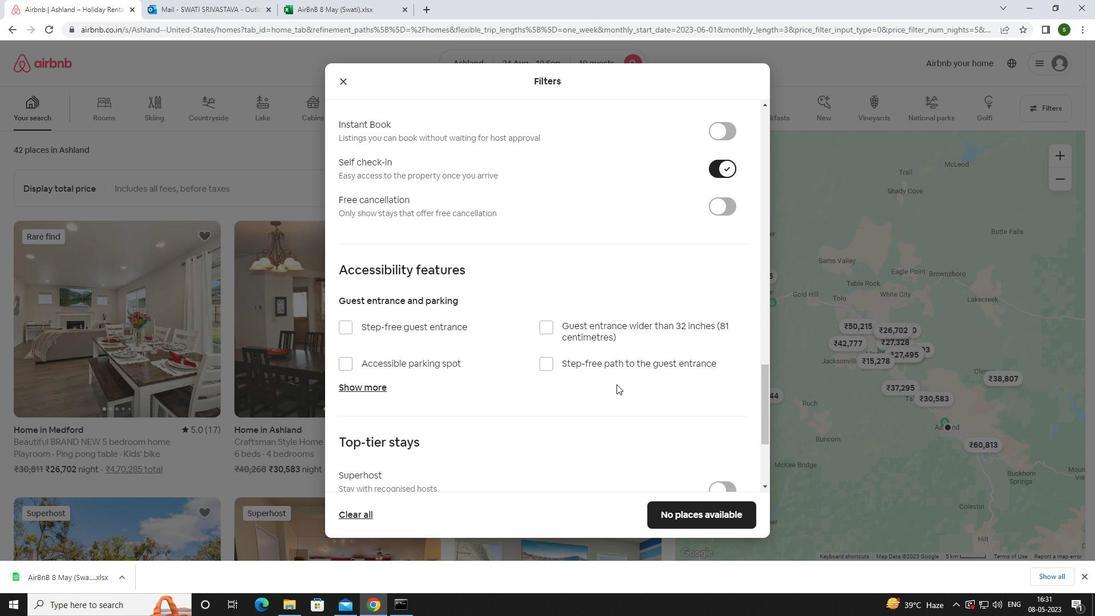 
Action: Mouse scrolled (617, 384) with delta (0, 0)
Screenshot: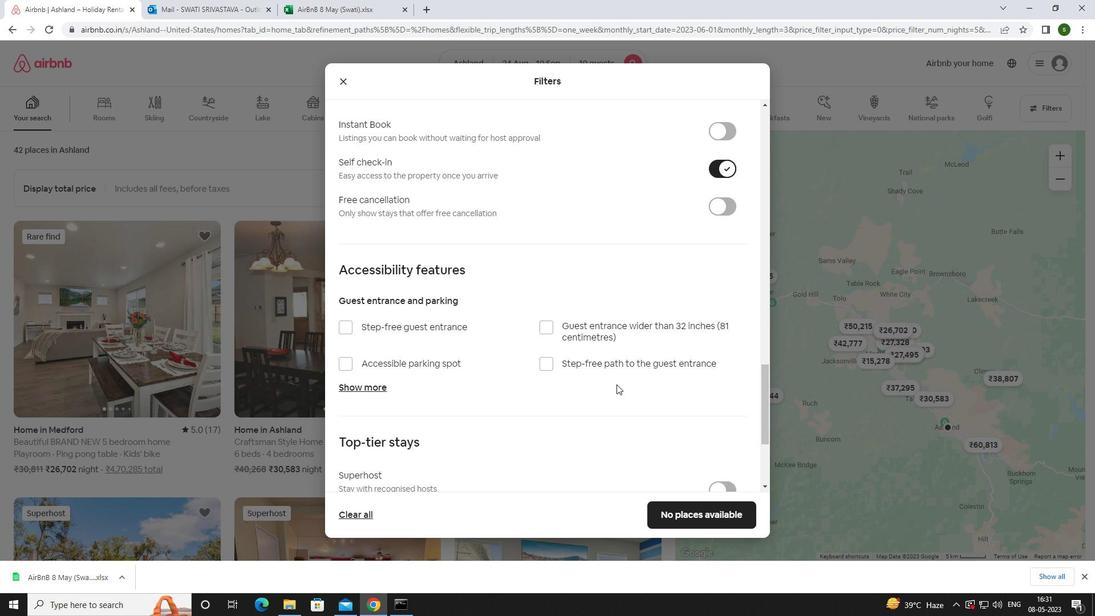 
Action: Mouse scrolled (617, 384) with delta (0, 0)
Screenshot: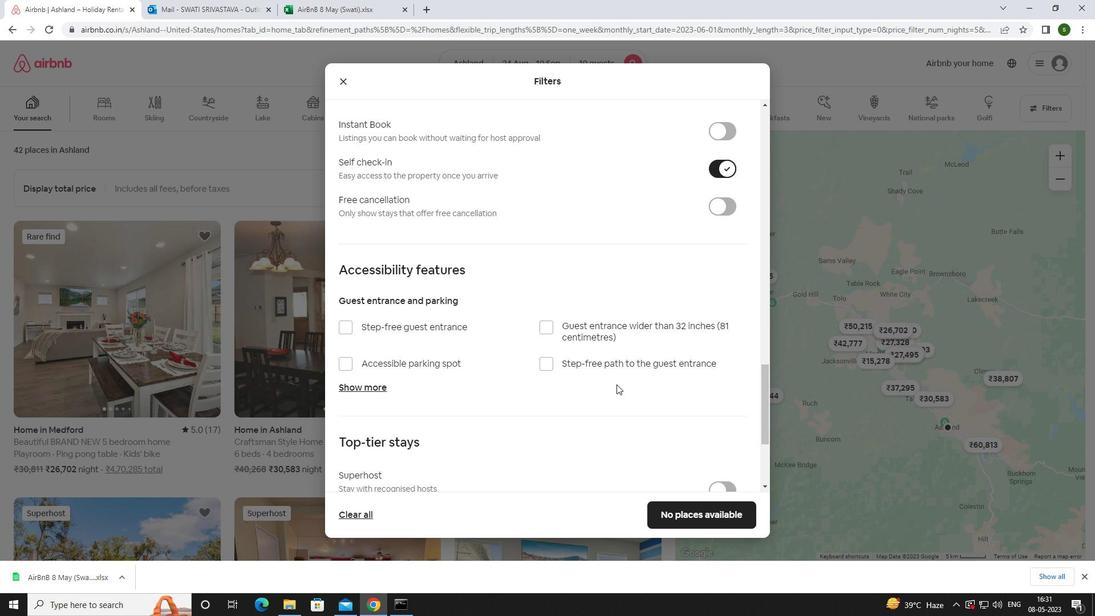 
Action: Mouse scrolled (617, 384) with delta (0, 0)
Screenshot: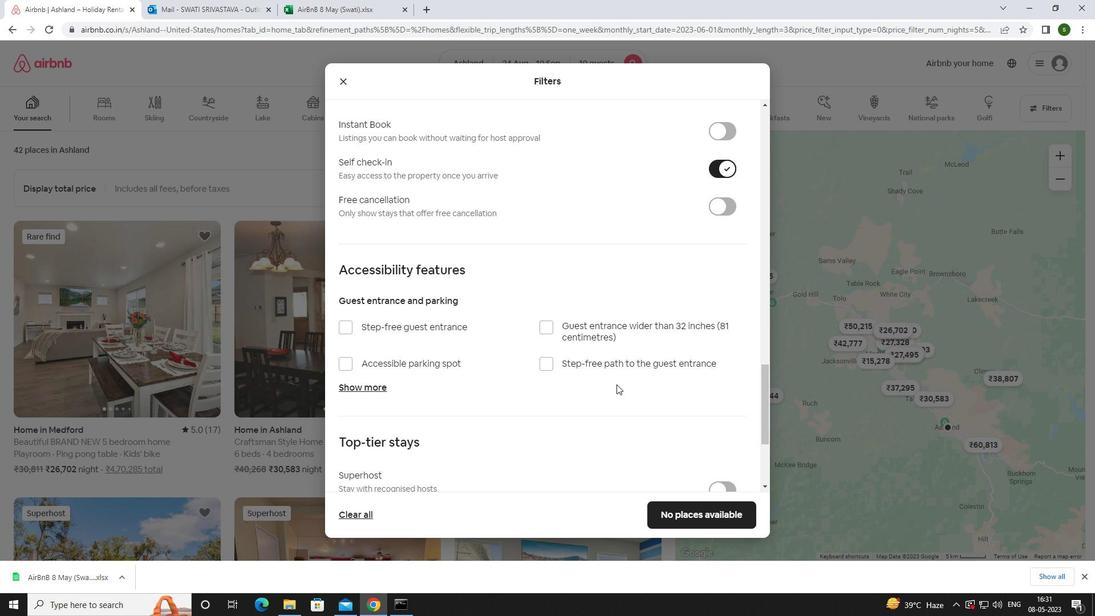 
Action: Mouse moved to (388, 414)
Screenshot: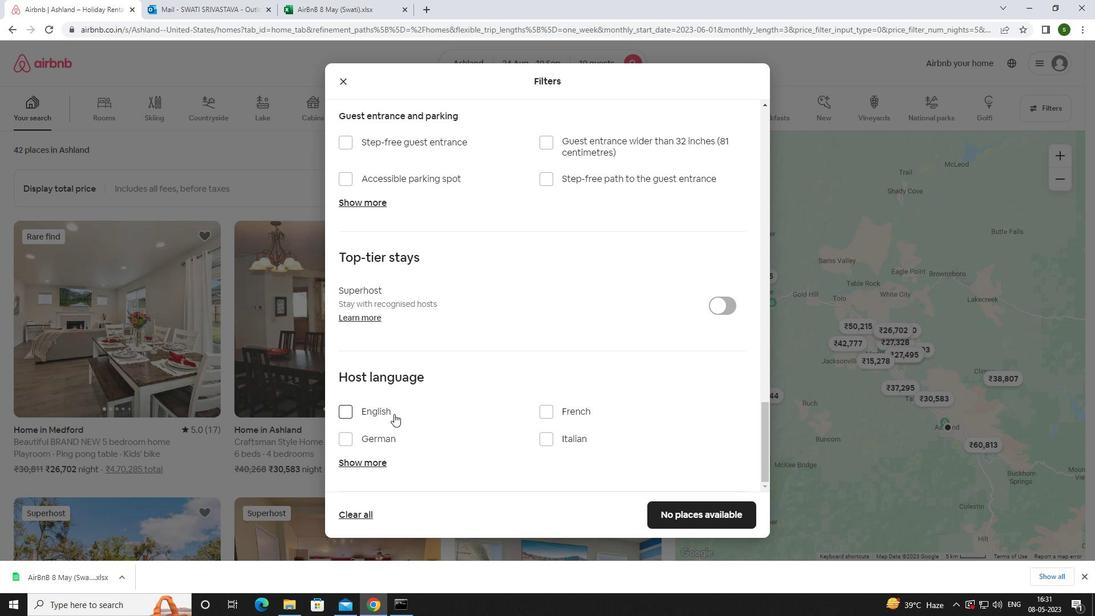 
Action: Mouse pressed left at (388, 414)
Screenshot: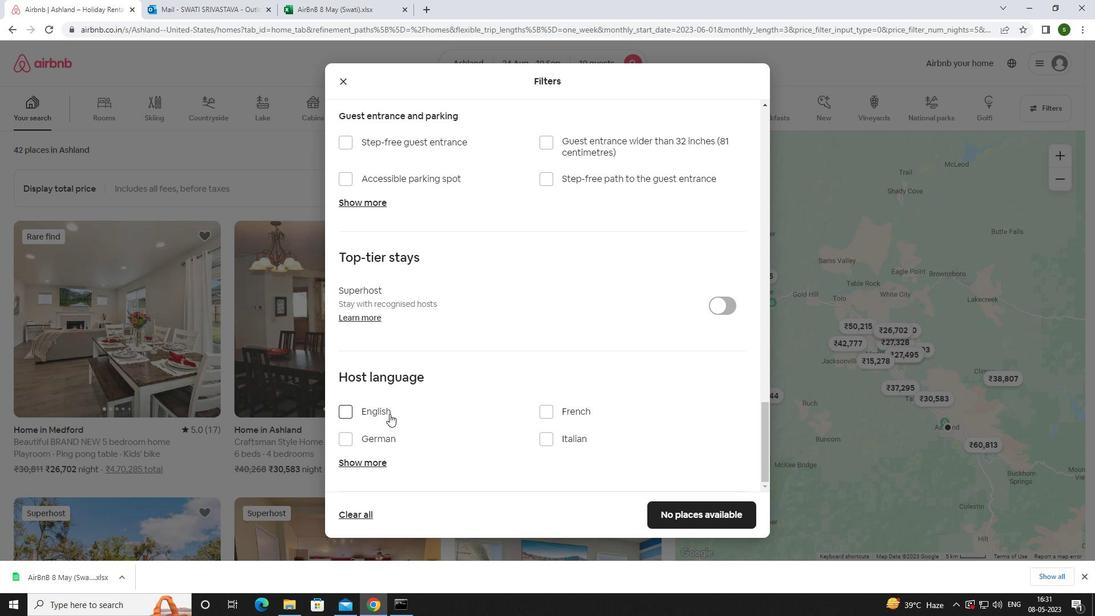 
Action: Mouse moved to (683, 511)
Screenshot: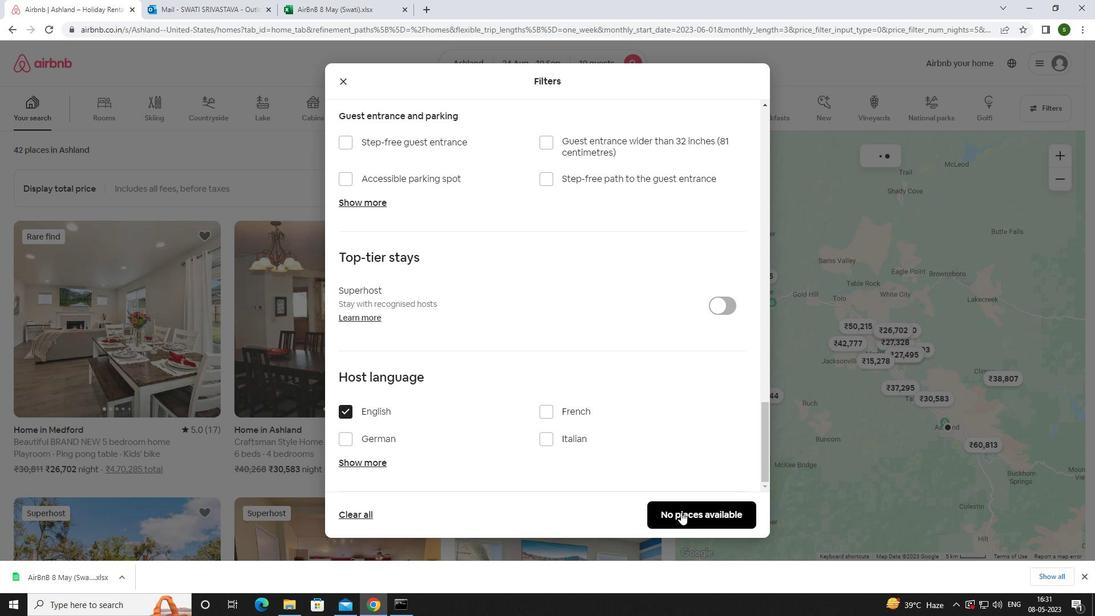 
Action: Mouse pressed left at (683, 511)
Screenshot: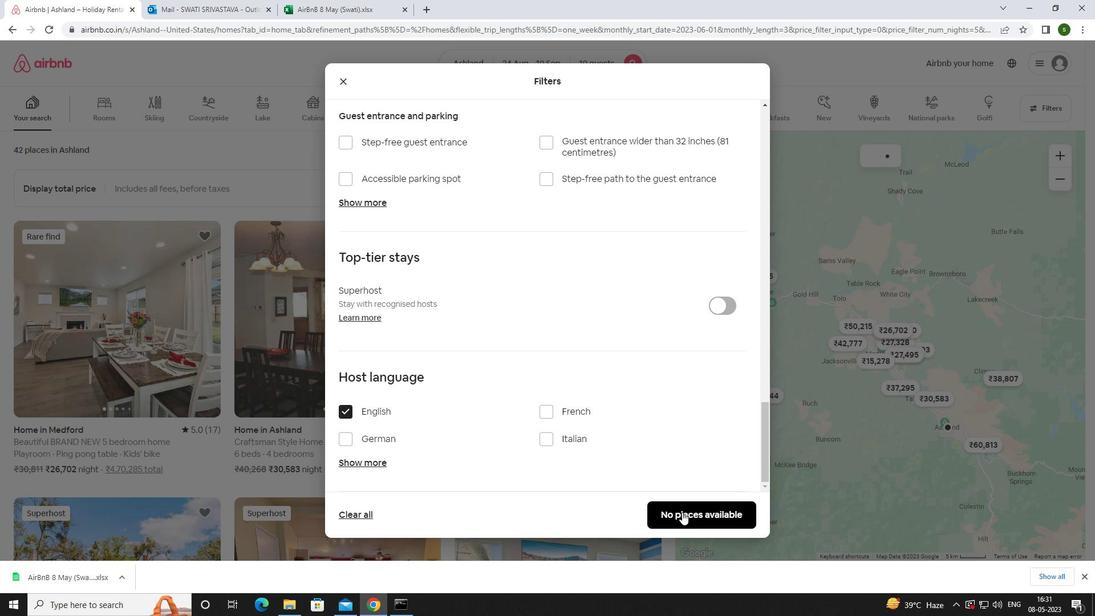 
Action: Mouse moved to (493, 398)
Screenshot: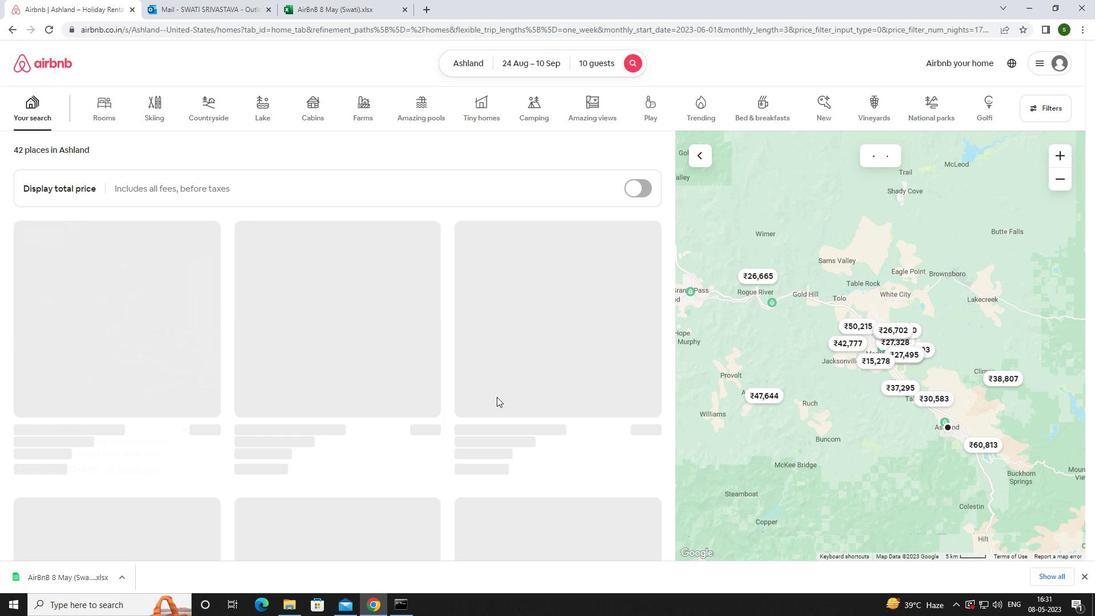 
